 Task: Open the event Training Workshop: Leadership Development on '2024/03/24', change the date to 2024/04/24, change the font style of the description to Courier New, set the availability to Tentative, insert an emoji Purple herat, logged in from the account softage.10@softage.net and add another guest for the event, softage.2@softage.net. Change the alignment of the event description to Align center.Change the font color of the description to Dark Orange and select an event charm, 
Action: Mouse moved to (379, 161)
Screenshot: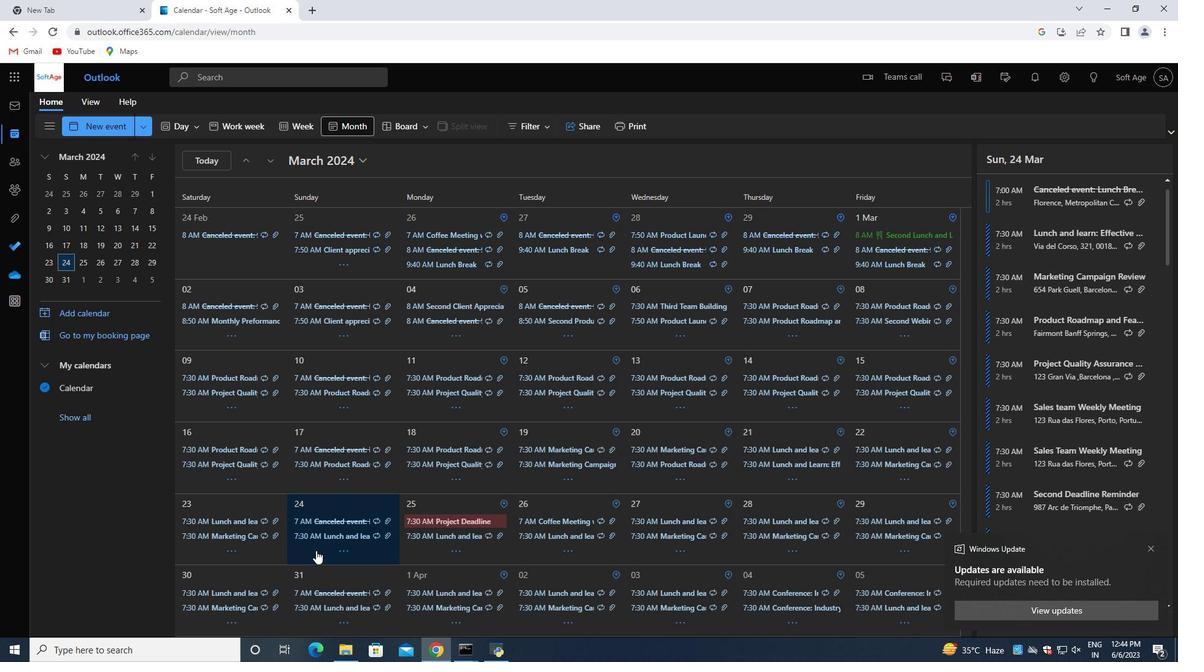 
Action: Mouse pressed left at (379, 161)
Screenshot: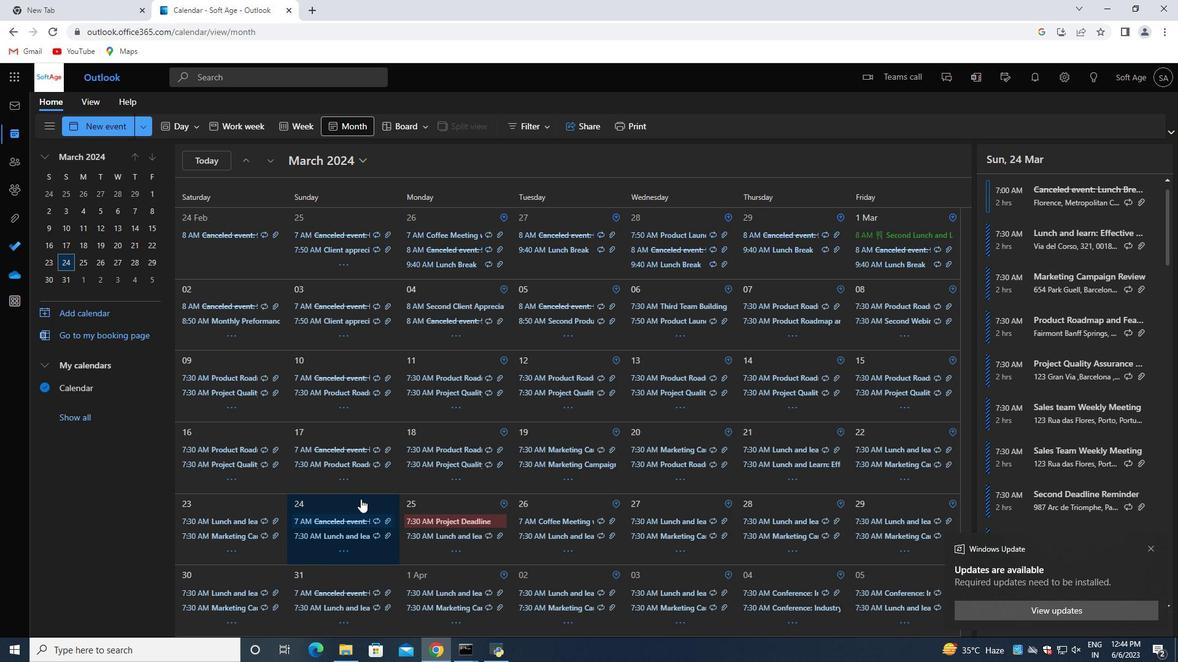 
Action: Mouse moved to (406, 191)
Screenshot: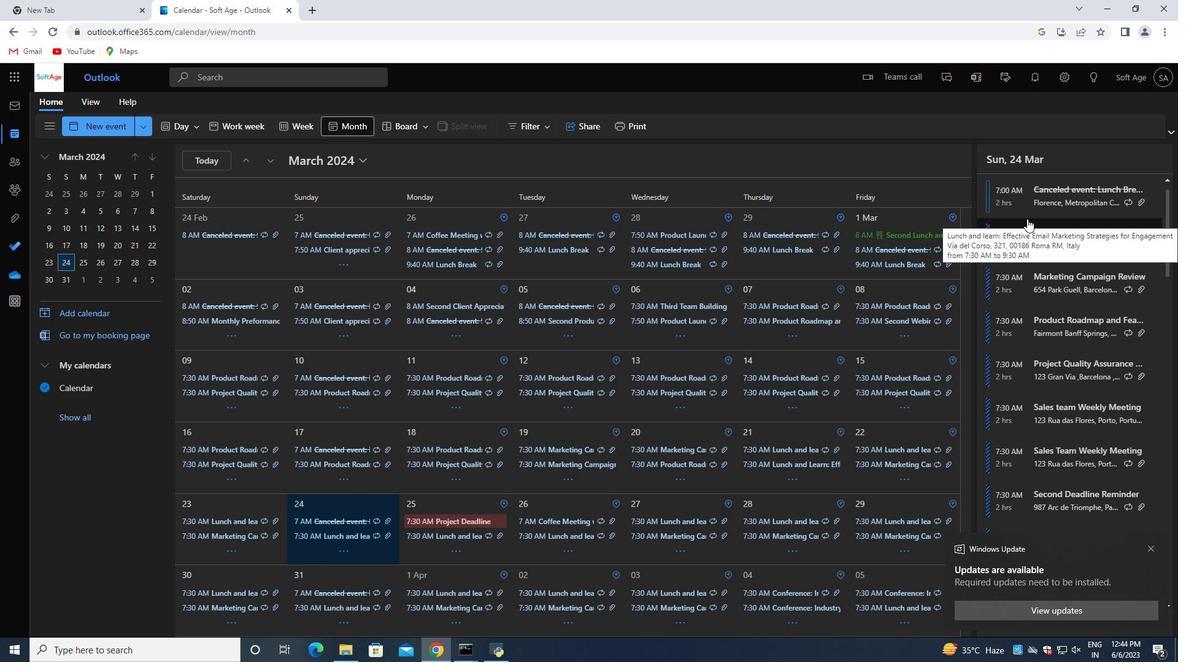 
Action: Mouse pressed left at (406, 191)
Screenshot: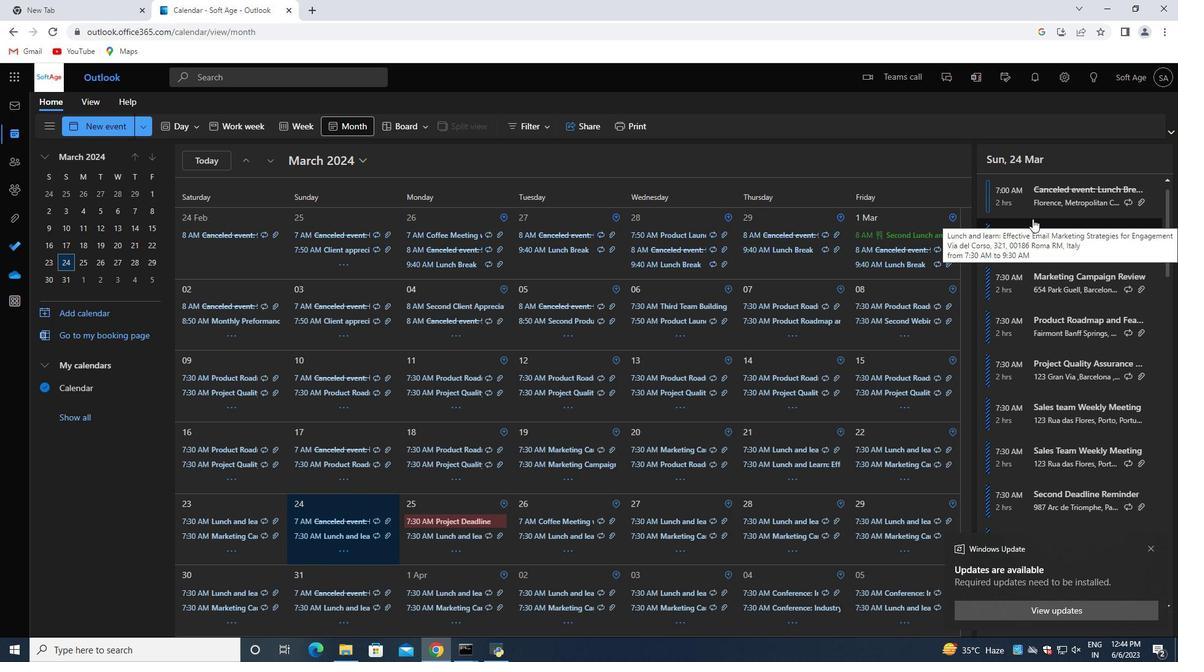 
Action: Mouse moved to (368, 221)
Screenshot: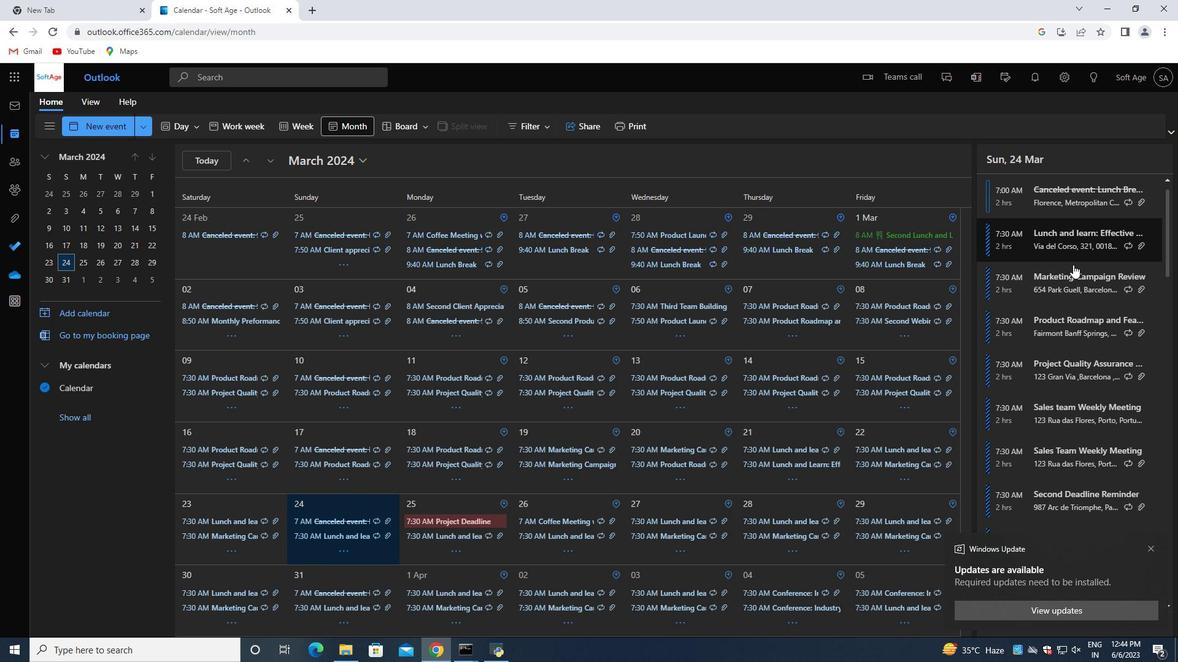 
Action: Mouse pressed left at (368, 221)
Screenshot: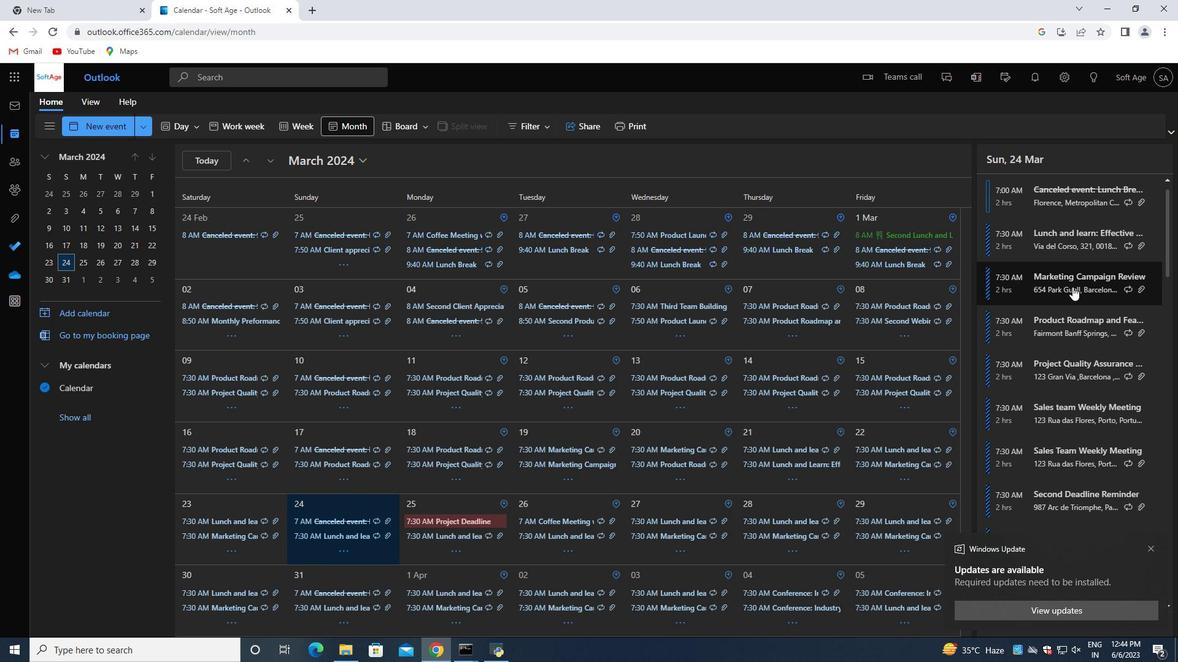 
Action: Mouse moved to (354, 462)
Screenshot: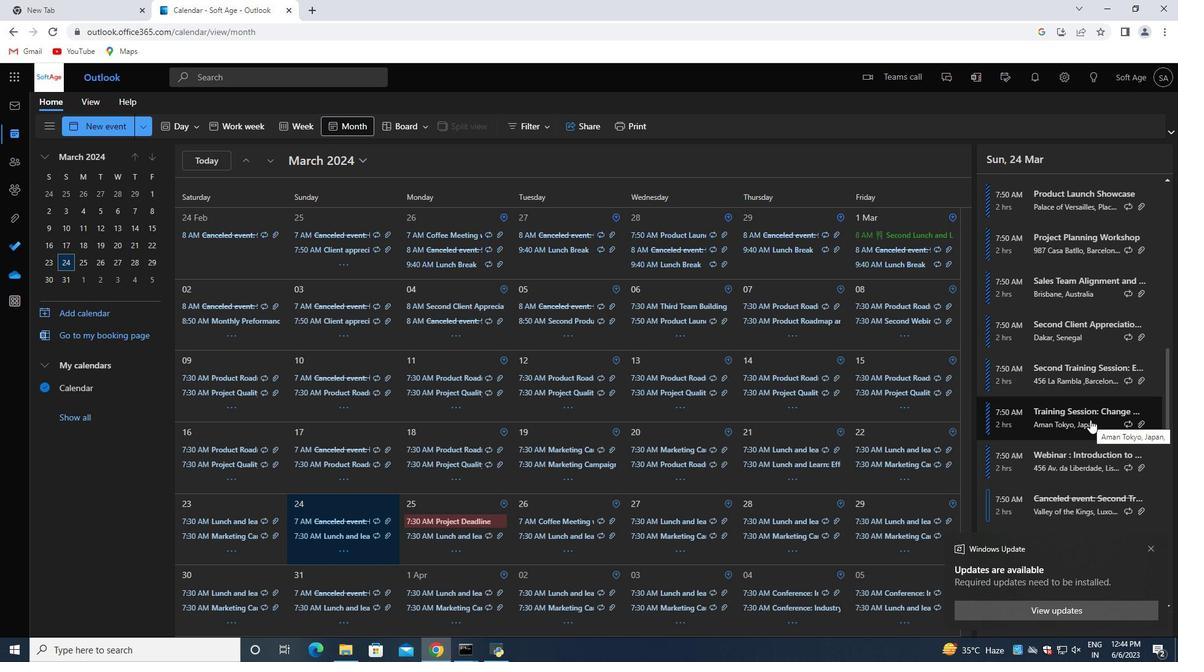 
Action: Mouse scrolled (354, 461) with delta (0, 0)
Screenshot: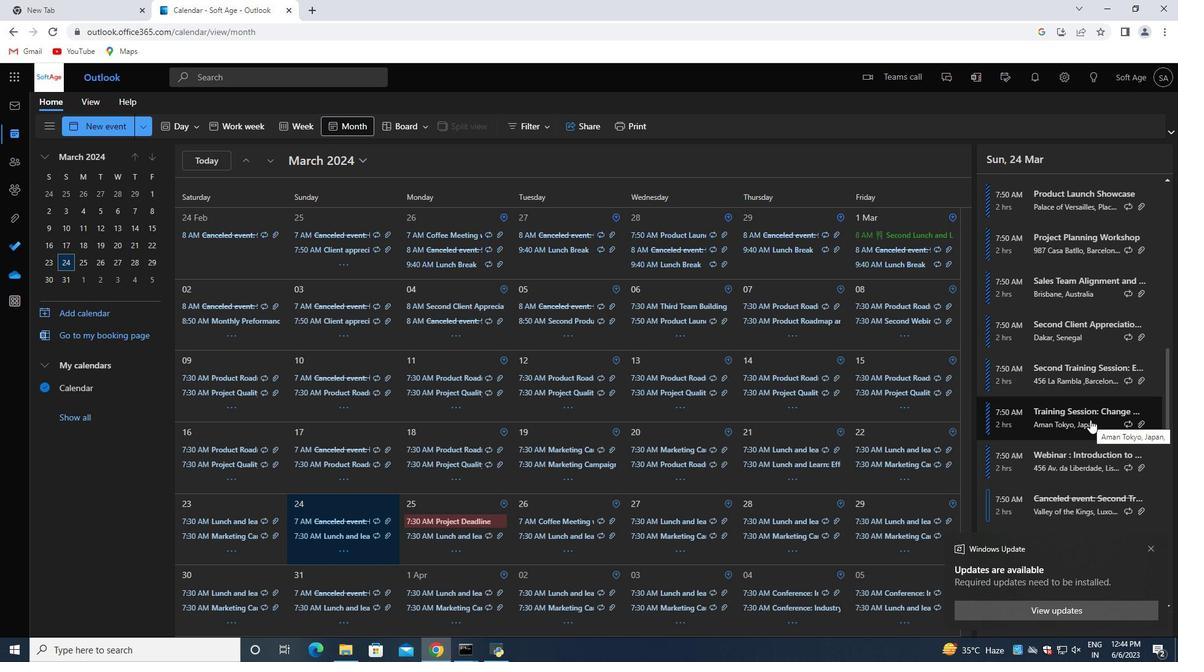 
Action: Mouse moved to (353, 462)
Screenshot: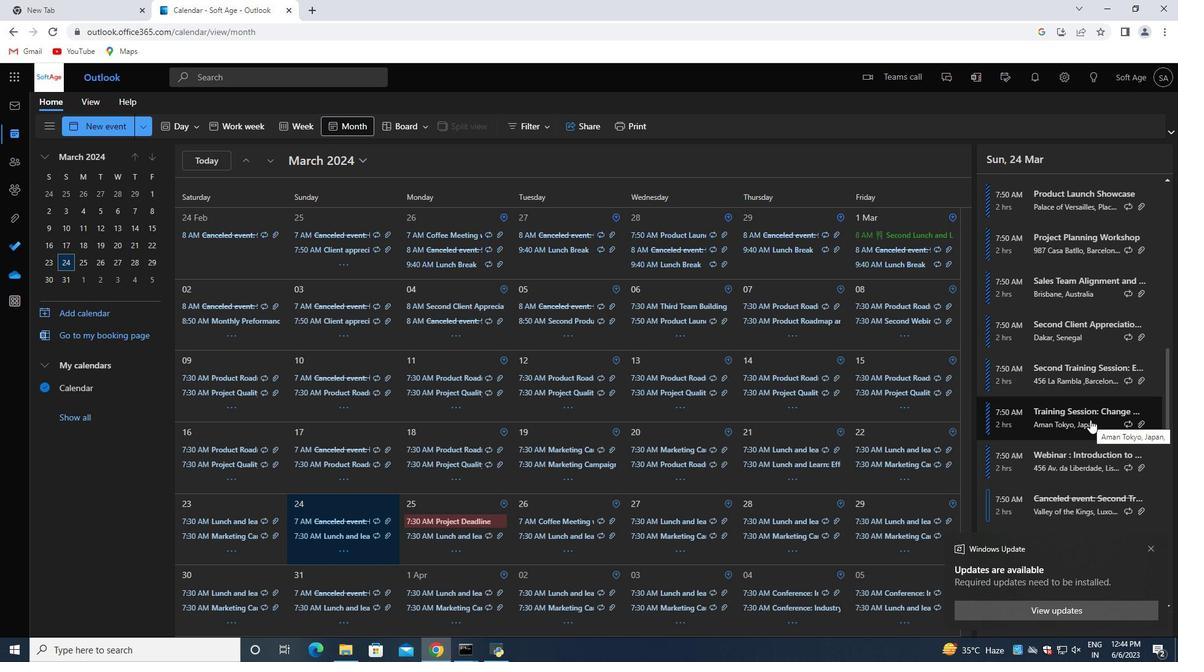 
Action: Mouse scrolled (353, 462) with delta (0, 0)
Screenshot: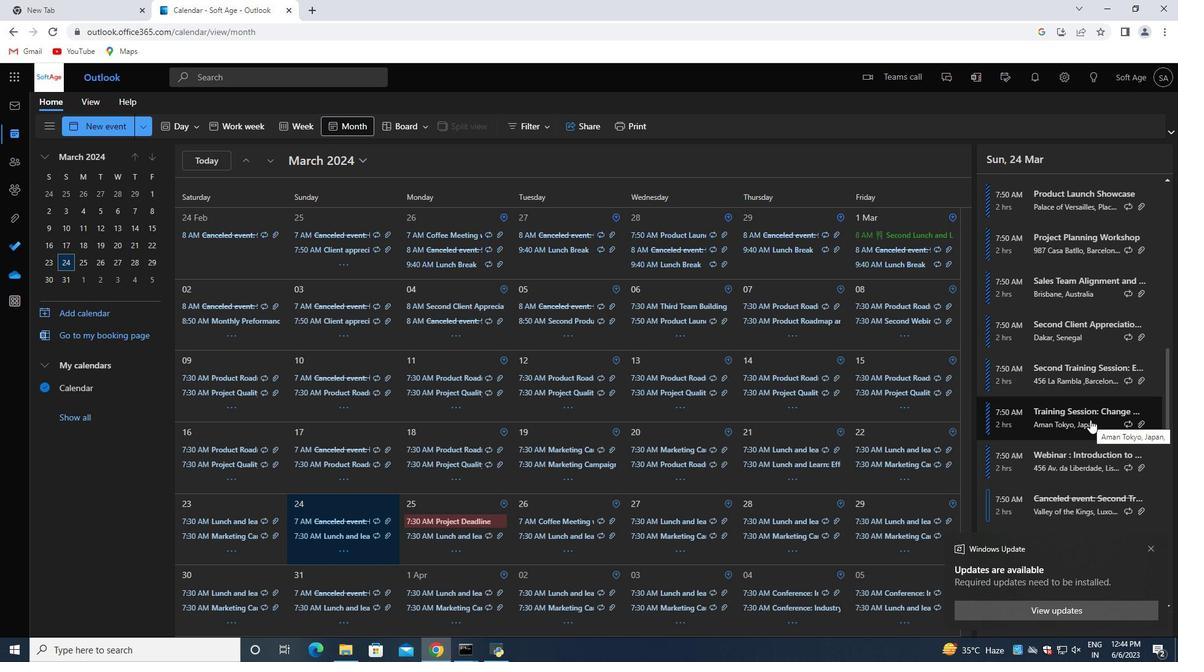
Action: Mouse moved to (637, 168)
Screenshot: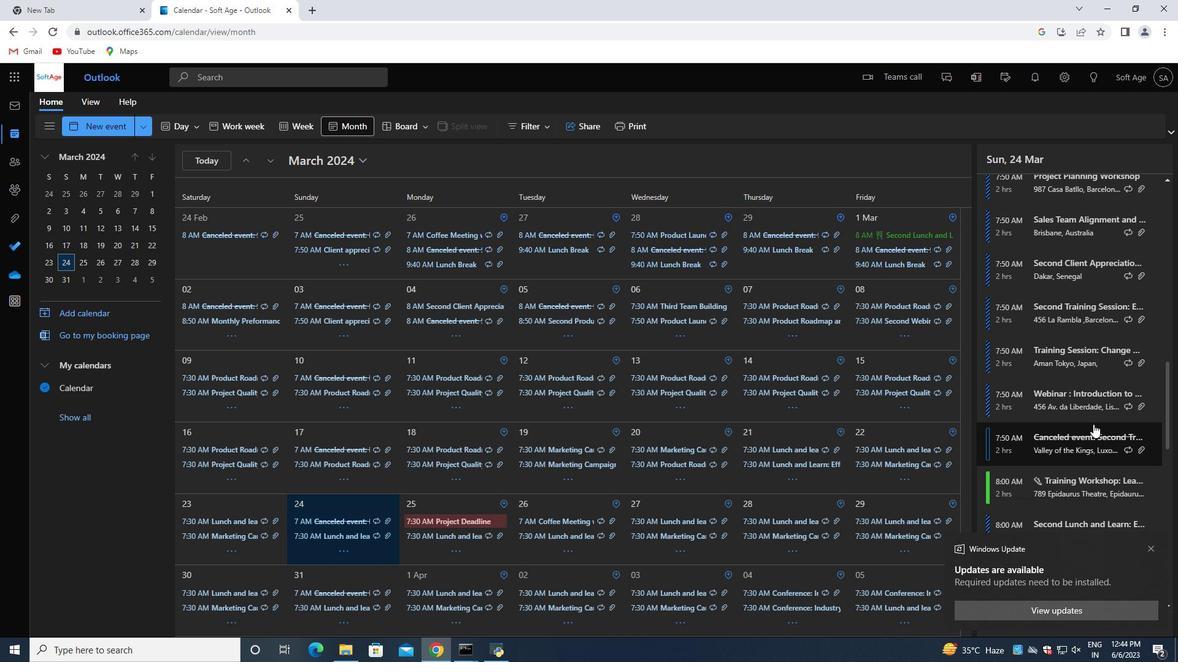
Action: Mouse pressed left at (637, 168)
Screenshot: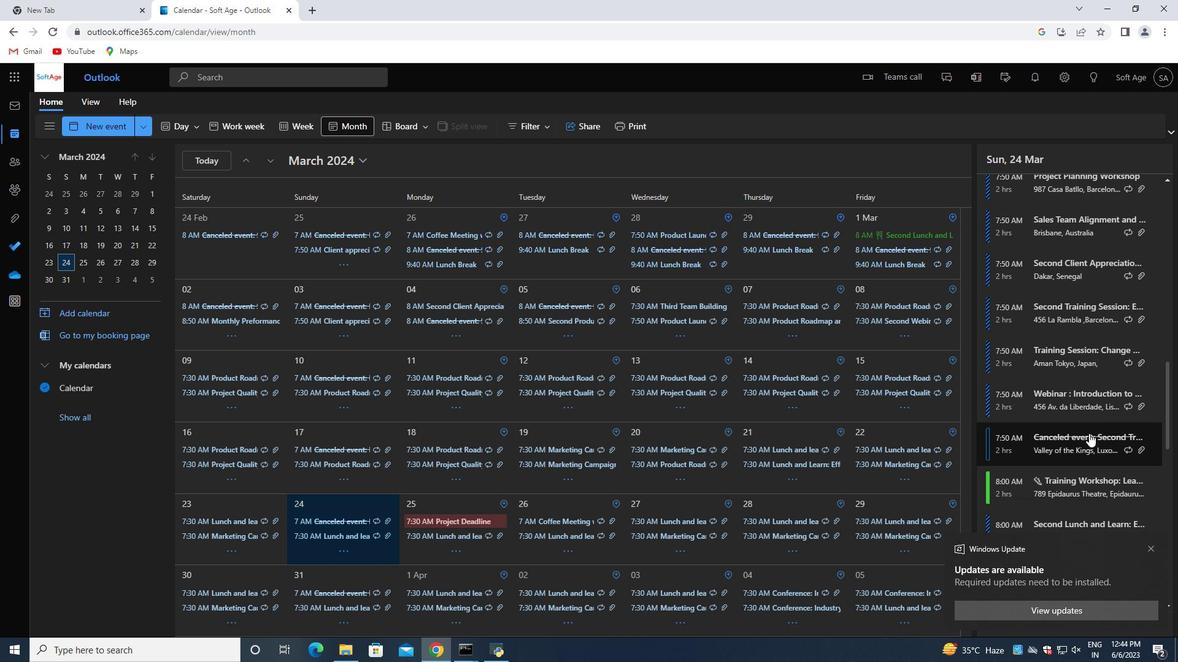 
Action: Mouse moved to (316, 551)
Screenshot: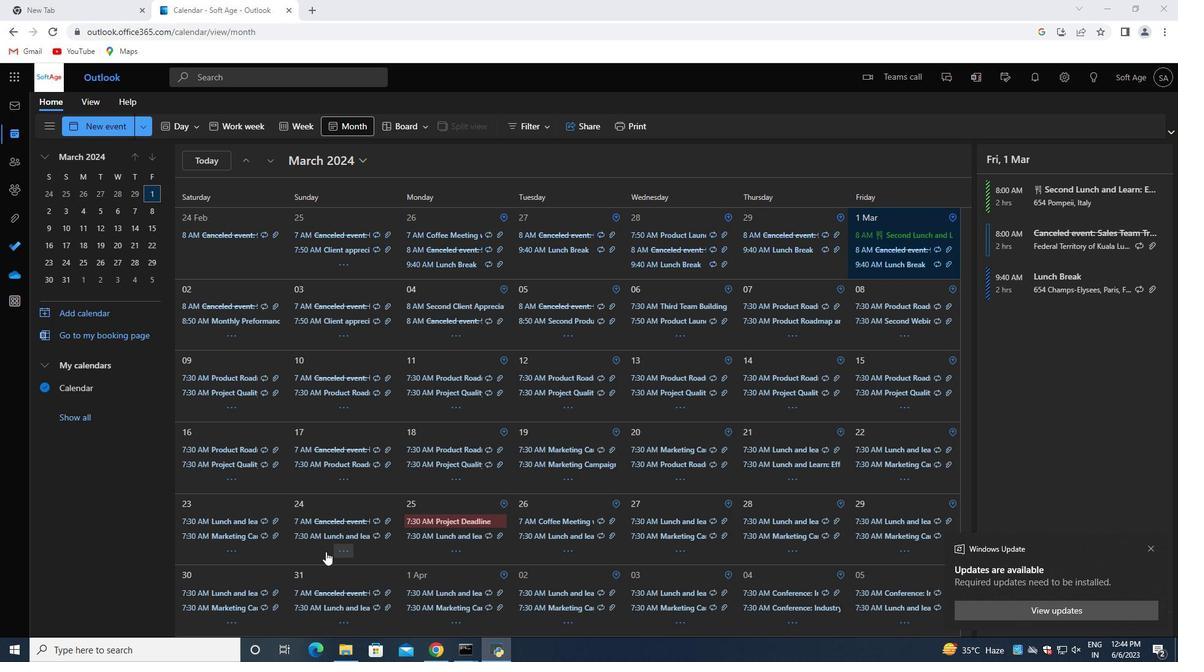 
Action: Mouse pressed left at (316, 551)
Screenshot: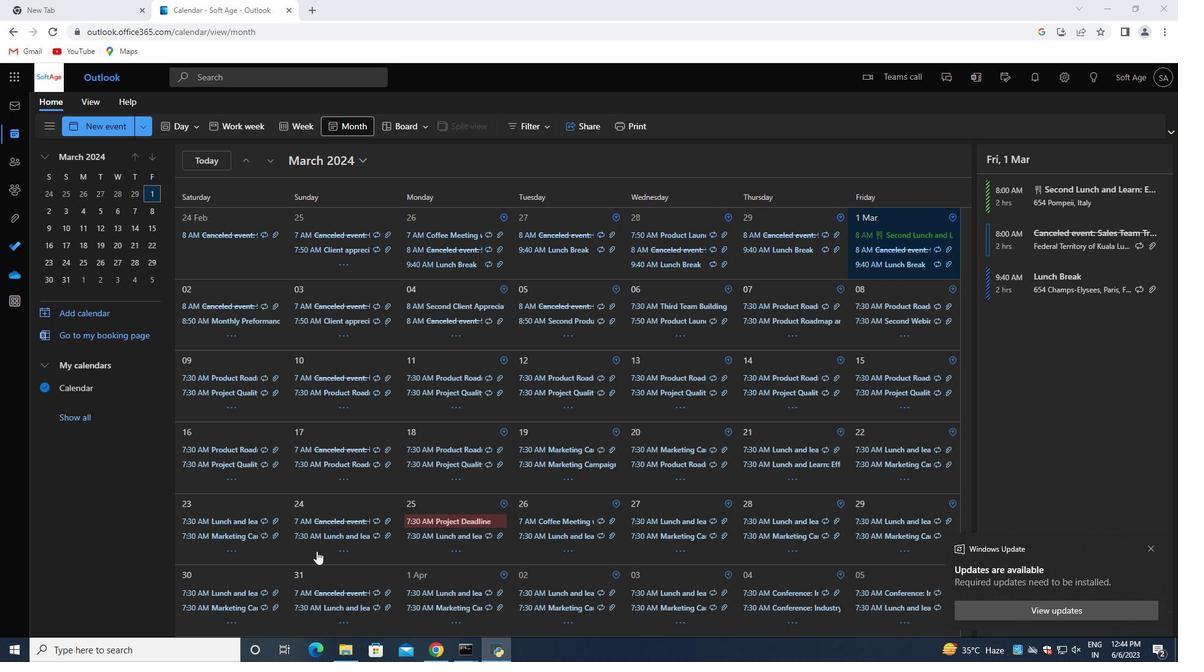 
Action: Mouse moved to (1082, 486)
Screenshot: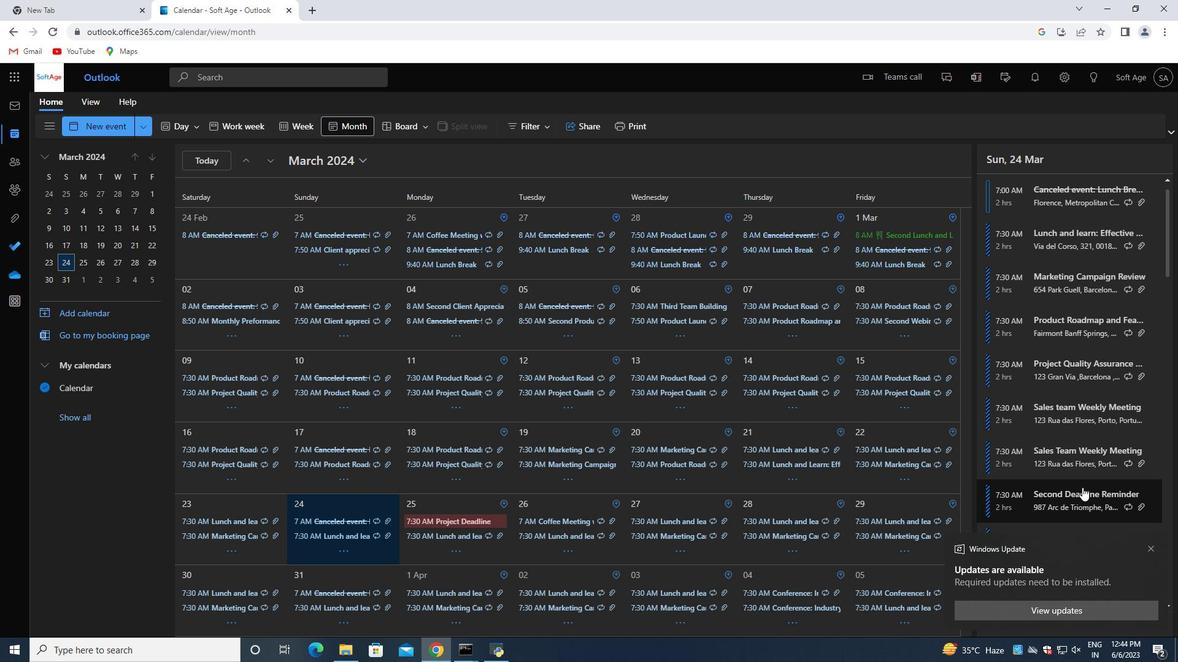 
Action: Mouse scrolled (1082, 486) with delta (0, 0)
Screenshot: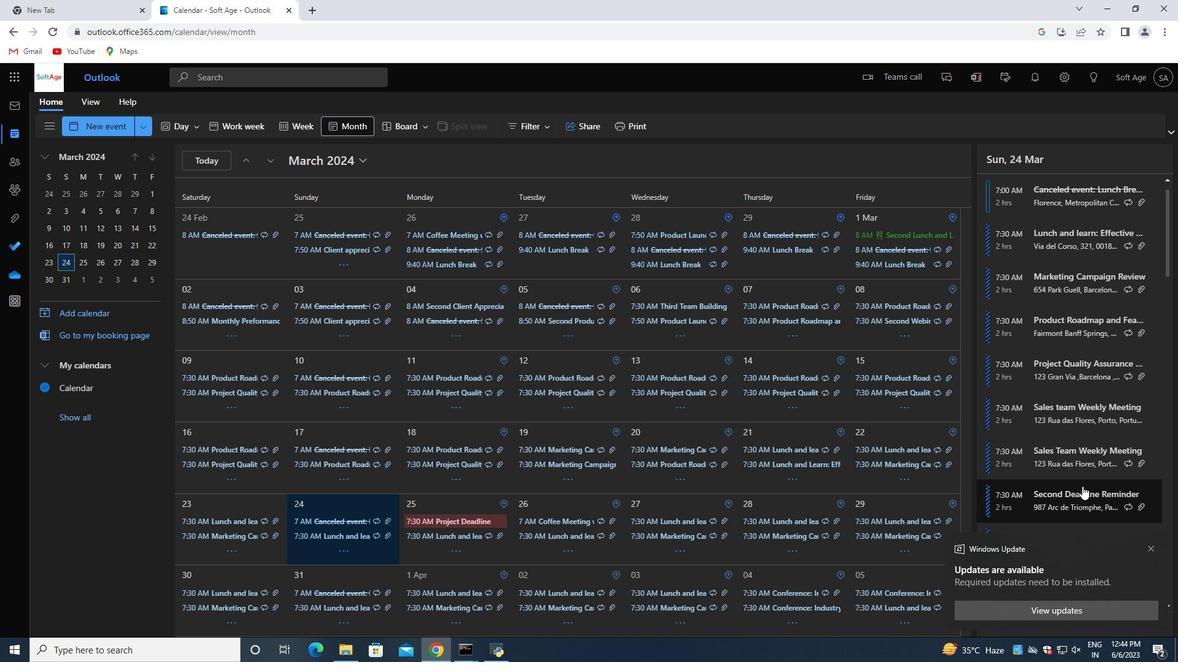 
Action: Mouse scrolled (1082, 486) with delta (0, 0)
Screenshot: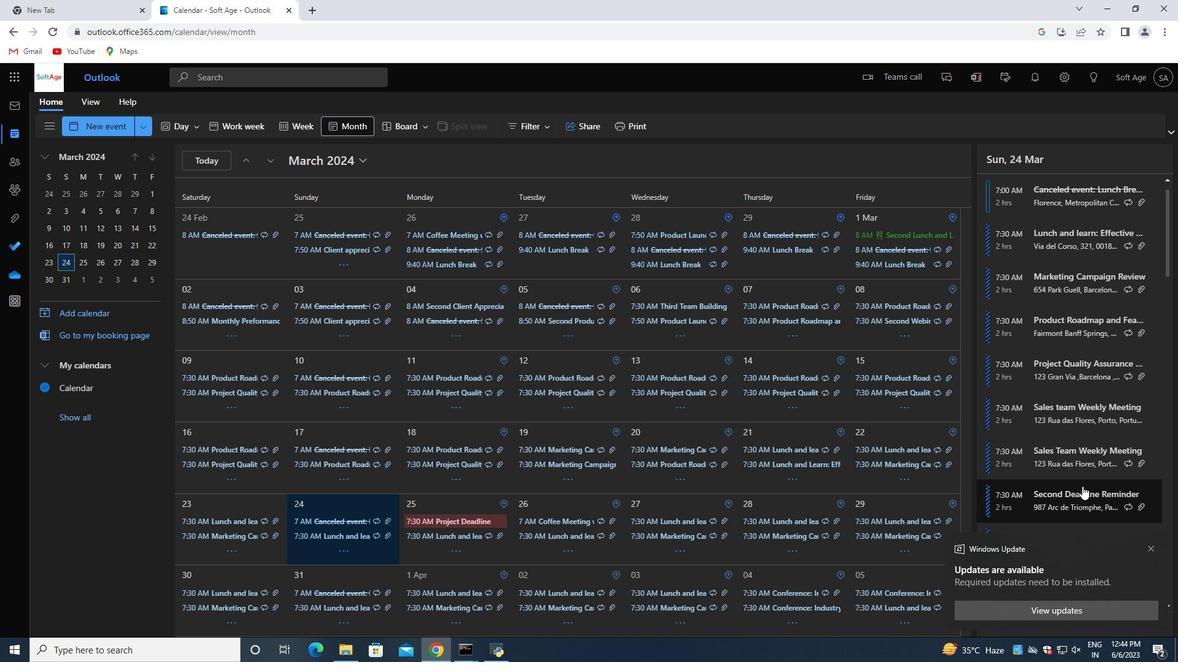 
Action: Mouse scrolled (1082, 486) with delta (0, 0)
Screenshot: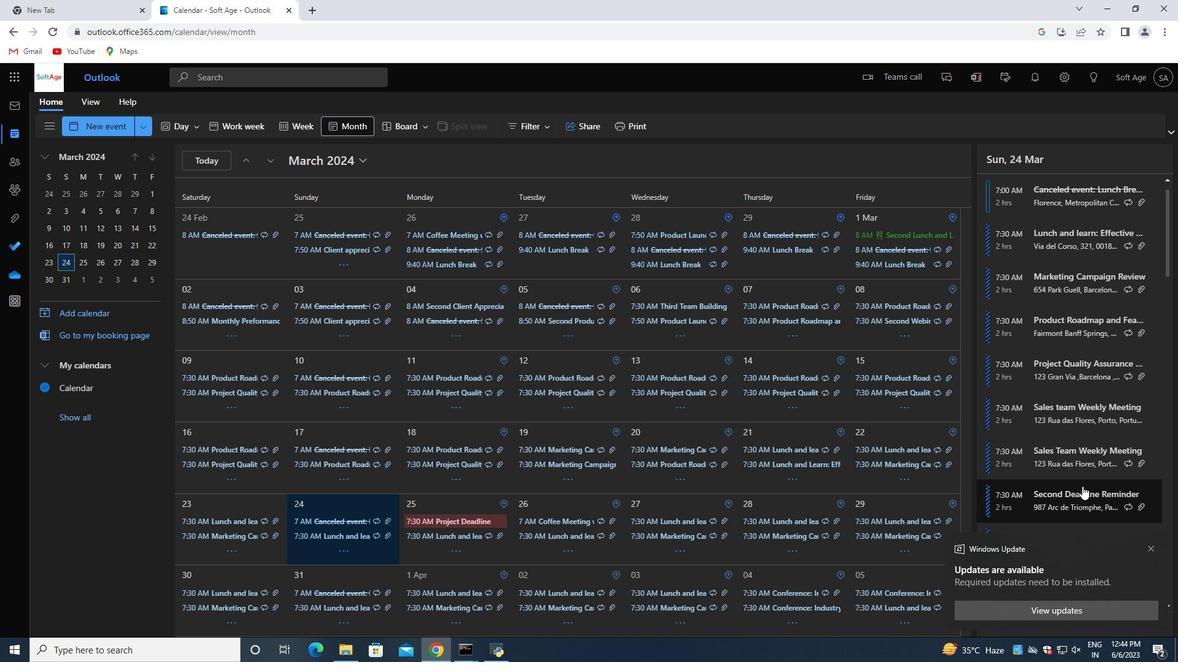 
Action: Mouse moved to (1085, 343)
Screenshot: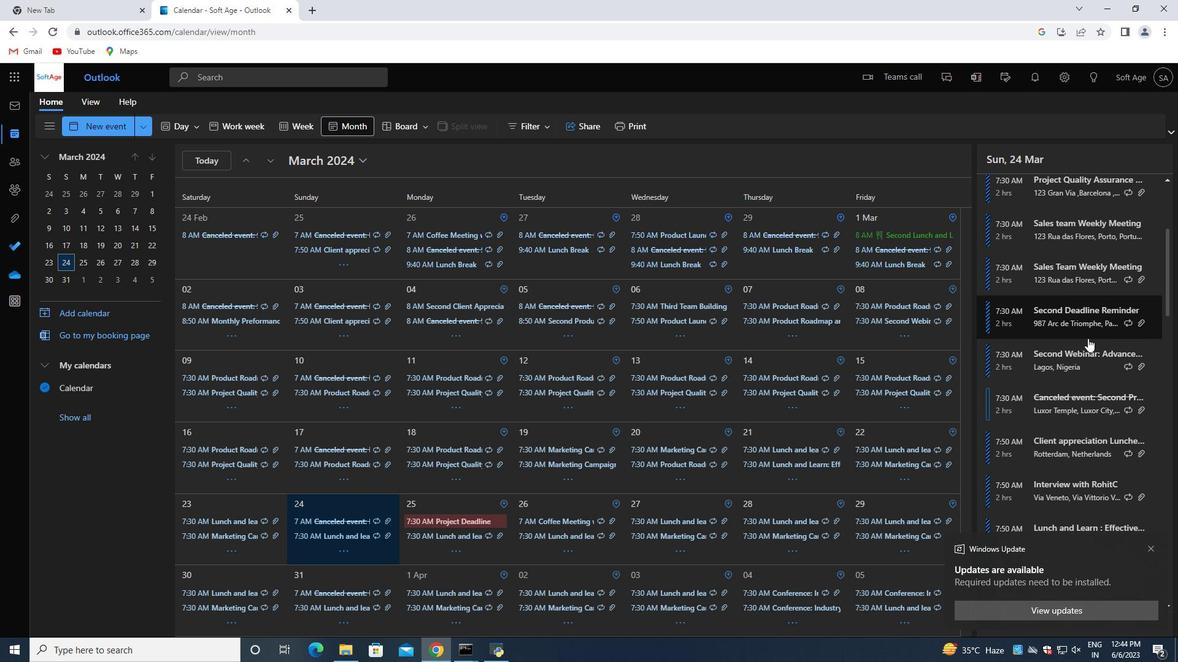 
Action: Mouse scrolled (1085, 343) with delta (0, 0)
Screenshot: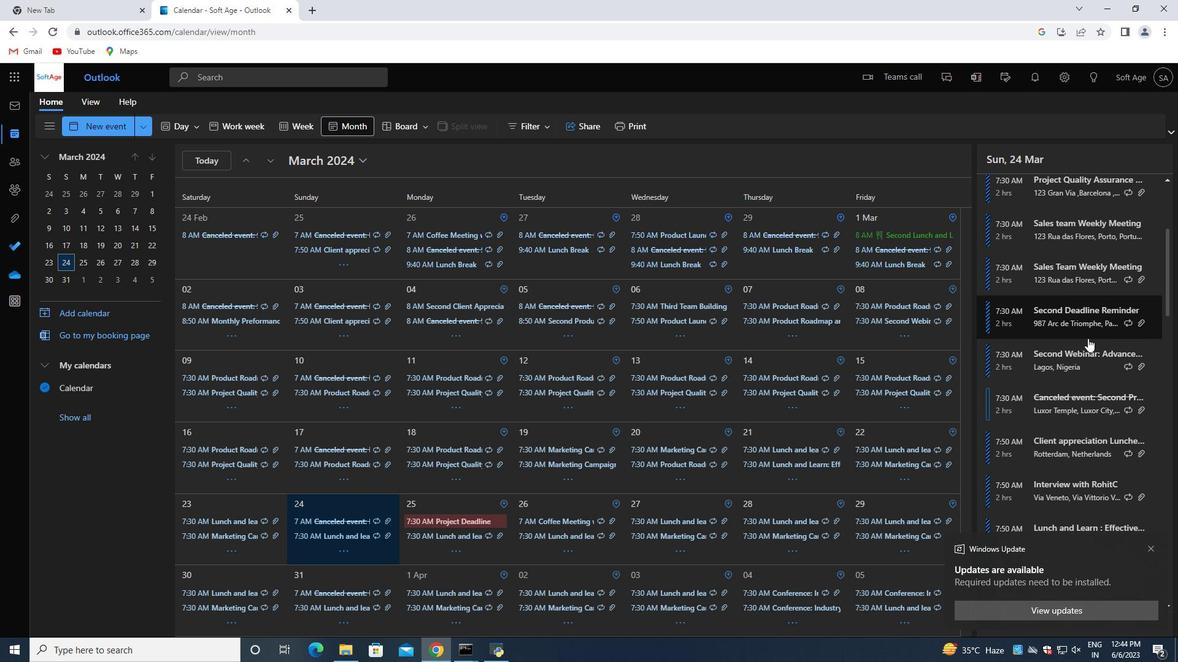 
Action: Mouse moved to (1081, 348)
Screenshot: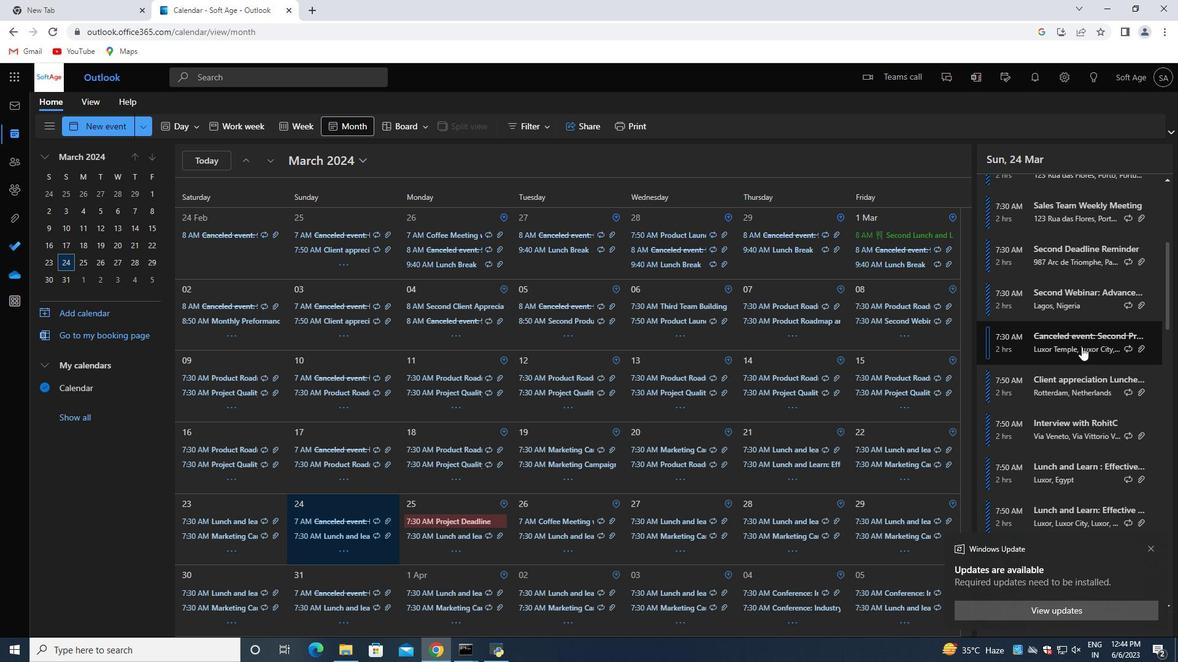 
Action: Mouse scrolled (1081, 347) with delta (0, 0)
Screenshot: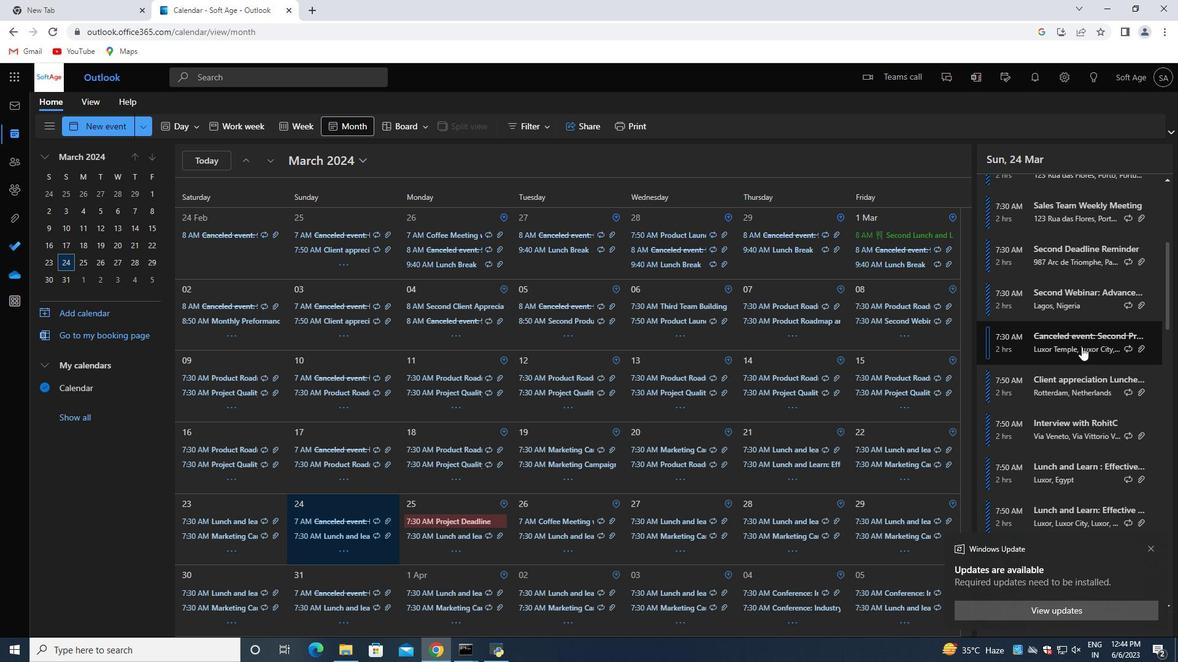 
Action: Mouse moved to (1081, 352)
Screenshot: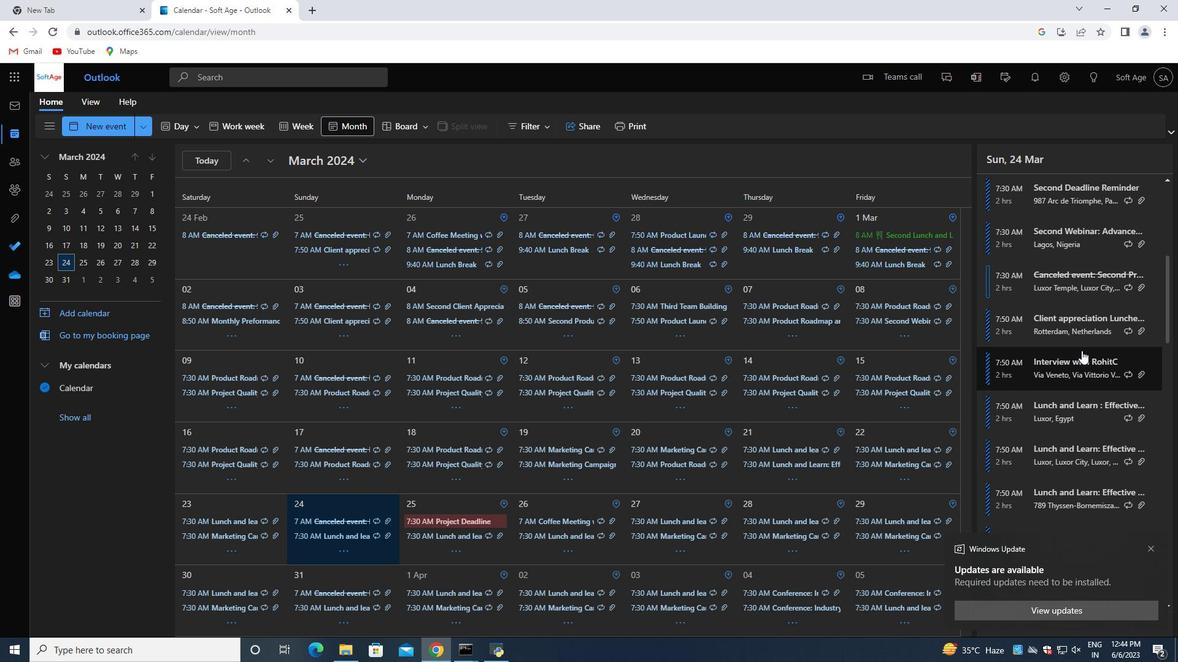
Action: Mouse scrolled (1081, 352) with delta (0, 0)
Screenshot: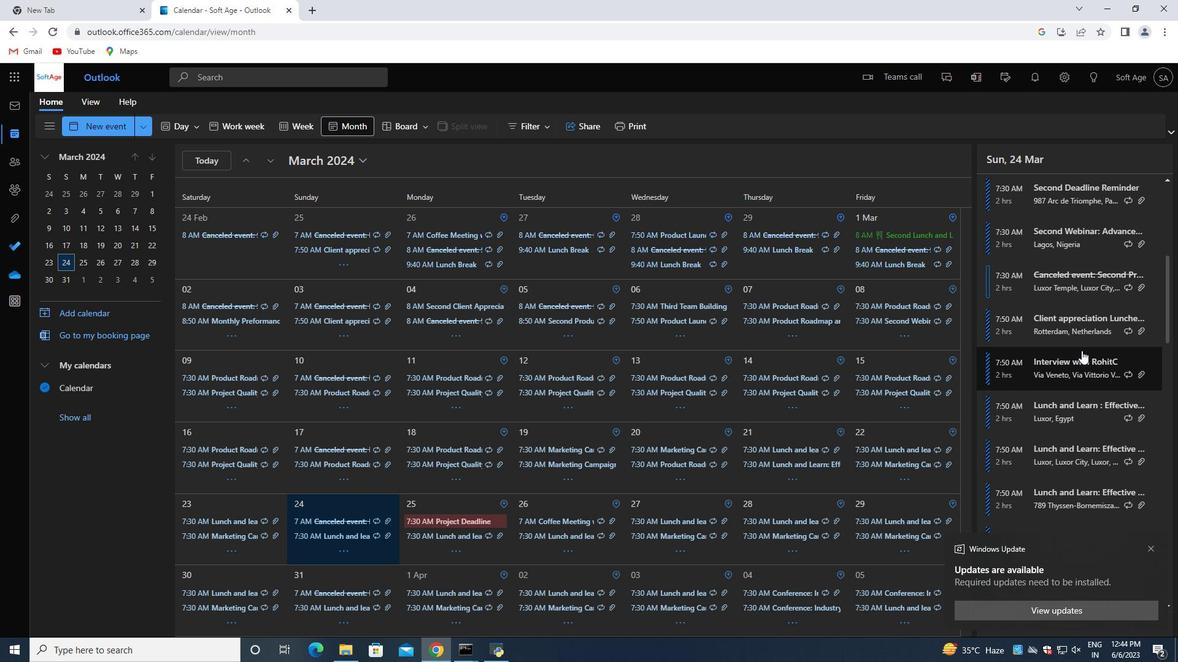 
Action: Mouse moved to (1080, 355)
Screenshot: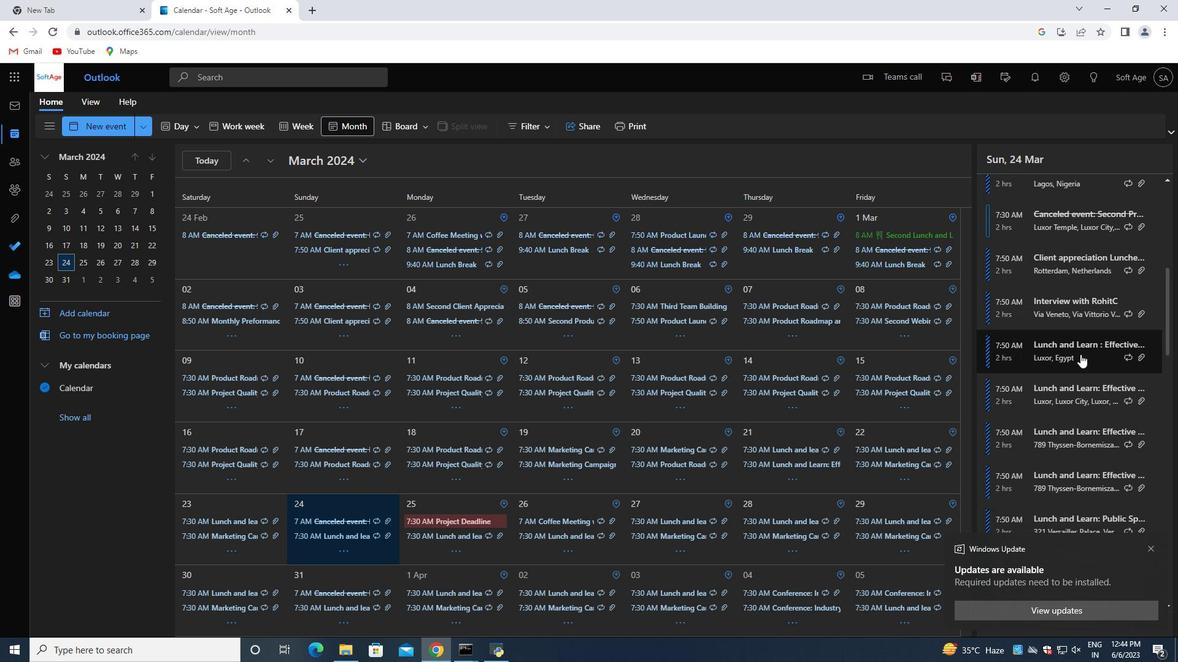 
Action: Mouse scrolled (1080, 354) with delta (0, 0)
Screenshot: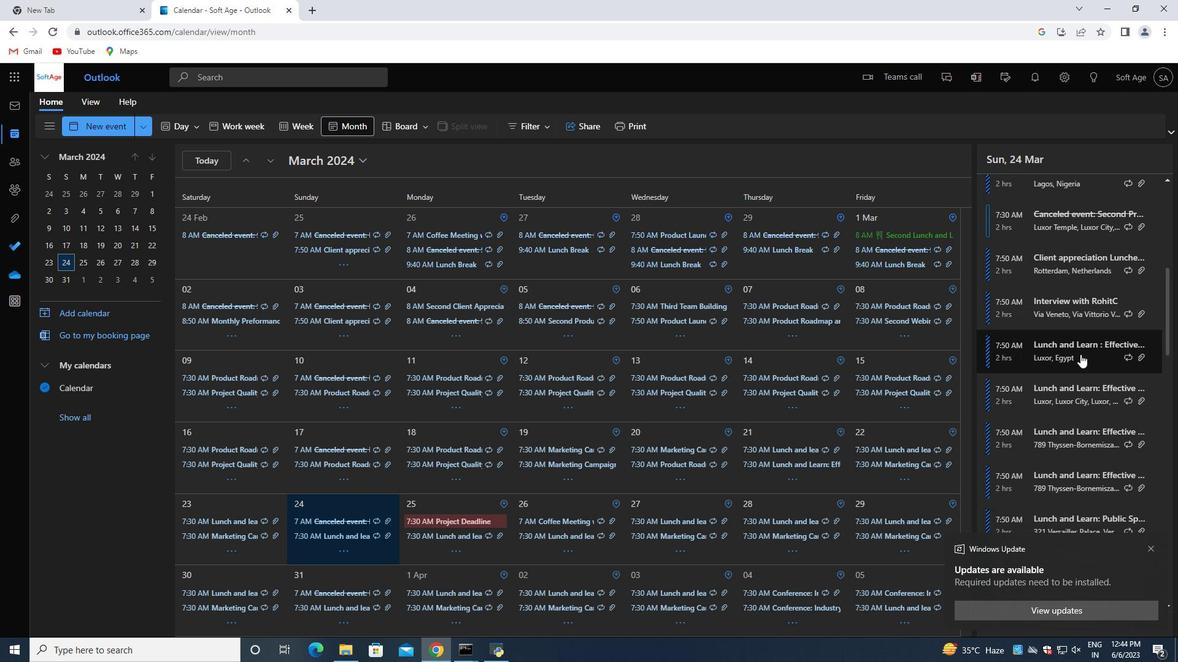 
Action: Mouse moved to (1080, 357)
Screenshot: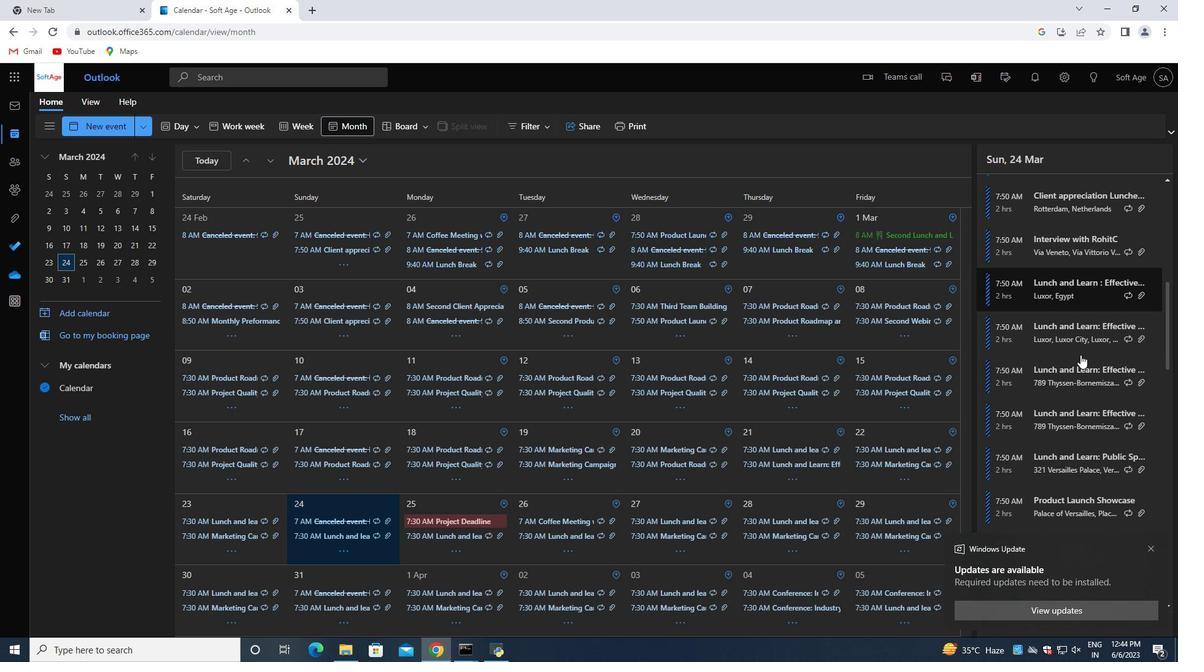
Action: Mouse scrolled (1080, 356) with delta (0, 0)
Screenshot: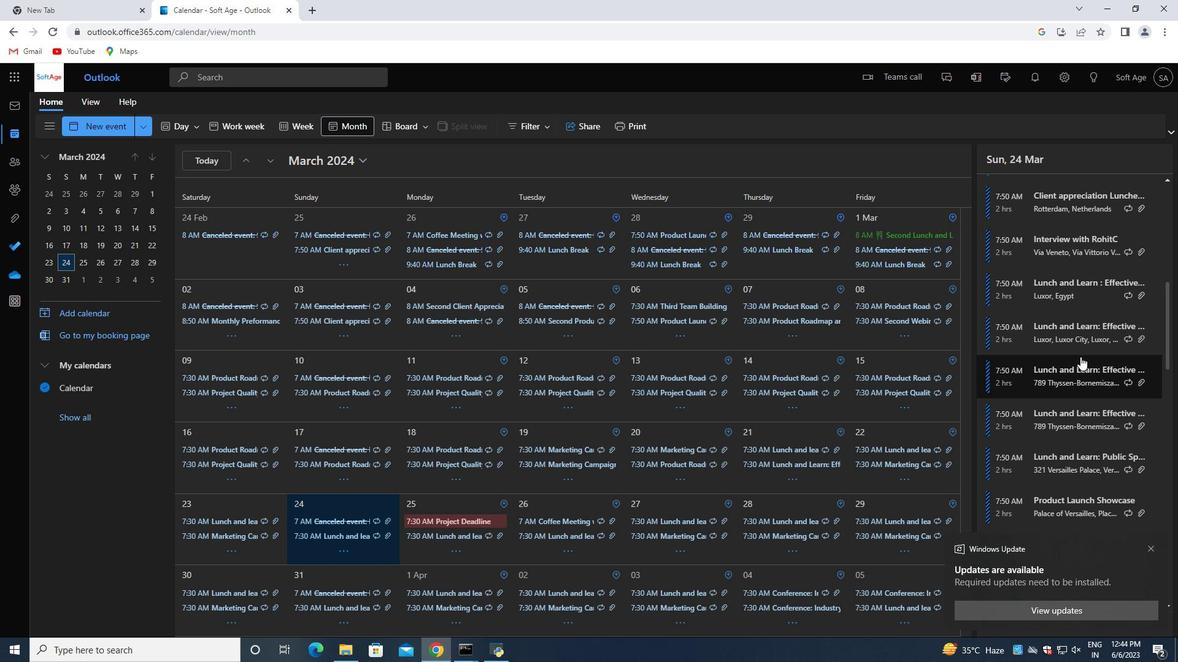 
Action: Mouse moved to (1080, 357)
Screenshot: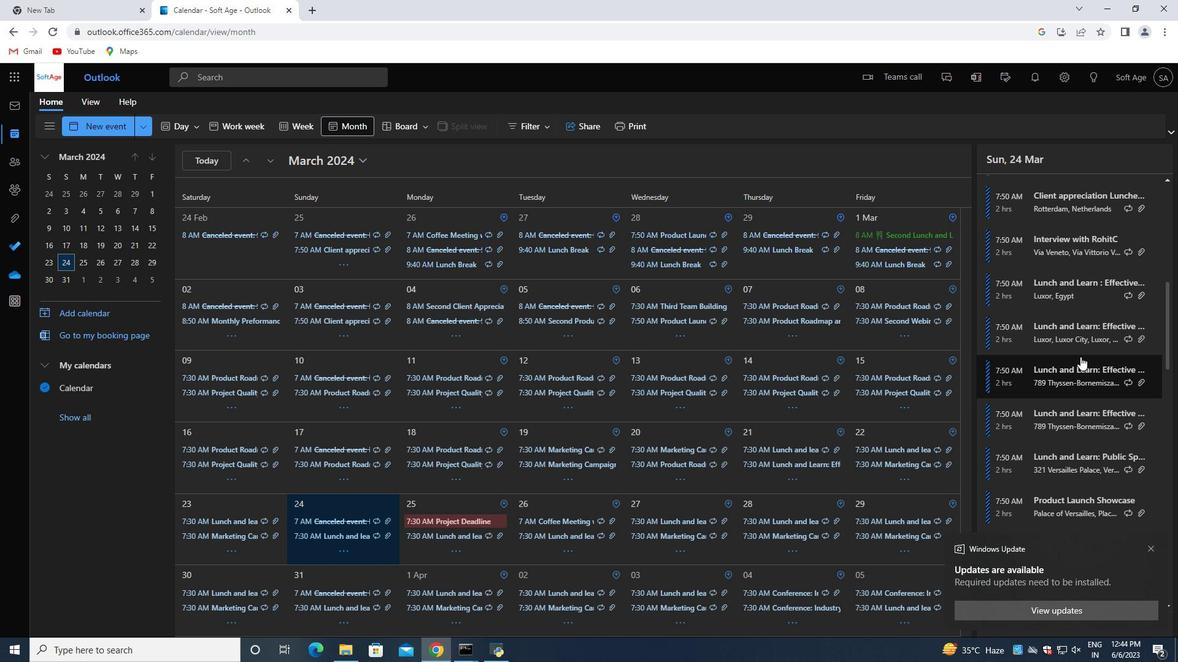 
Action: Mouse scrolled (1080, 357) with delta (0, 0)
Screenshot: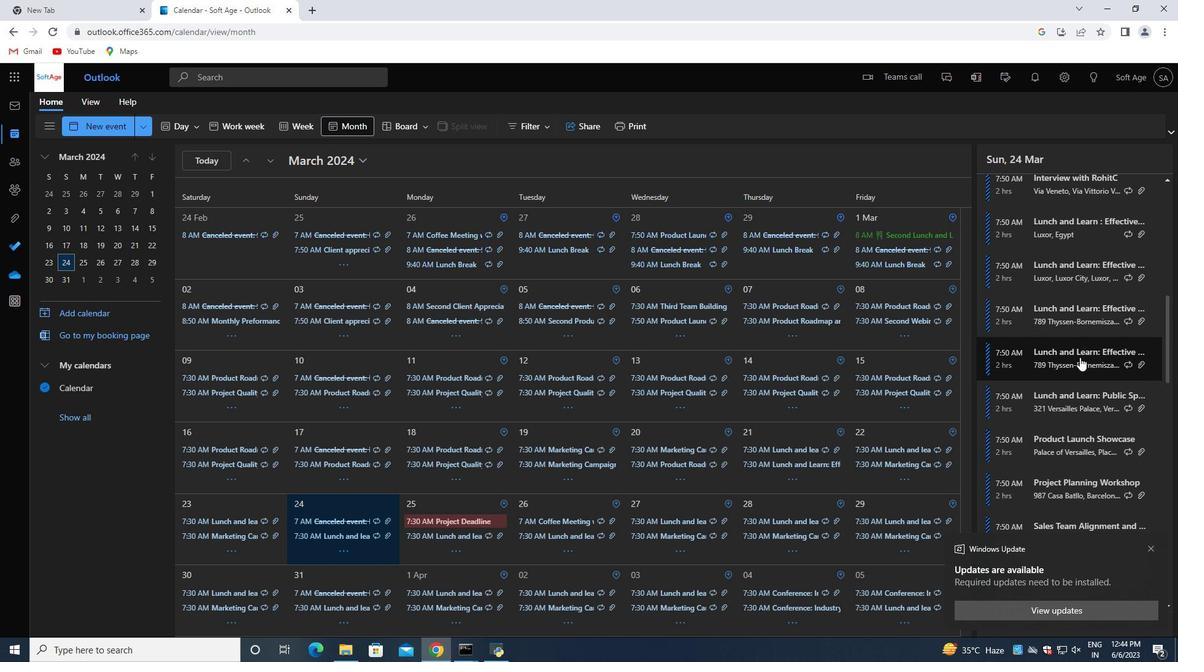 
Action: Mouse moved to (1078, 358)
Screenshot: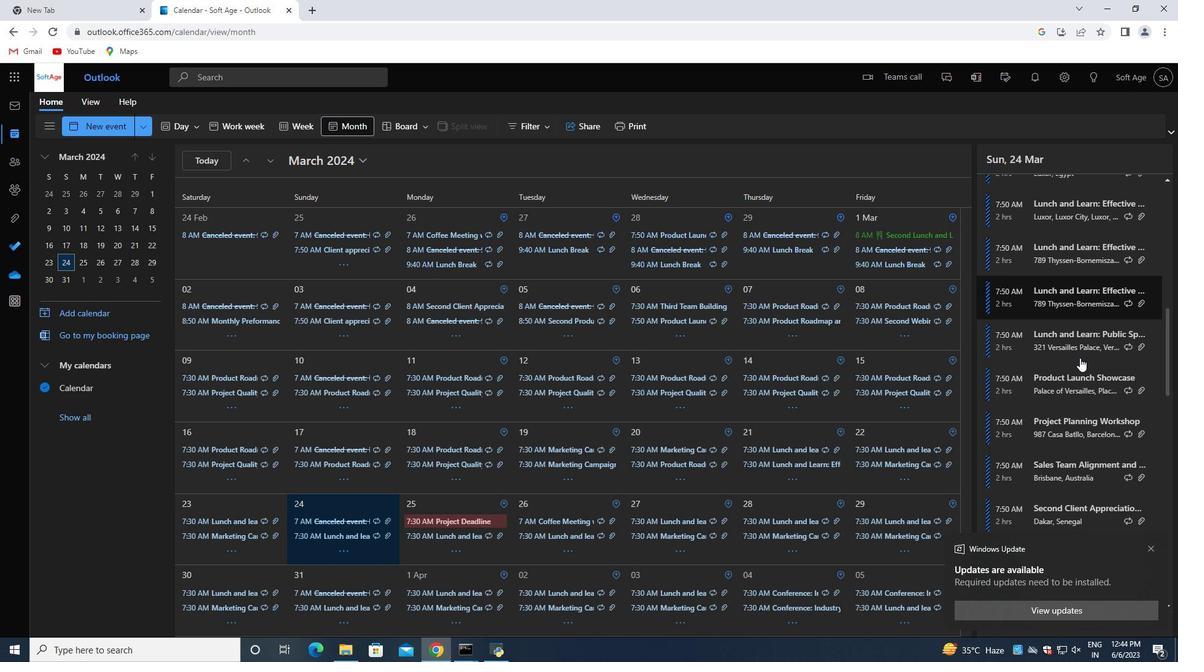 
Action: Mouse scrolled (1078, 357) with delta (0, 0)
Screenshot: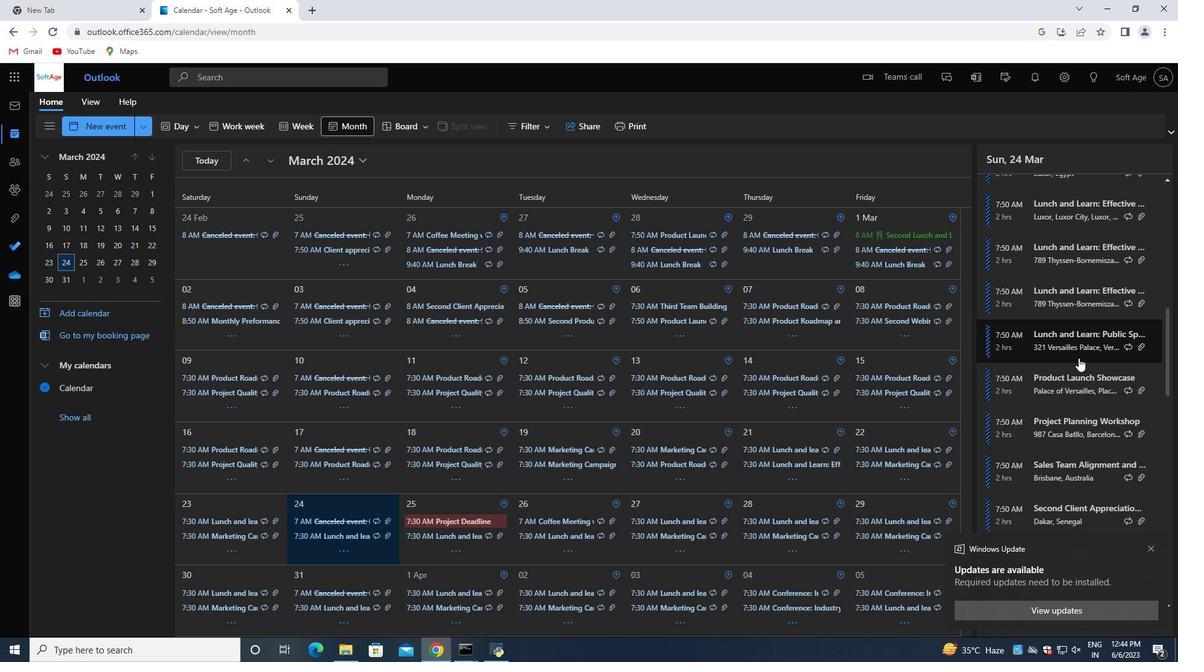
Action: Mouse scrolled (1078, 357) with delta (0, 0)
Screenshot: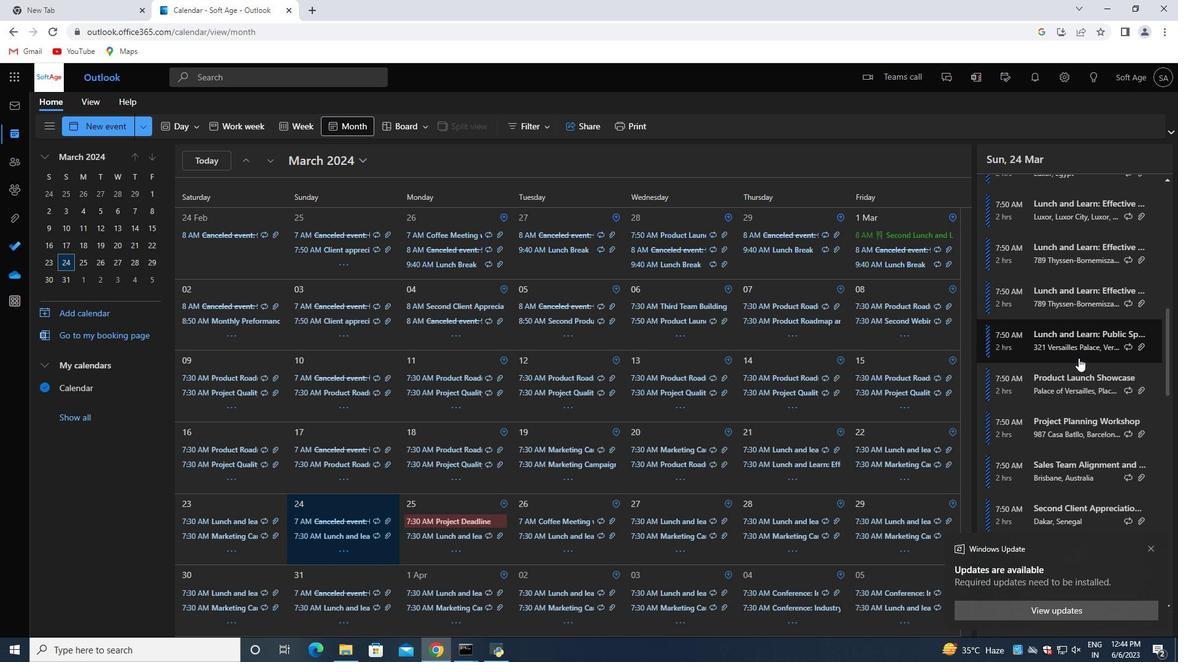 
Action: Mouse scrolled (1078, 357) with delta (0, 0)
Screenshot: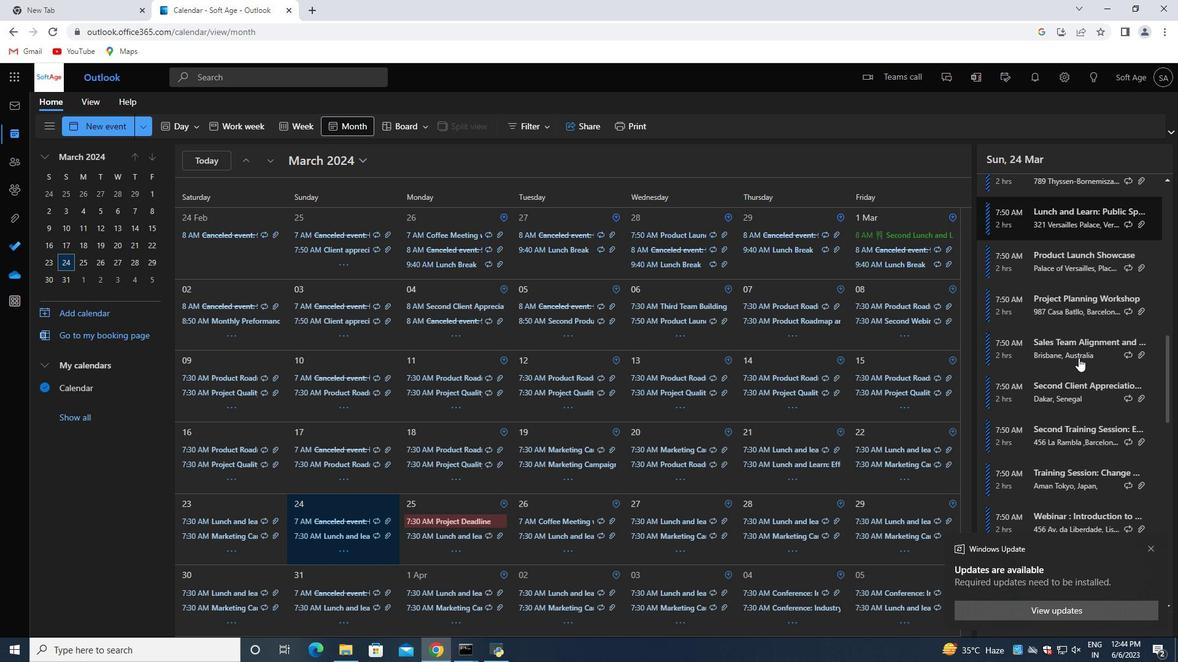 
Action: Mouse moved to (1095, 425)
Screenshot: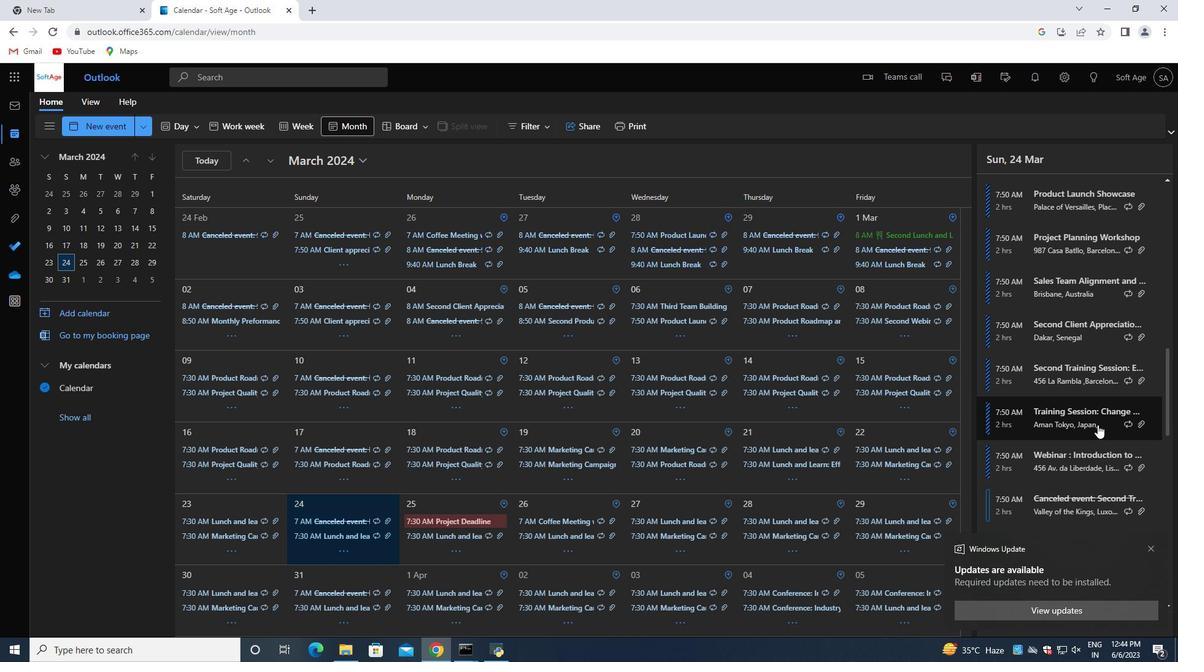 
Action: Mouse scrolled (1095, 425) with delta (0, 0)
Screenshot: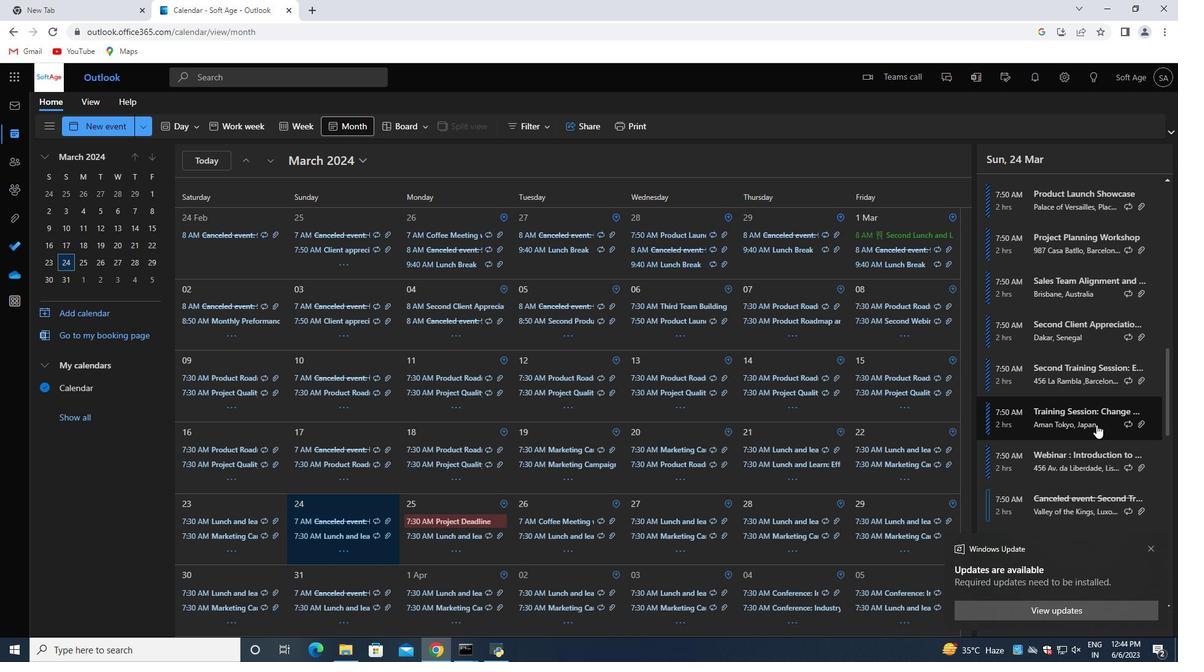 
Action: Mouse moved to (1019, 498)
Screenshot: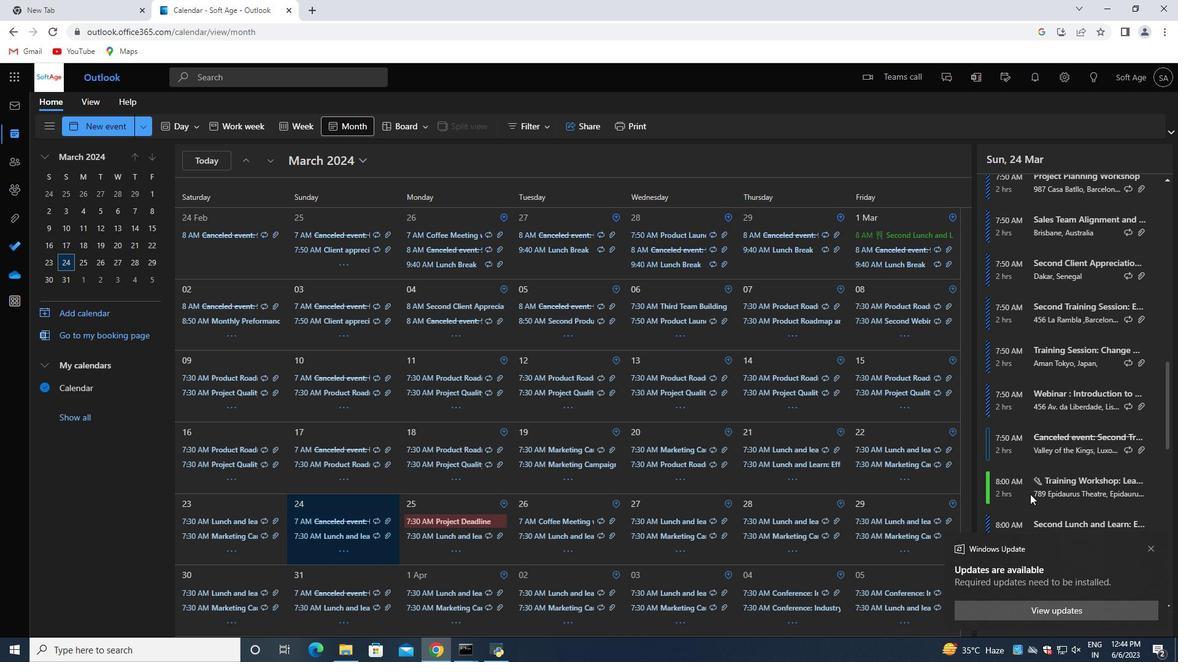 
Action: Mouse pressed left at (1019, 498)
Screenshot: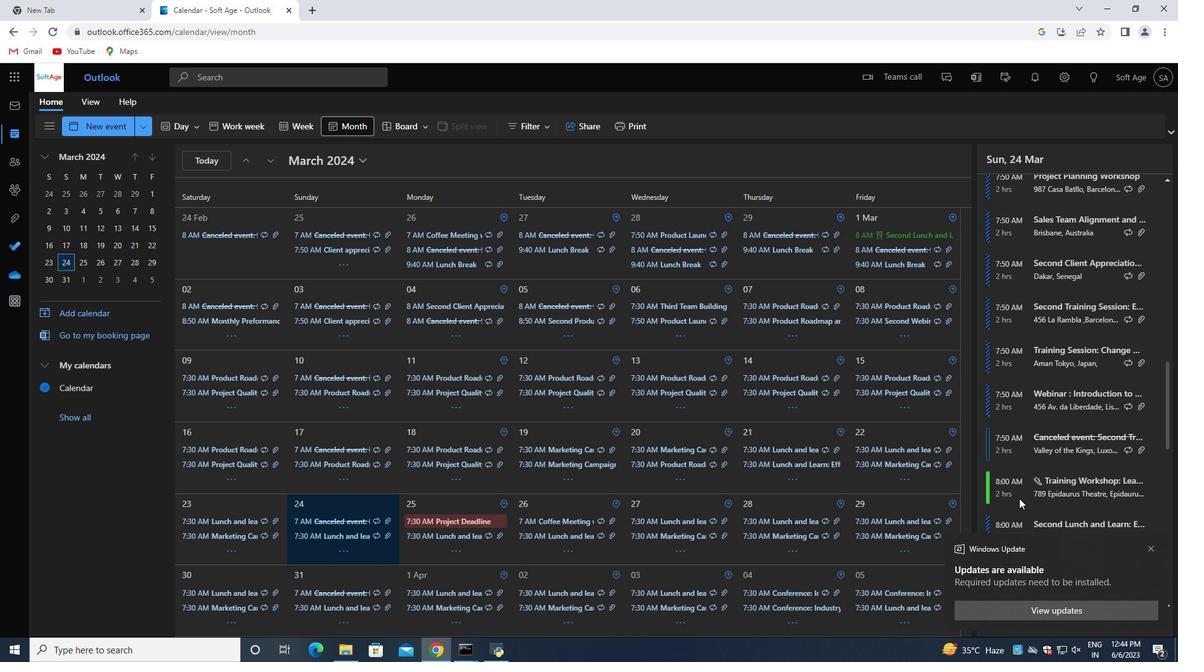 
Action: Mouse moved to (1020, 493)
Screenshot: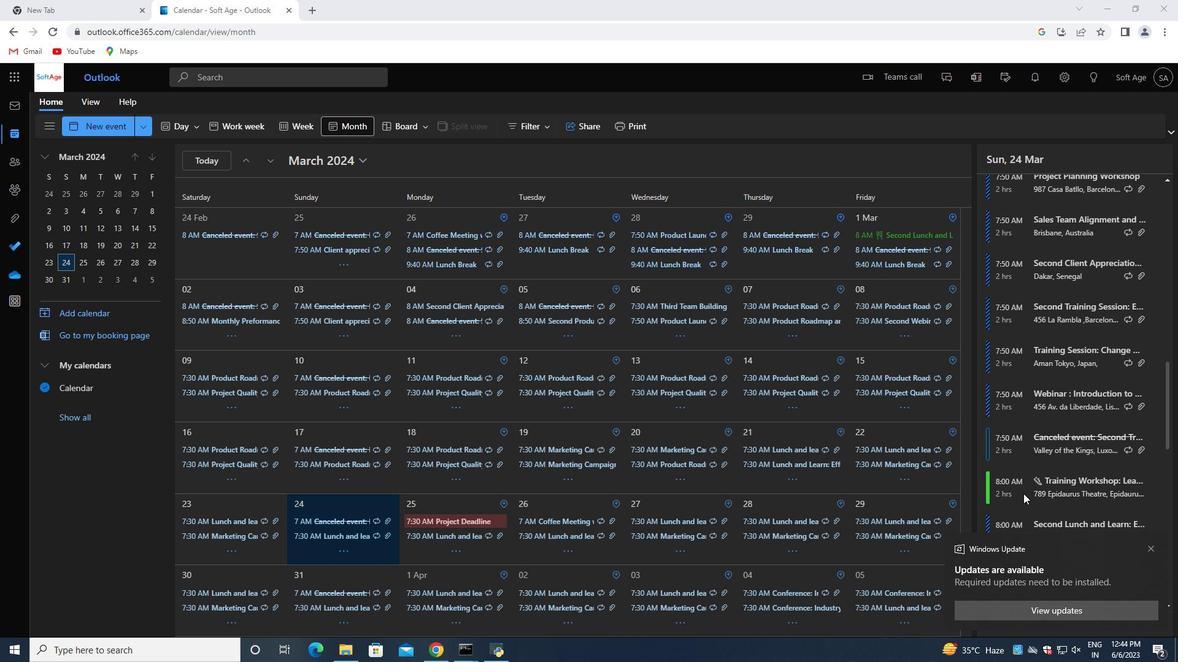 
Action: Mouse pressed left at (1020, 493)
Screenshot: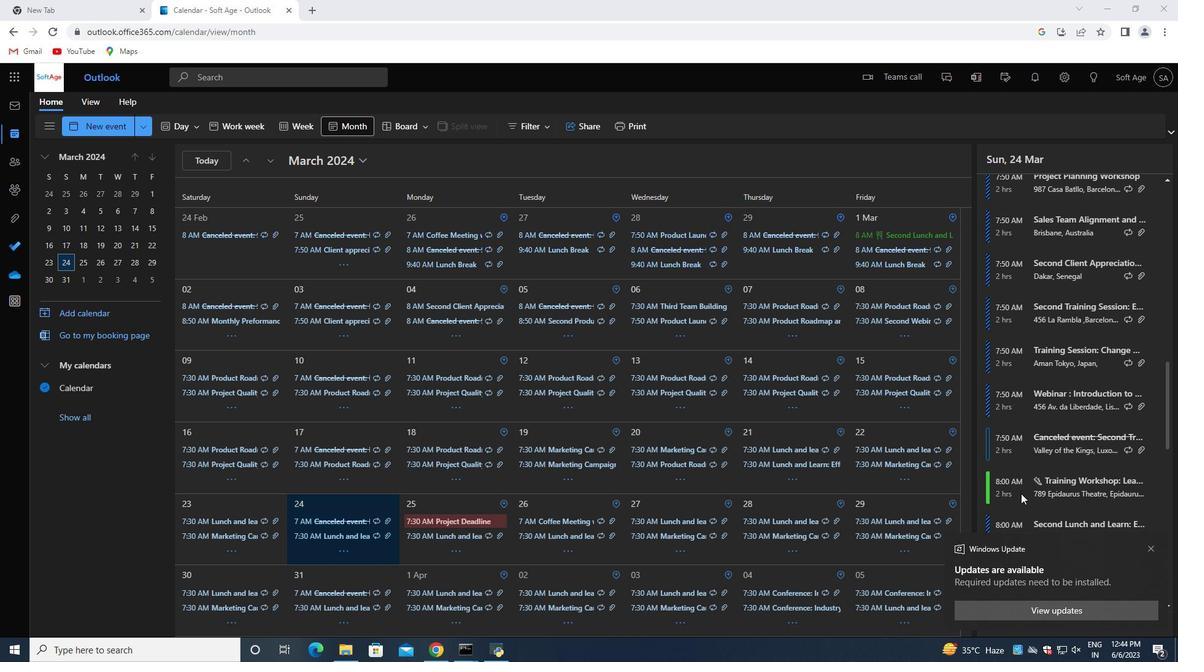 
Action: Mouse moved to (1023, 489)
Screenshot: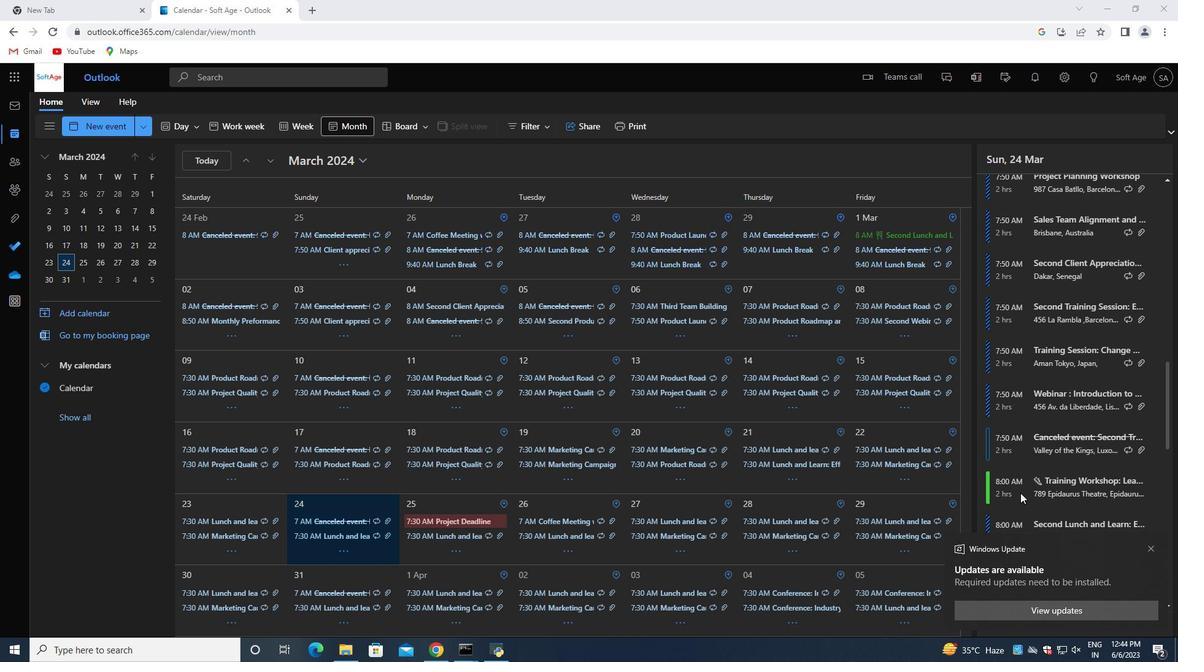 
Action: Mouse pressed left at (1023, 489)
Screenshot: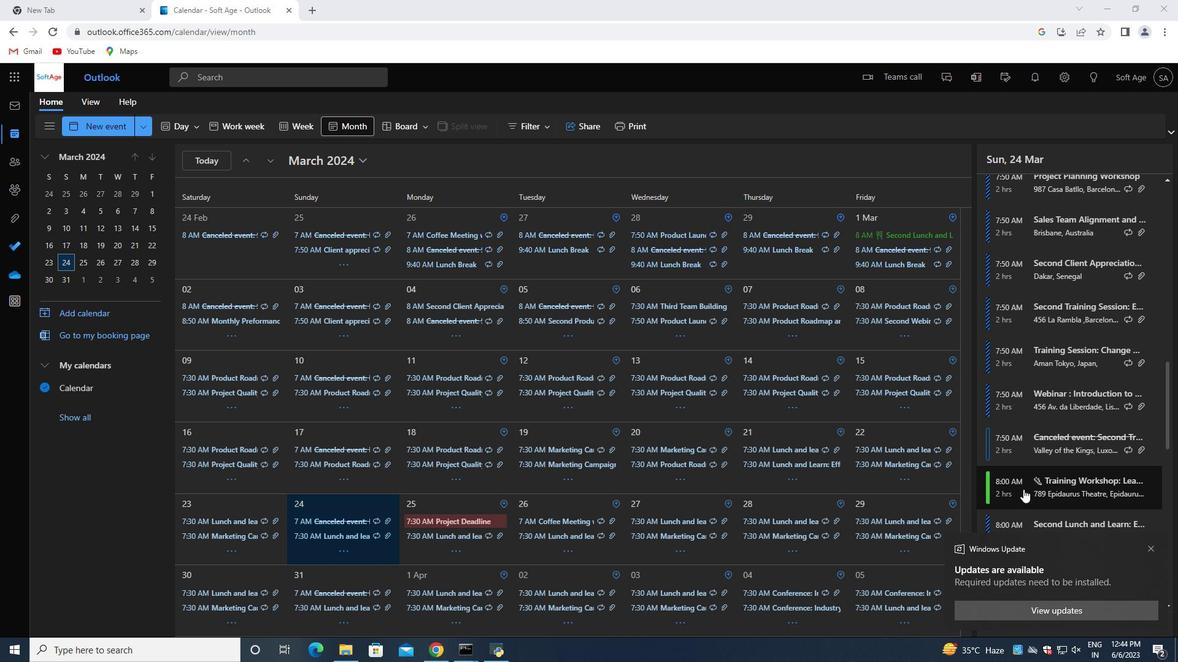 
Action: Mouse moved to (783, 596)
Screenshot: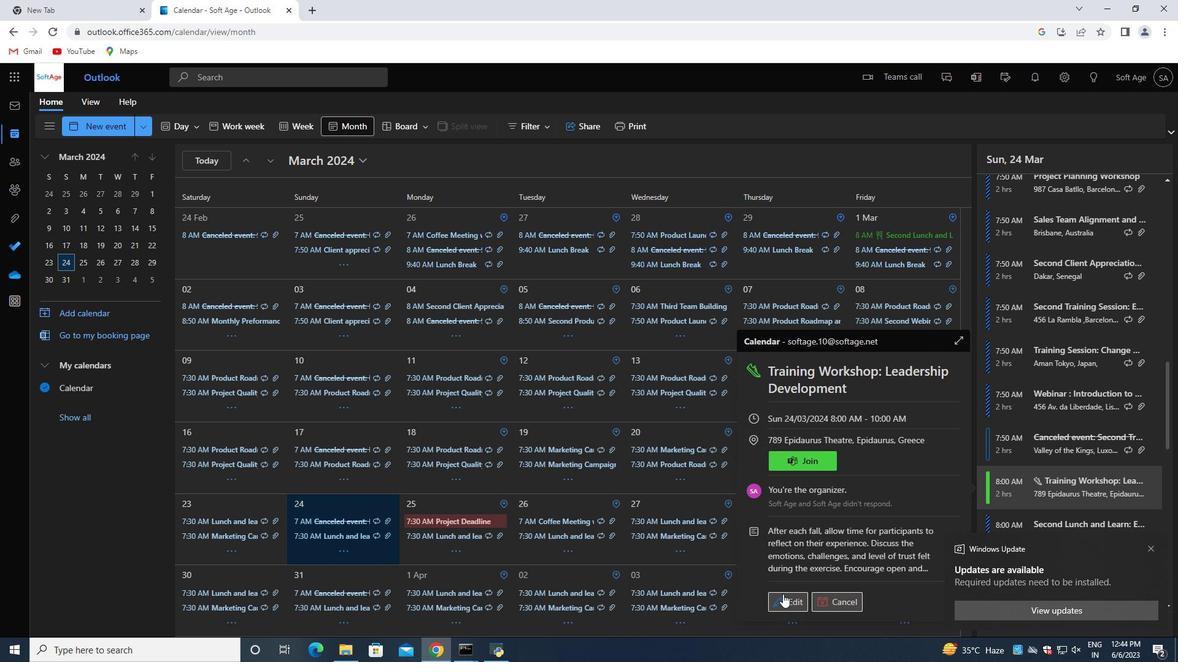 
Action: Mouse pressed left at (783, 596)
Screenshot: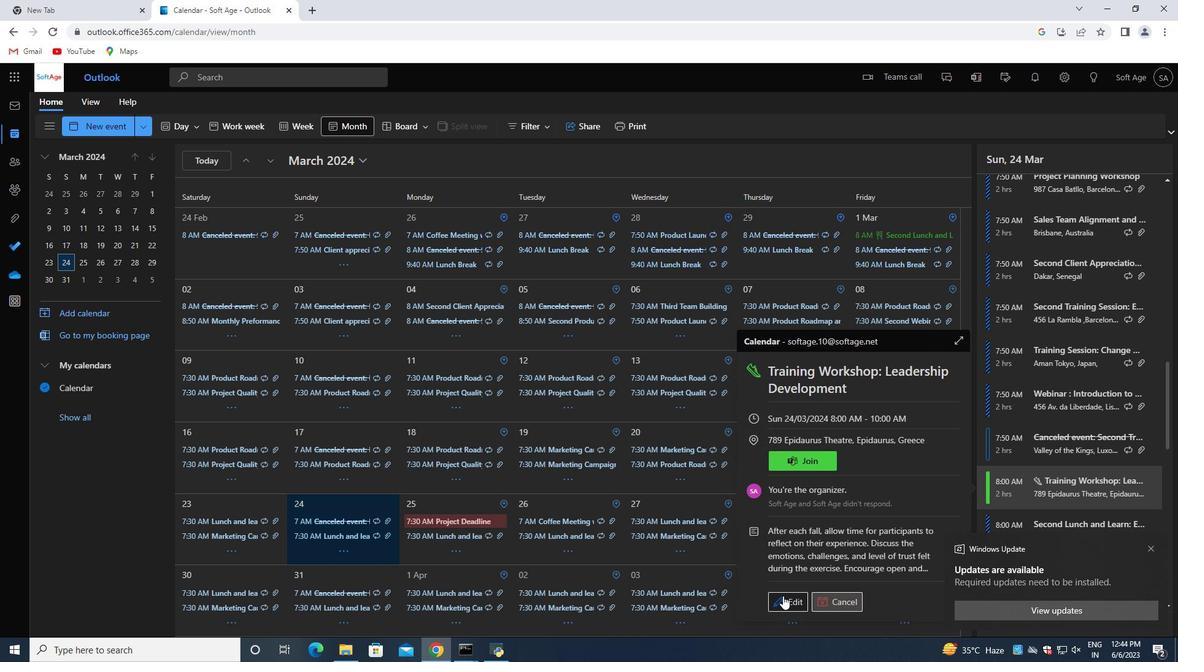 
Action: Mouse moved to (359, 342)
Screenshot: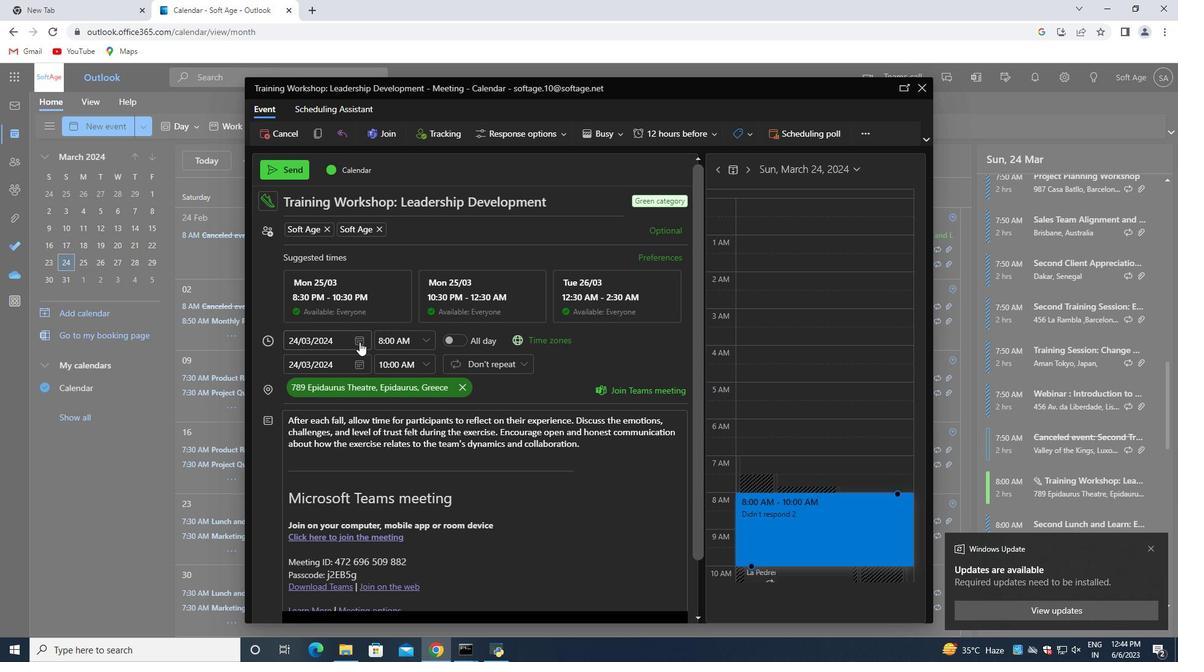 
Action: Mouse pressed left at (359, 342)
Screenshot: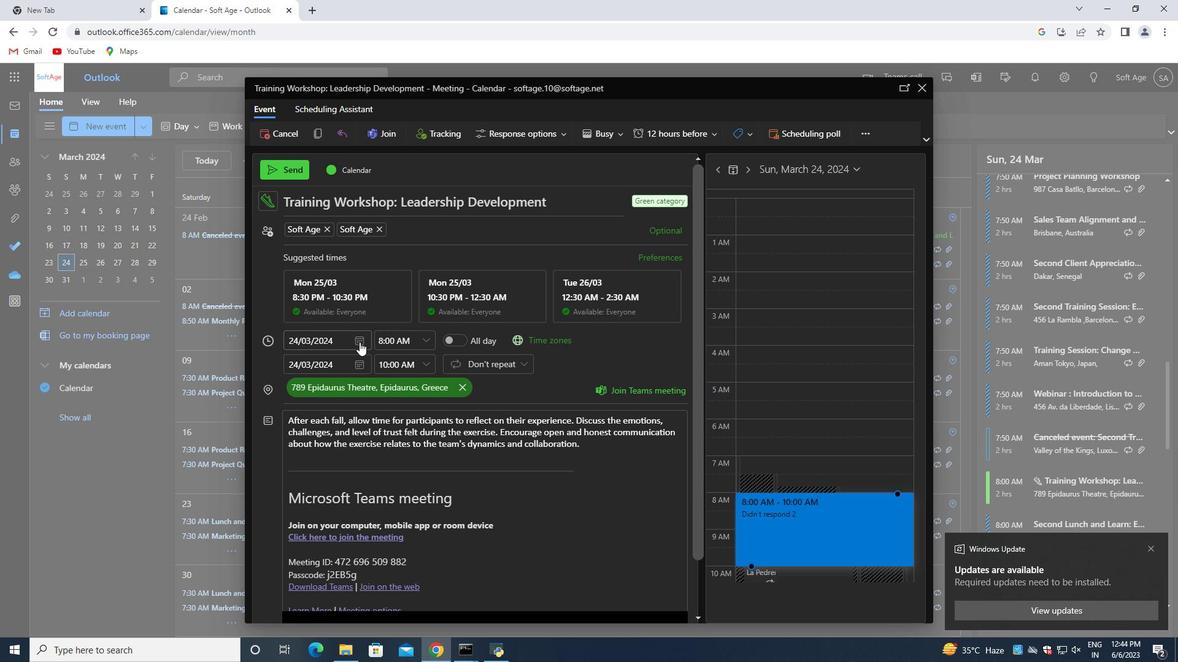 
Action: Mouse moved to (401, 364)
Screenshot: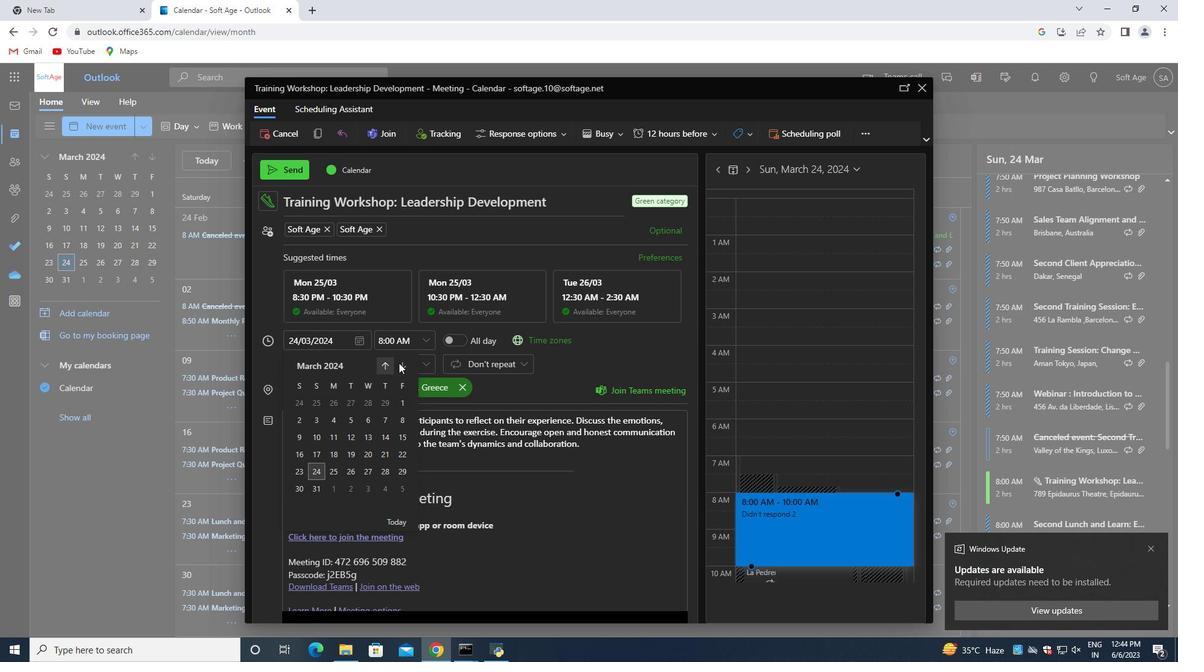 
Action: Mouse pressed left at (401, 364)
Screenshot: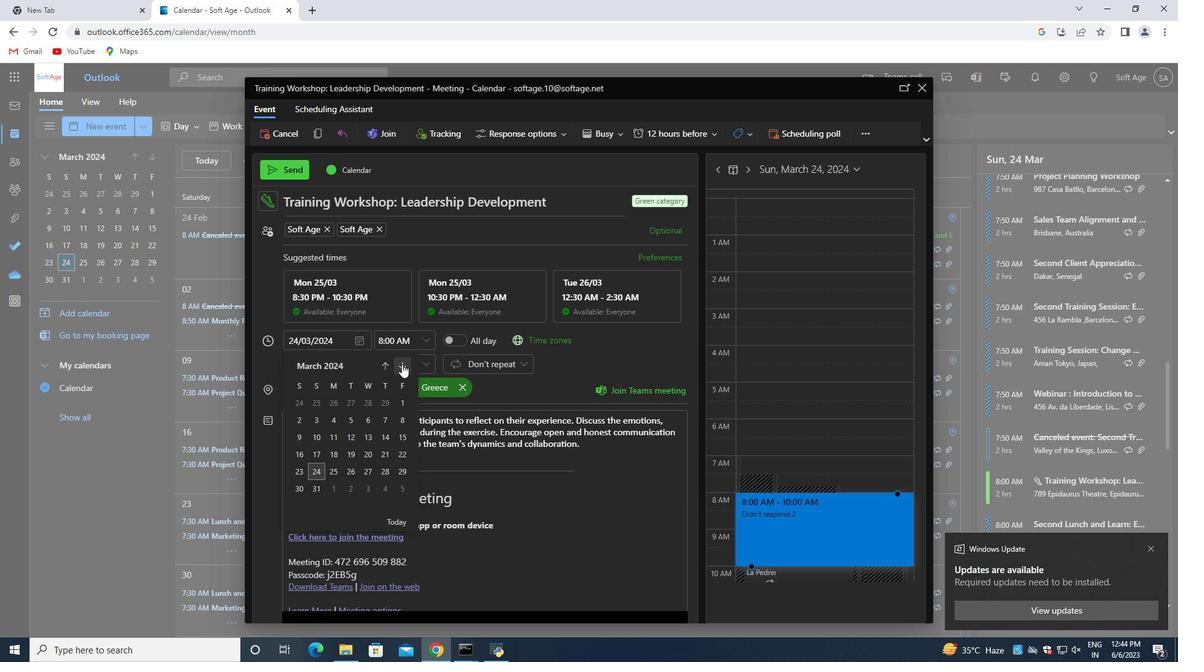
Action: Mouse moved to (370, 453)
Screenshot: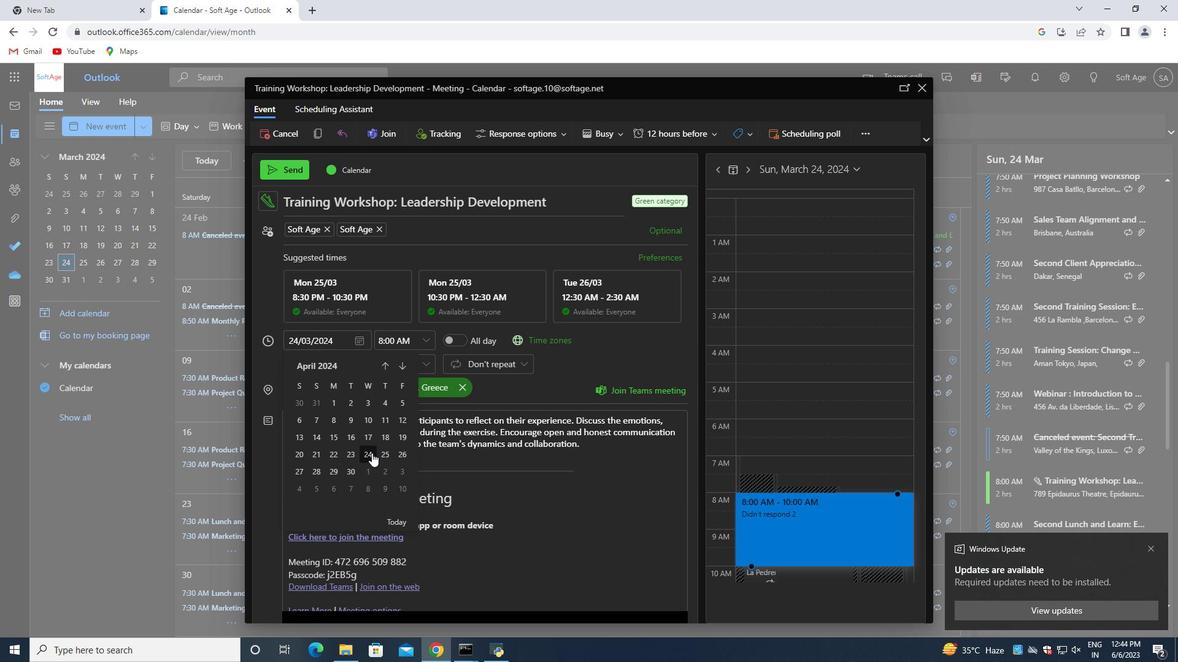 
Action: Mouse pressed left at (370, 453)
Screenshot: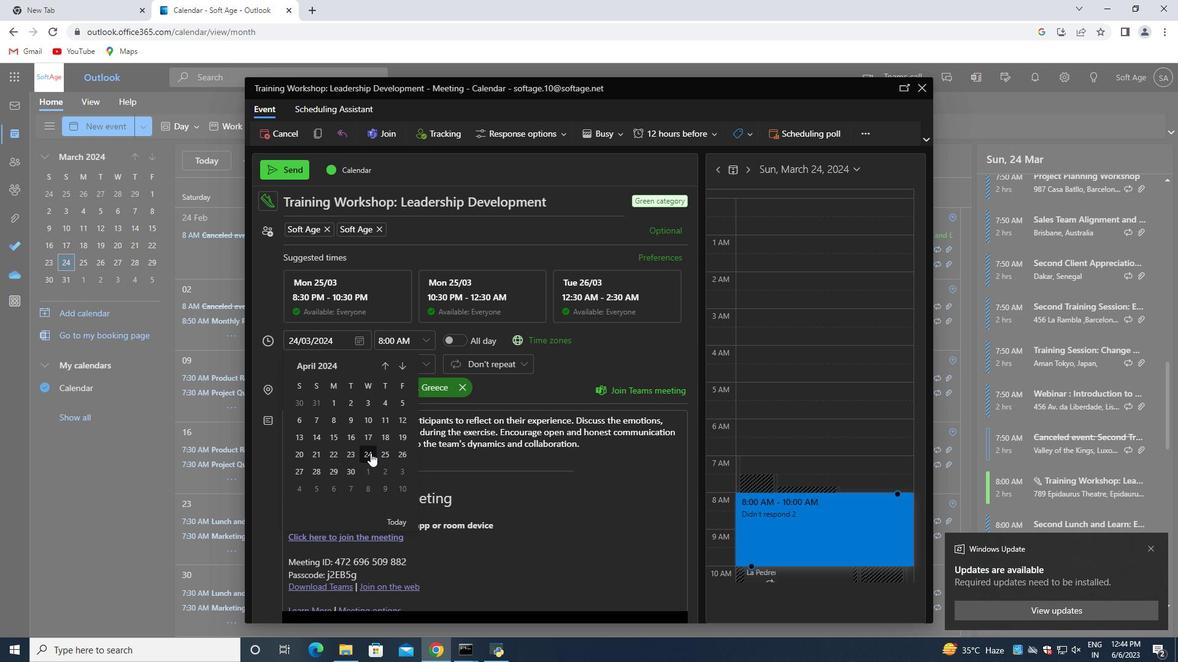 
Action: Mouse moved to (385, 441)
Screenshot: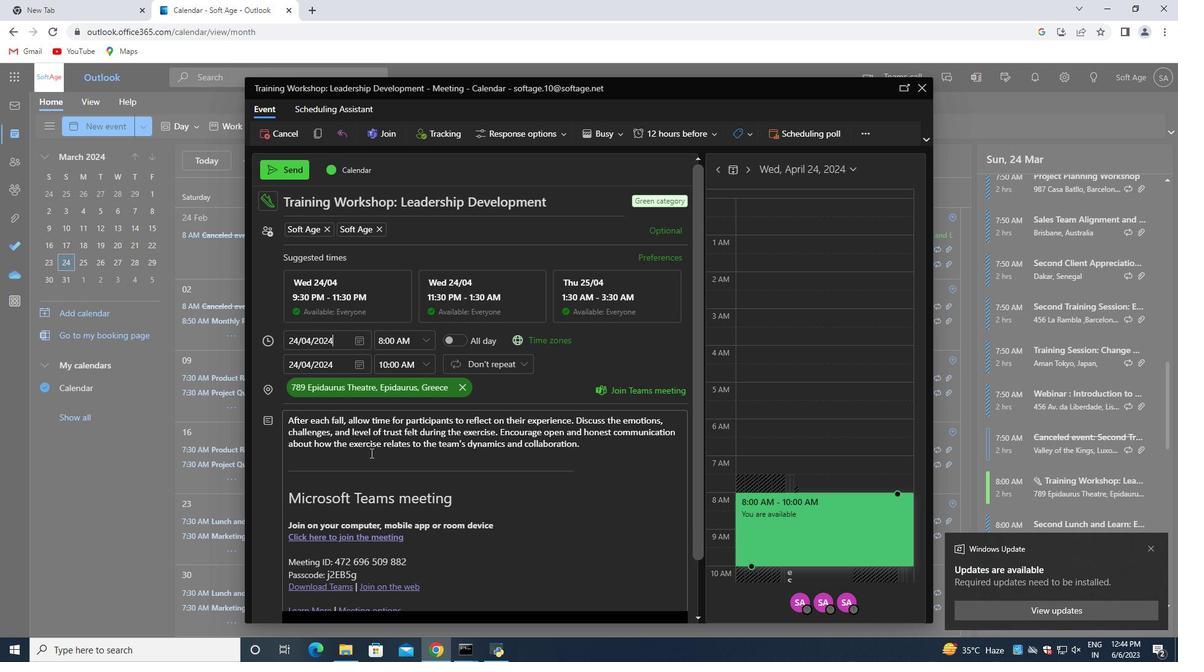 
Action: Mouse scrolled (385, 441) with delta (0, 0)
Screenshot: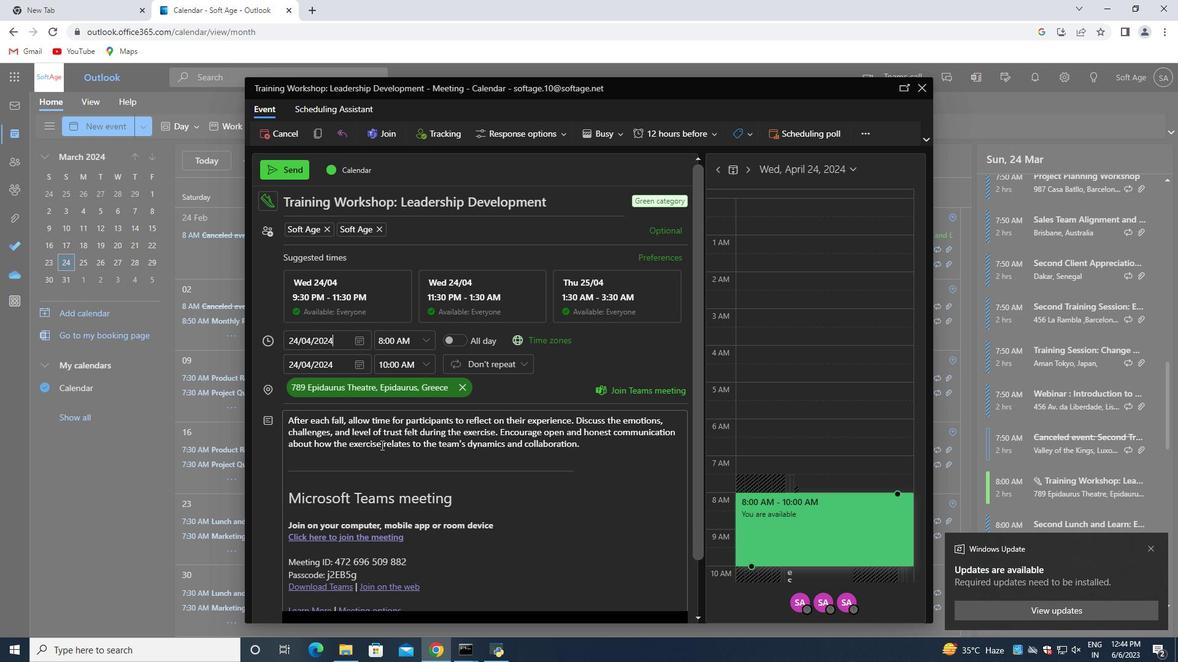 
Action: Mouse moved to (385, 440)
Screenshot: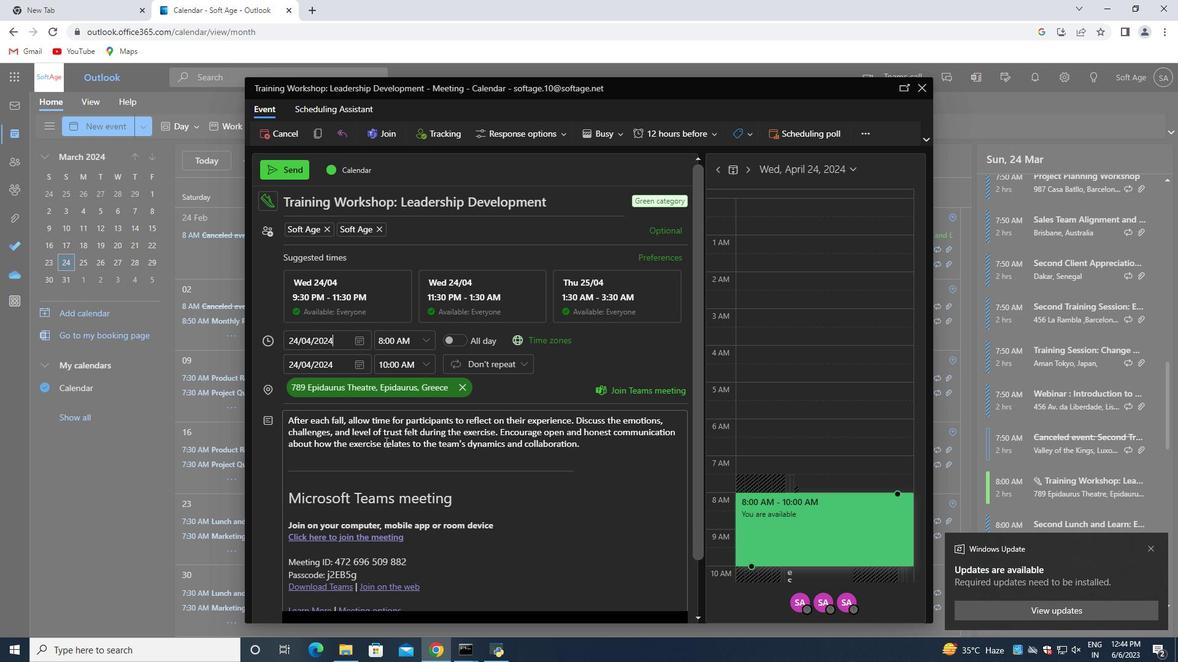 
Action: Mouse scrolled (385, 439) with delta (0, 0)
Screenshot: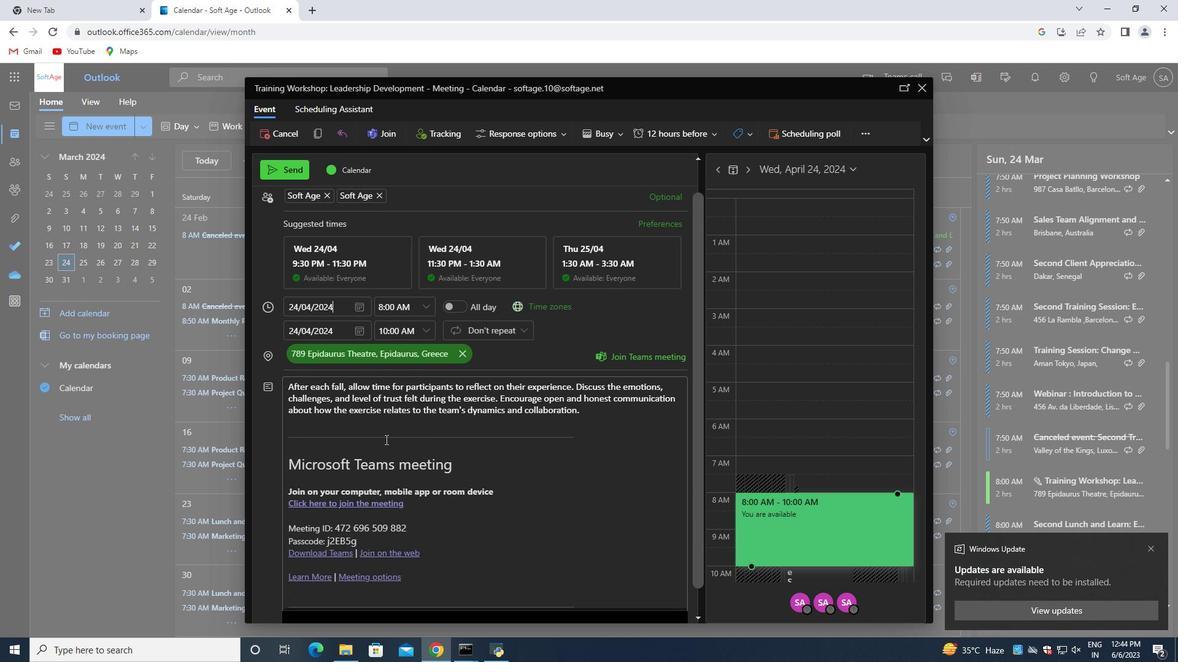 
Action: Mouse moved to (582, 382)
Screenshot: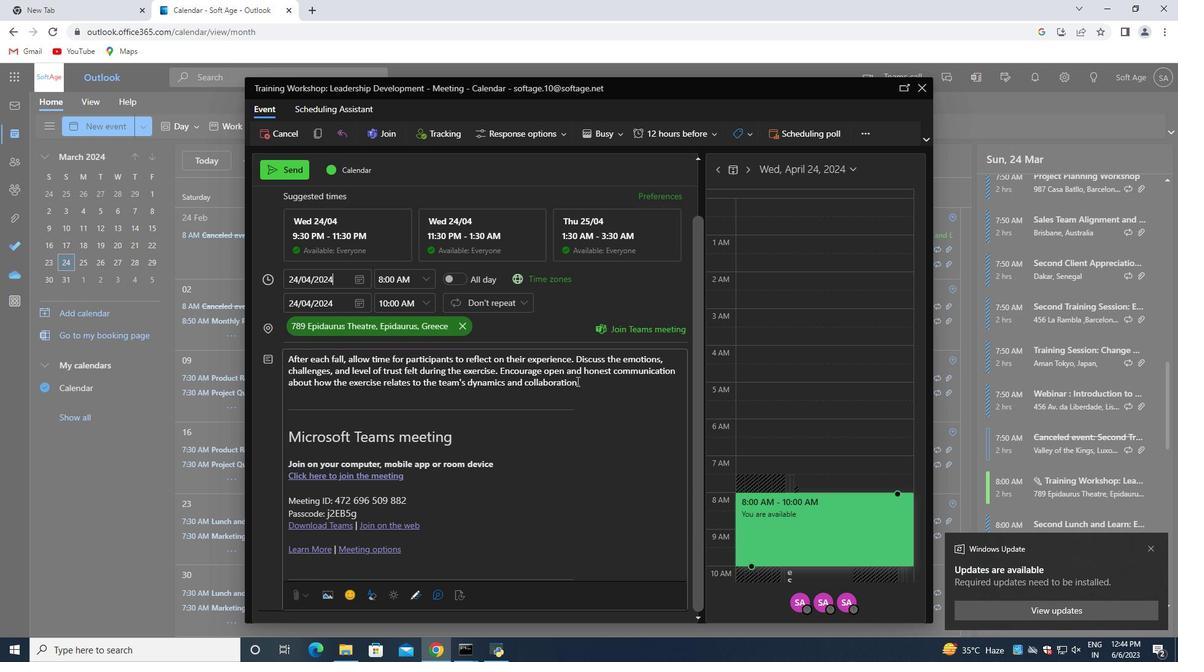 
Action: Mouse pressed left at (582, 382)
Screenshot: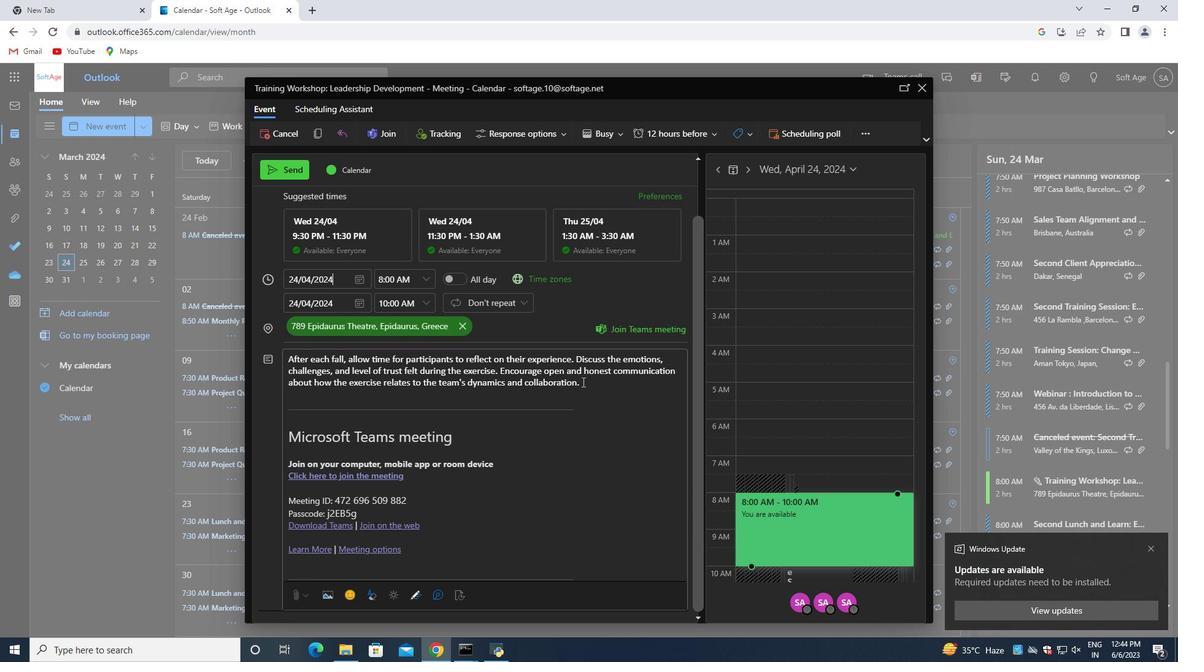
Action: Mouse moved to (442, 463)
Screenshot: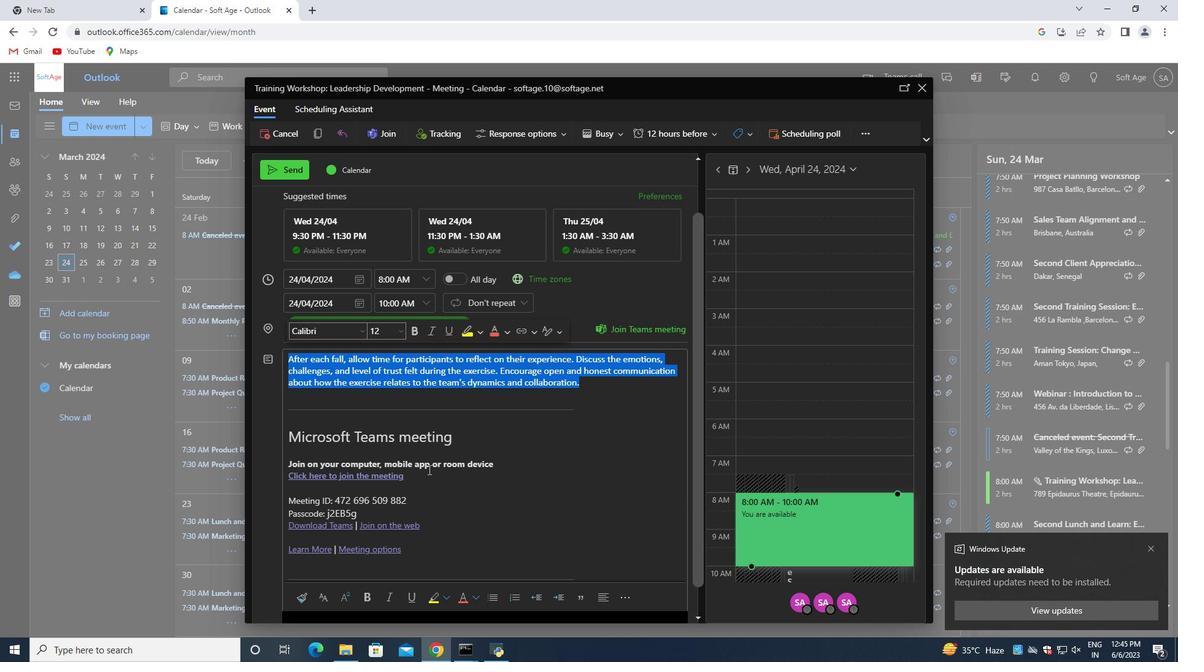 
Action: Mouse scrolled (442, 462) with delta (0, 0)
Screenshot: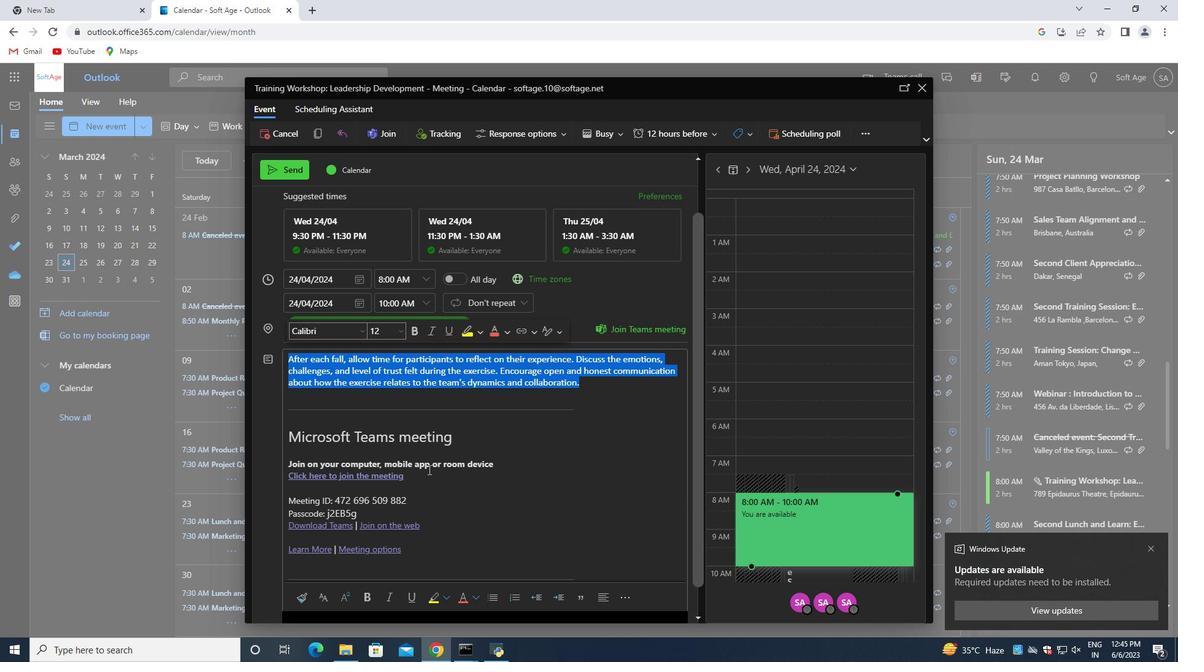 
Action: Mouse moved to (442, 465)
Screenshot: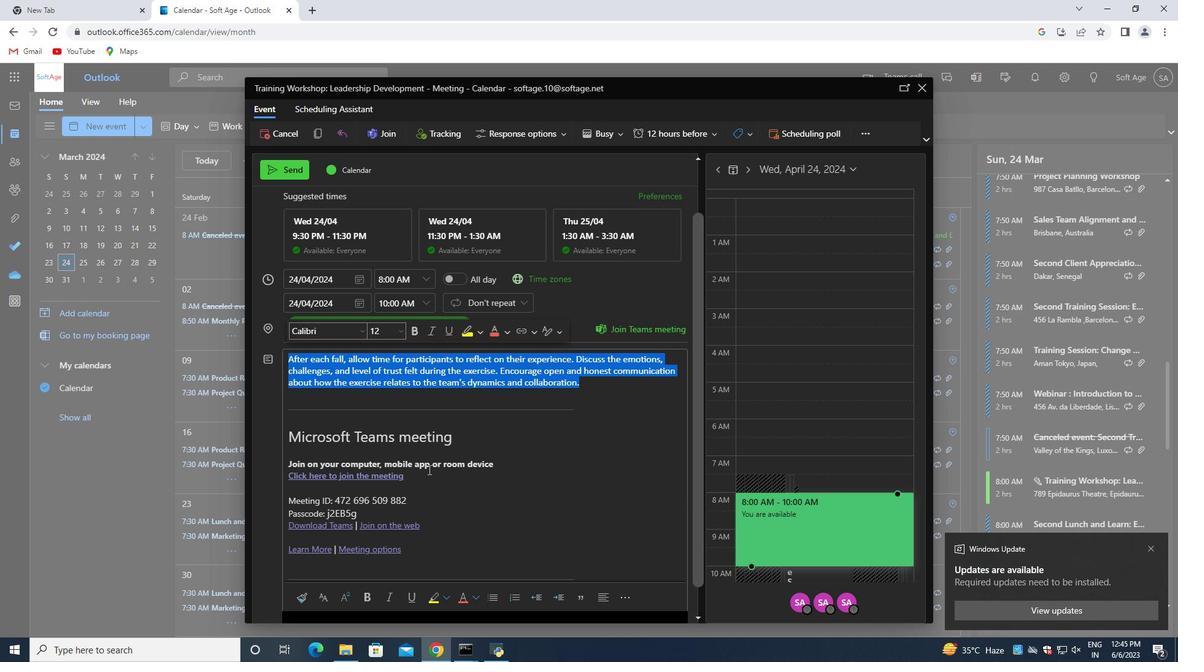 
Action: Mouse scrolled (442, 465) with delta (0, 0)
Screenshot: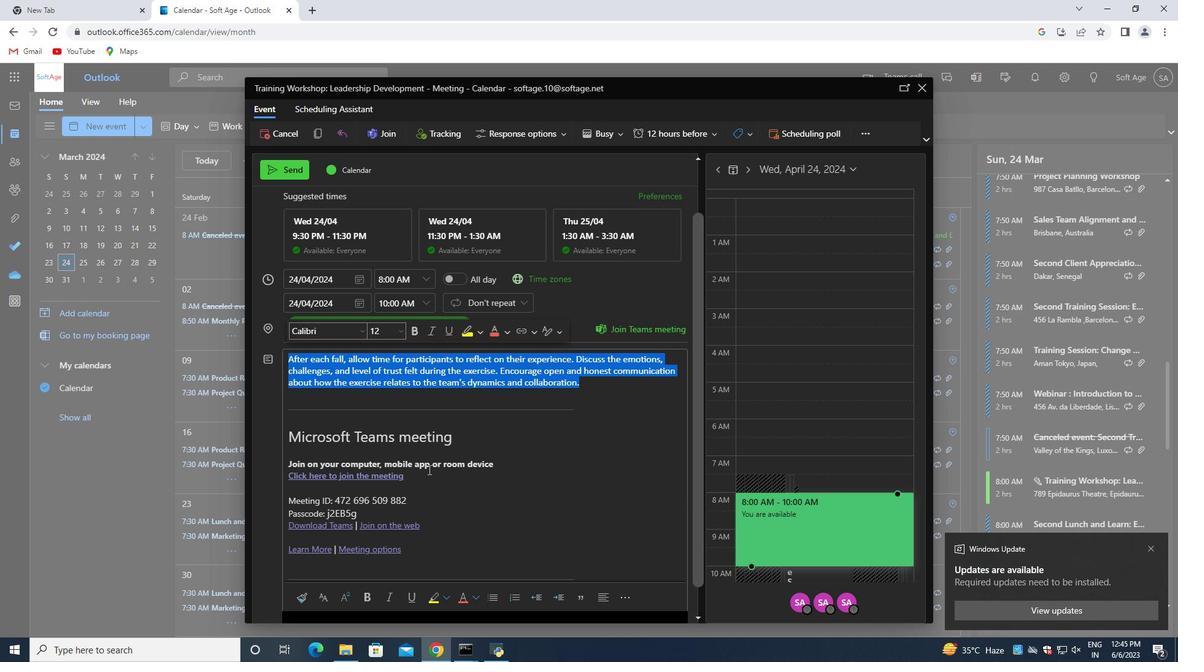 
Action: Mouse moved to (442, 467)
Screenshot: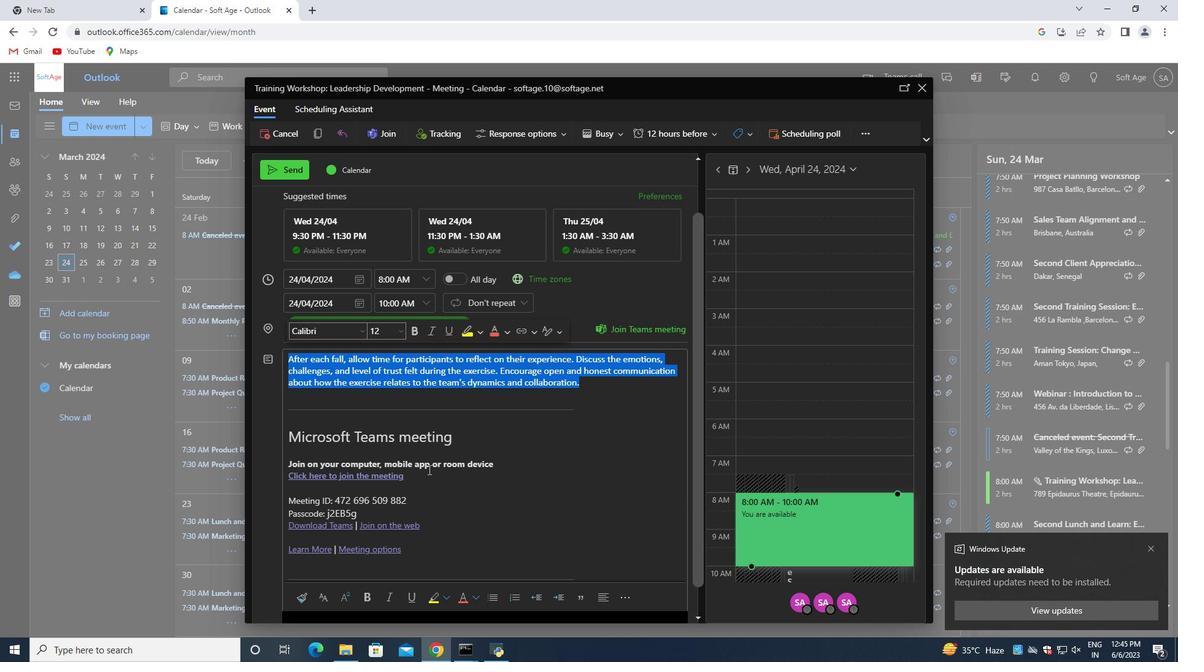 
Action: Mouse scrolled (442, 467) with delta (0, 0)
Screenshot: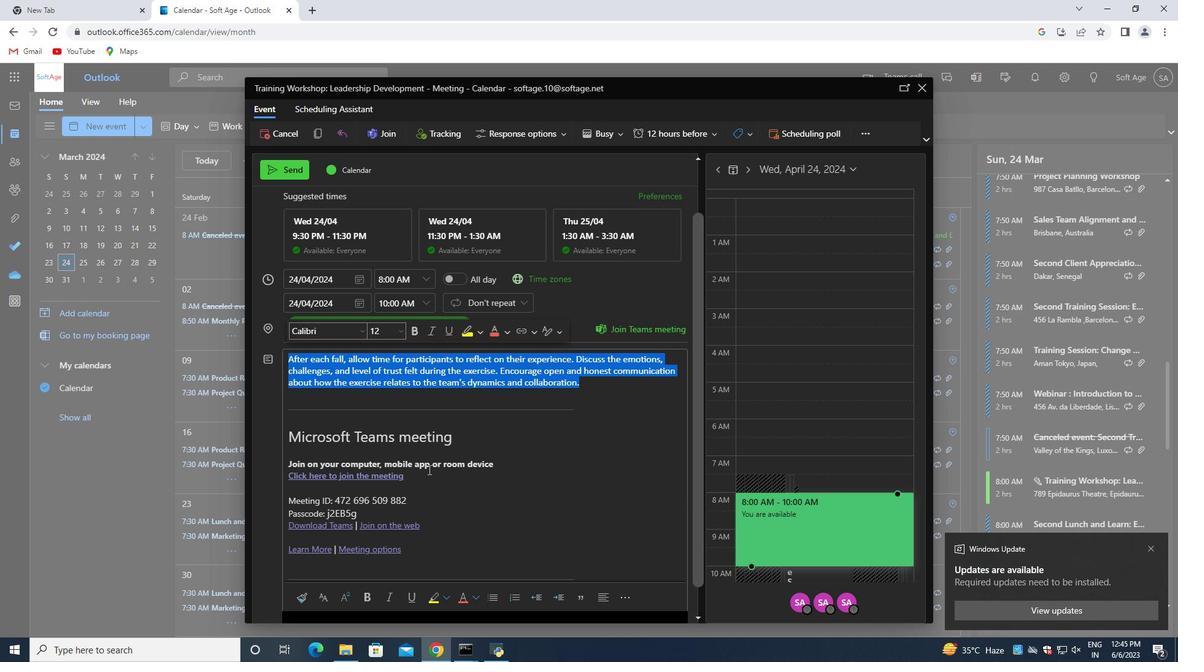 
Action: Mouse moved to (442, 471)
Screenshot: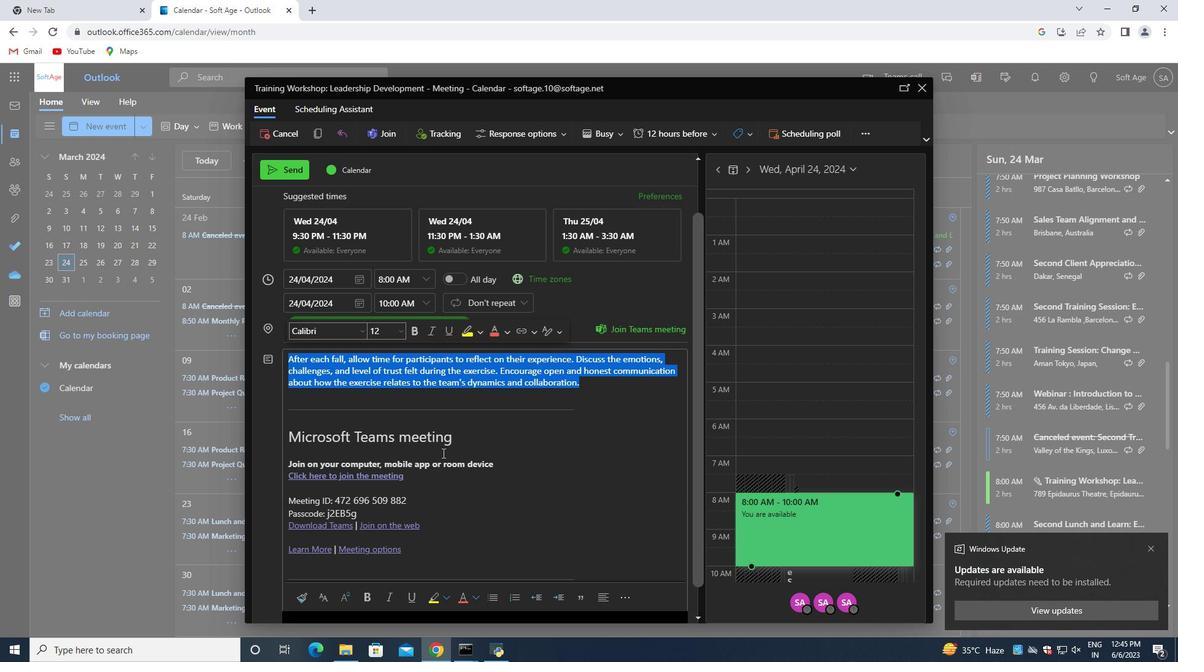 
Action: Mouse scrolled (442, 470) with delta (0, 0)
Screenshot: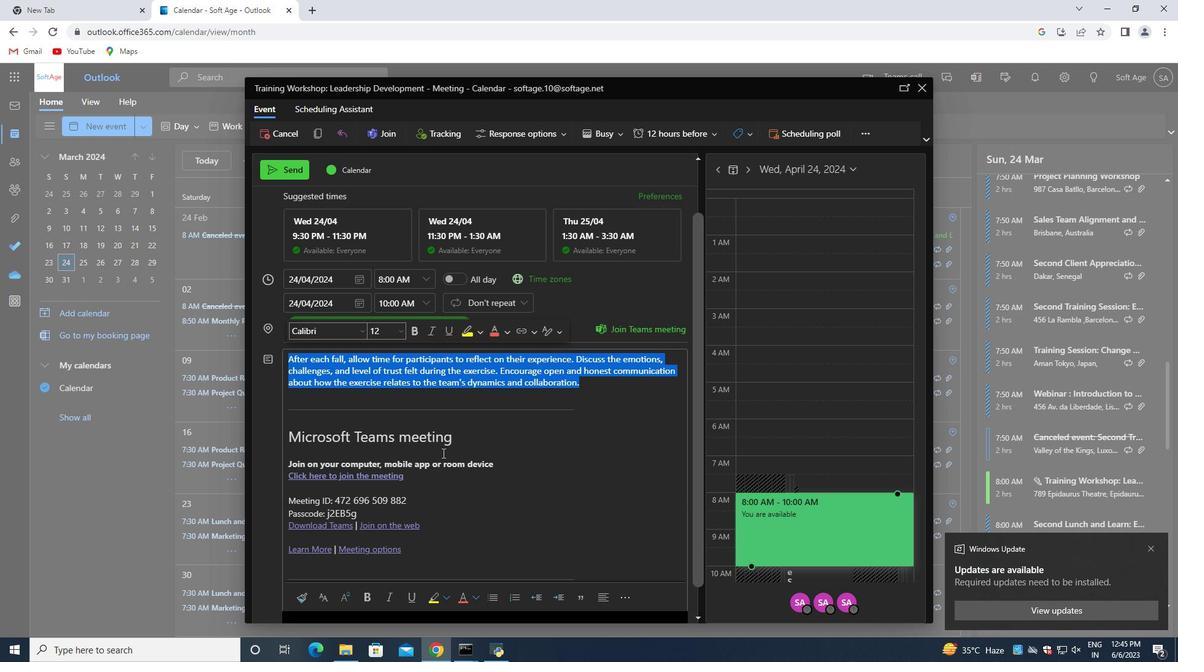 
Action: Mouse moved to (317, 571)
Screenshot: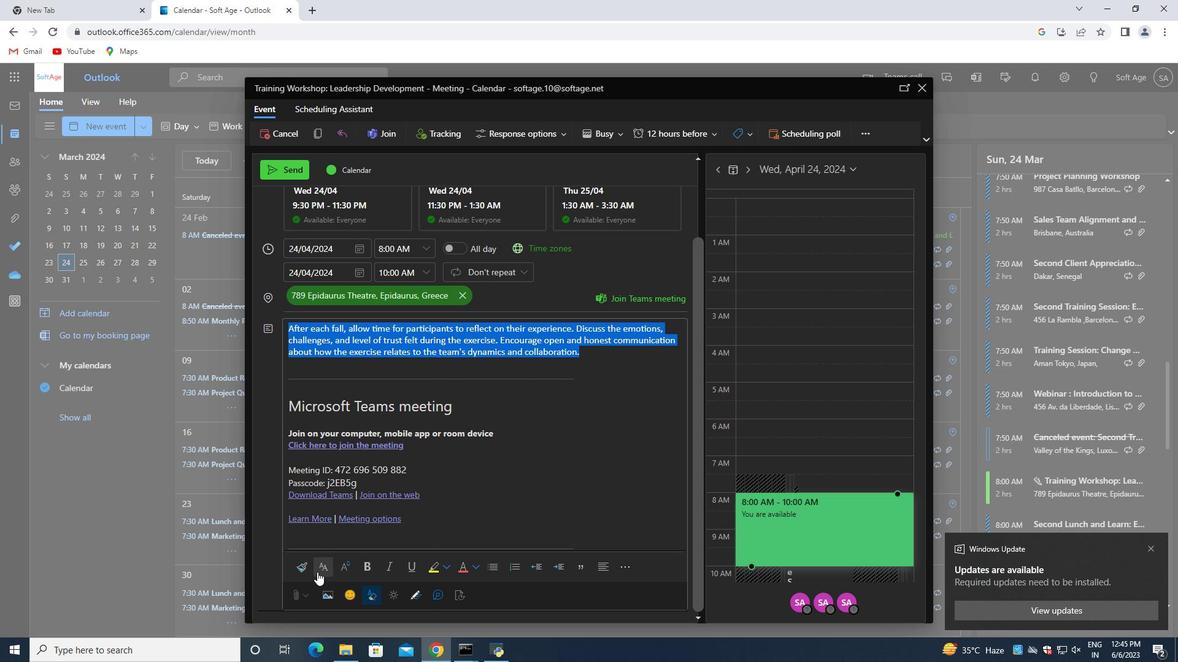 
Action: Mouse pressed left at (317, 571)
Screenshot: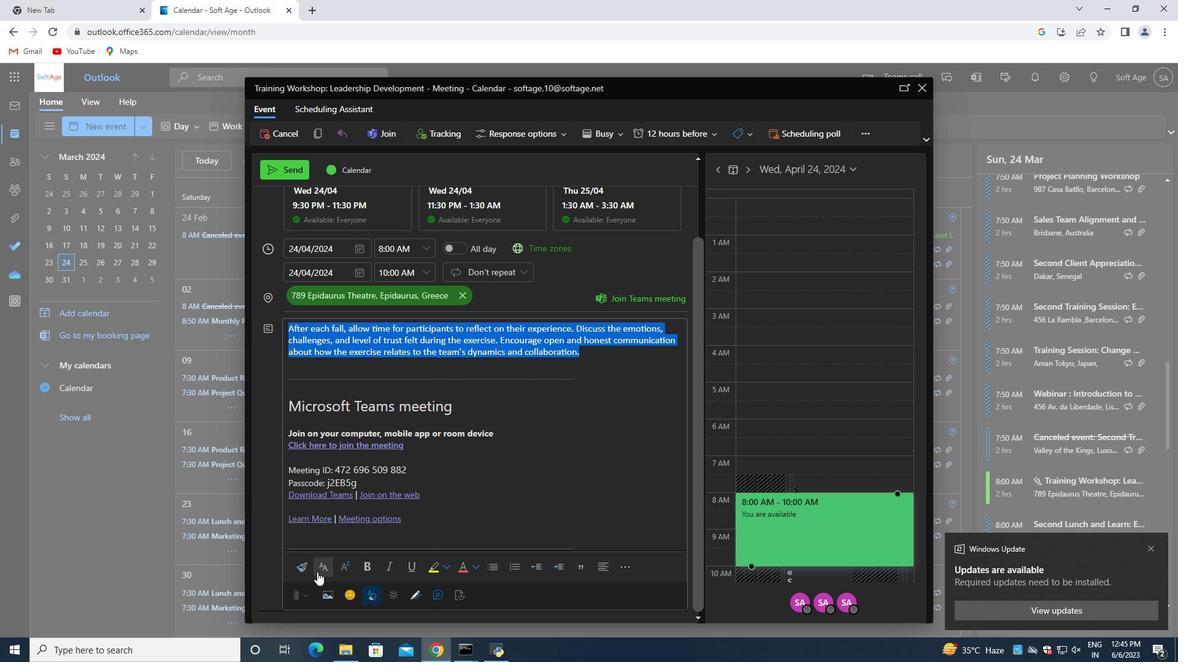 
Action: Mouse moved to (370, 506)
Screenshot: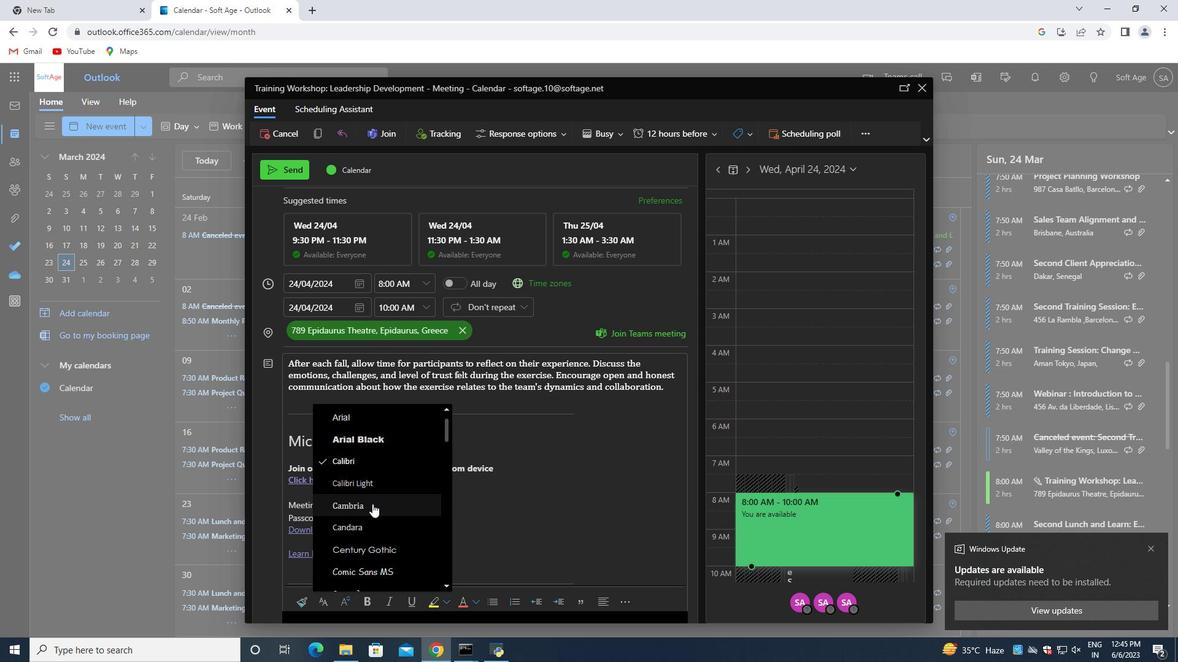 
Action: Mouse scrolled (370, 506) with delta (0, 0)
Screenshot: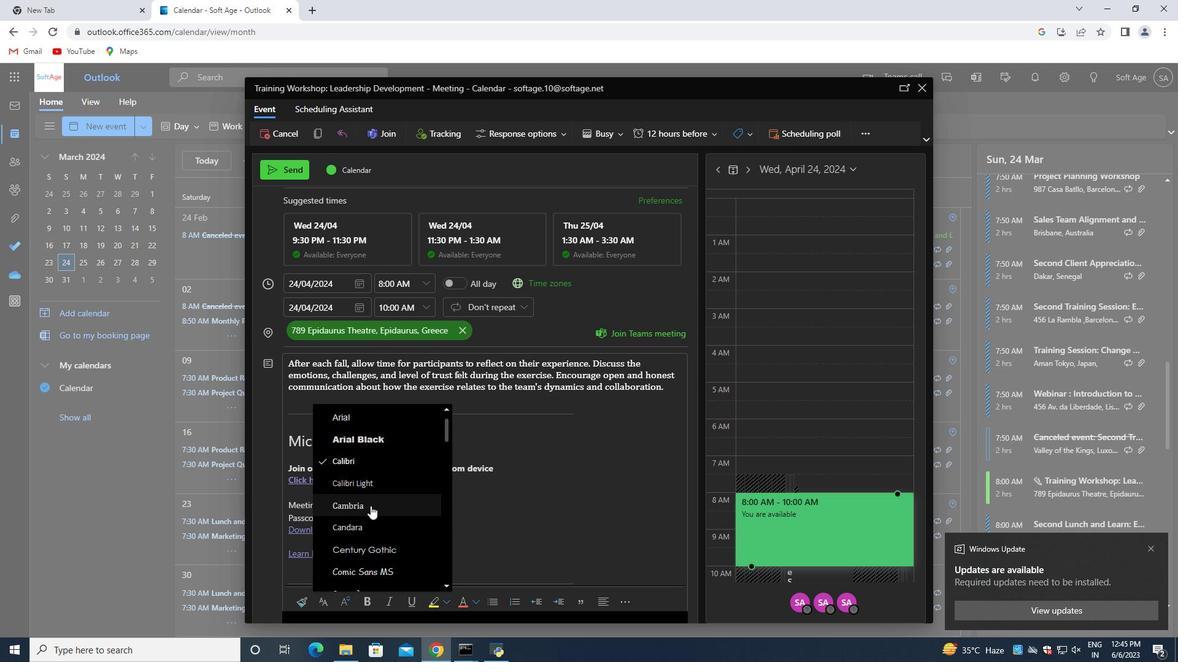 
Action: Mouse moved to (378, 538)
Screenshot: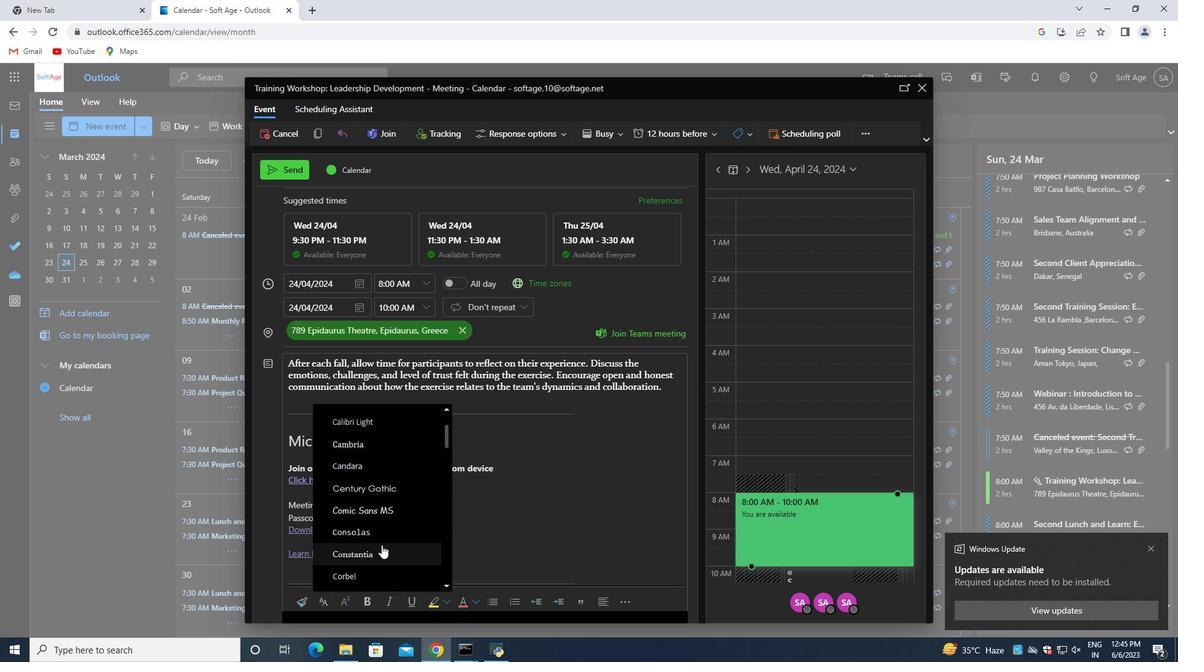 
Action: Mouse scrolled (378, 538) with delta (0, 0)
Screenshot: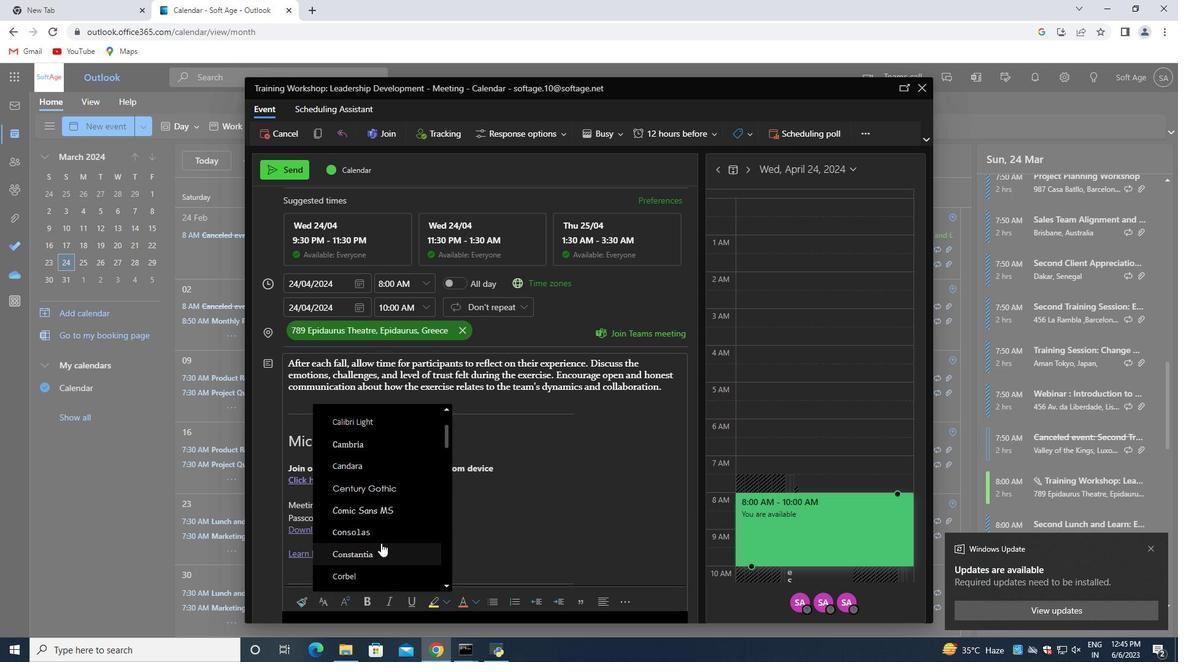 
Action: Mouse moved to (373, 532)
Screenshot: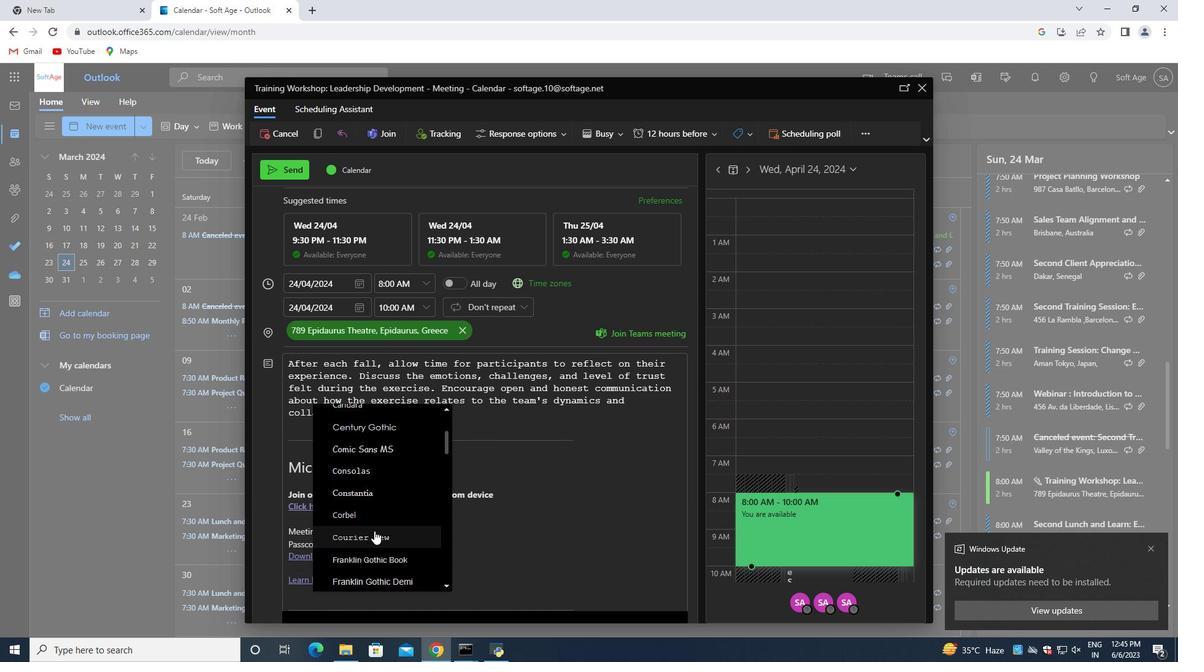 
Action: Mouse pressed left at (373, 532)
Screenshot: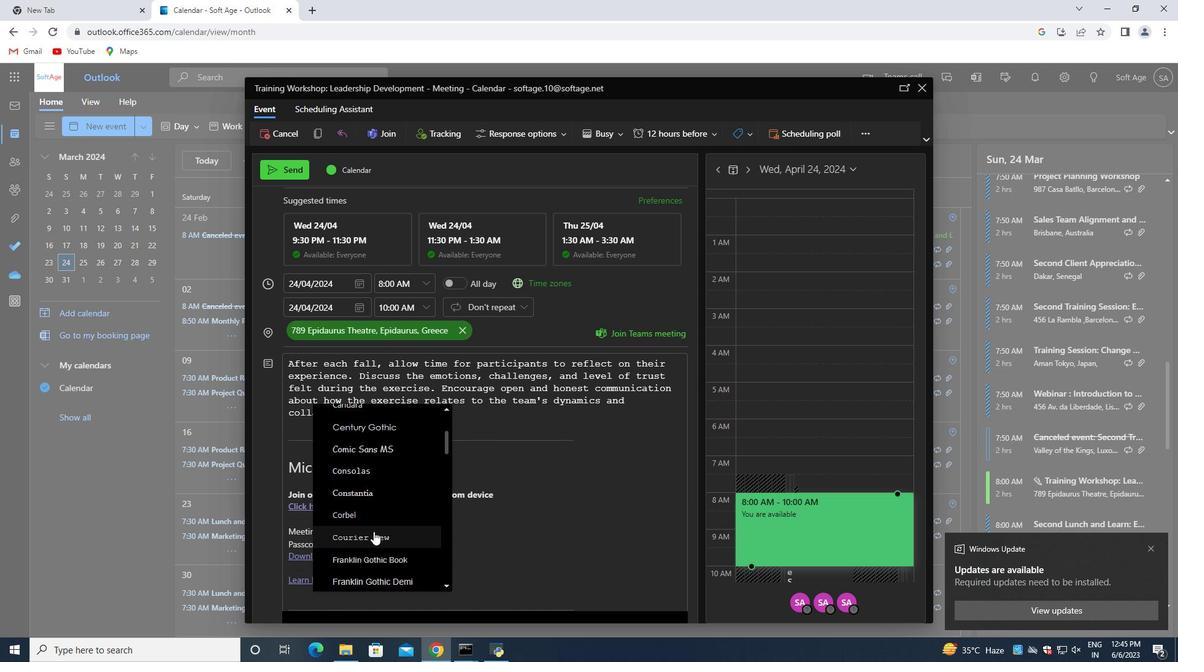 
Action: Mouse moved to (394, 414)
Screenshot: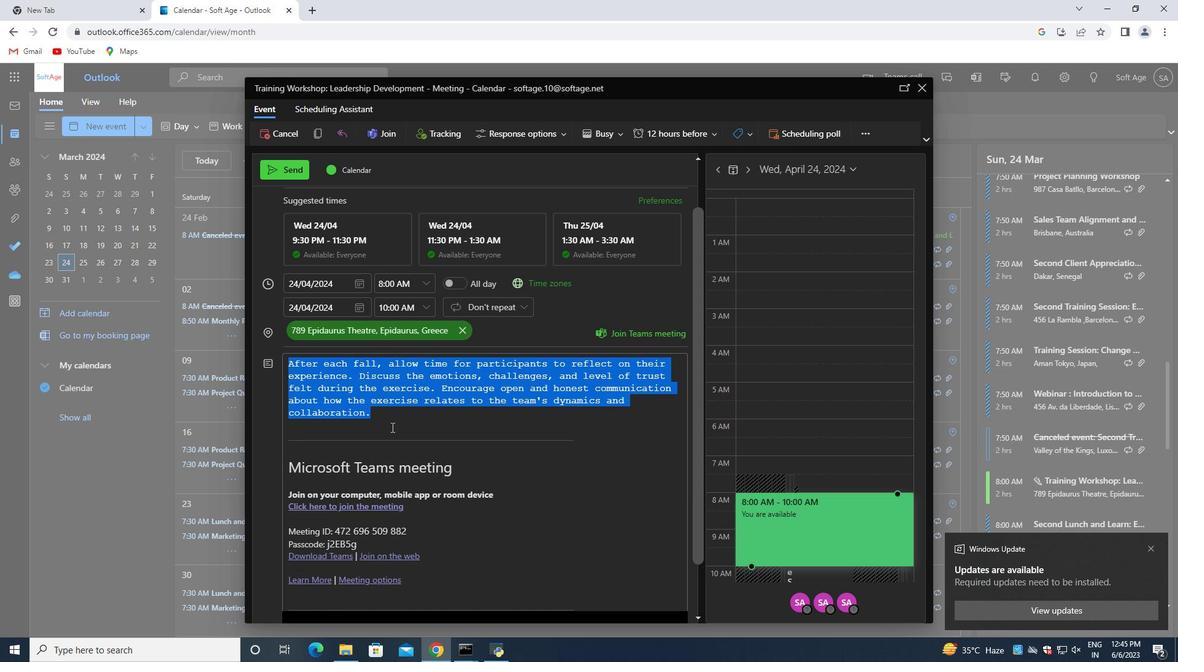 
Action: Mouse pressed left at (394, 414)
Screenshot: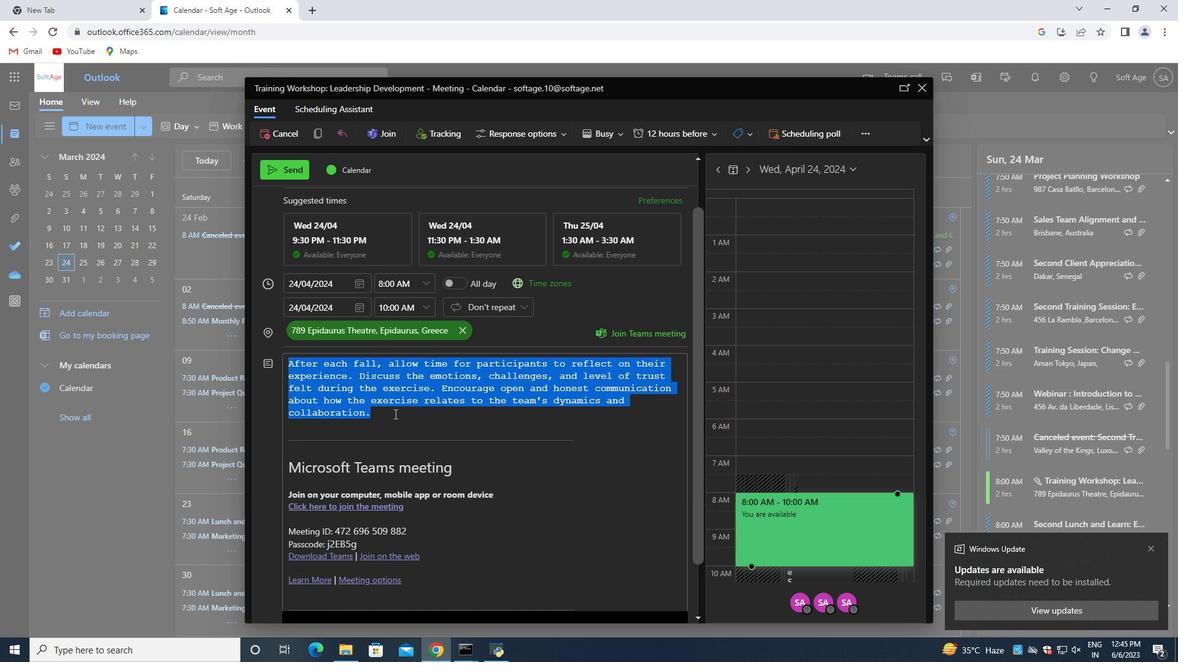 
Action: Mouse moved to (608, 131)
Screenshot: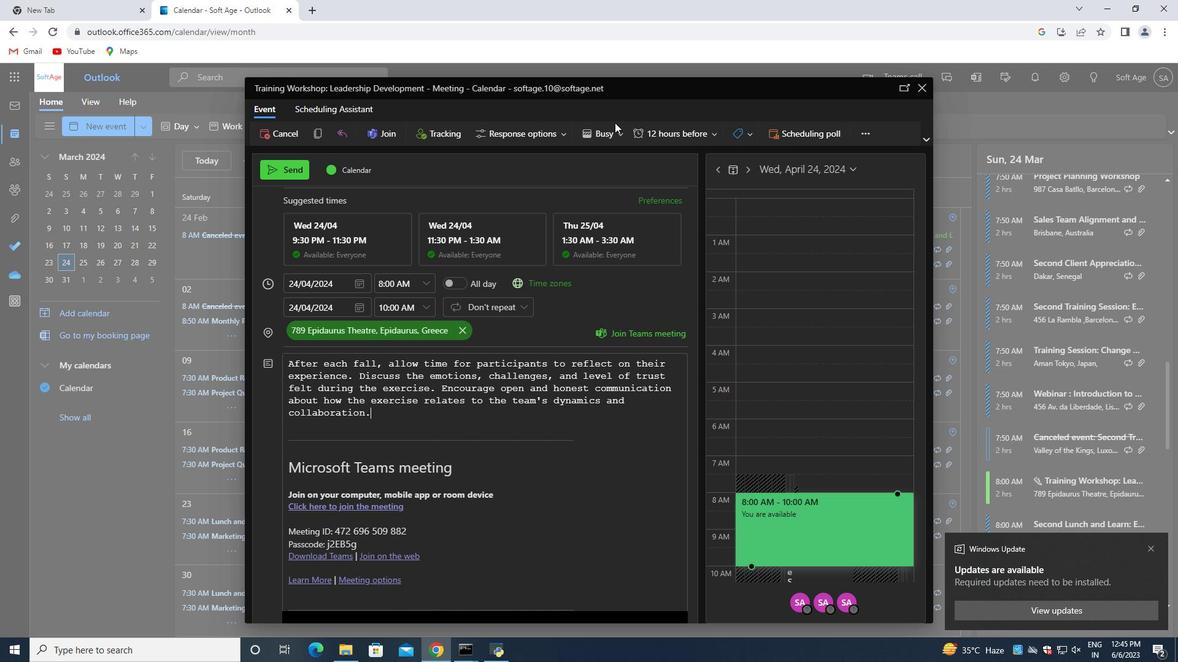 
Action: Mouse pressed left at (608, 131)
Screenshot: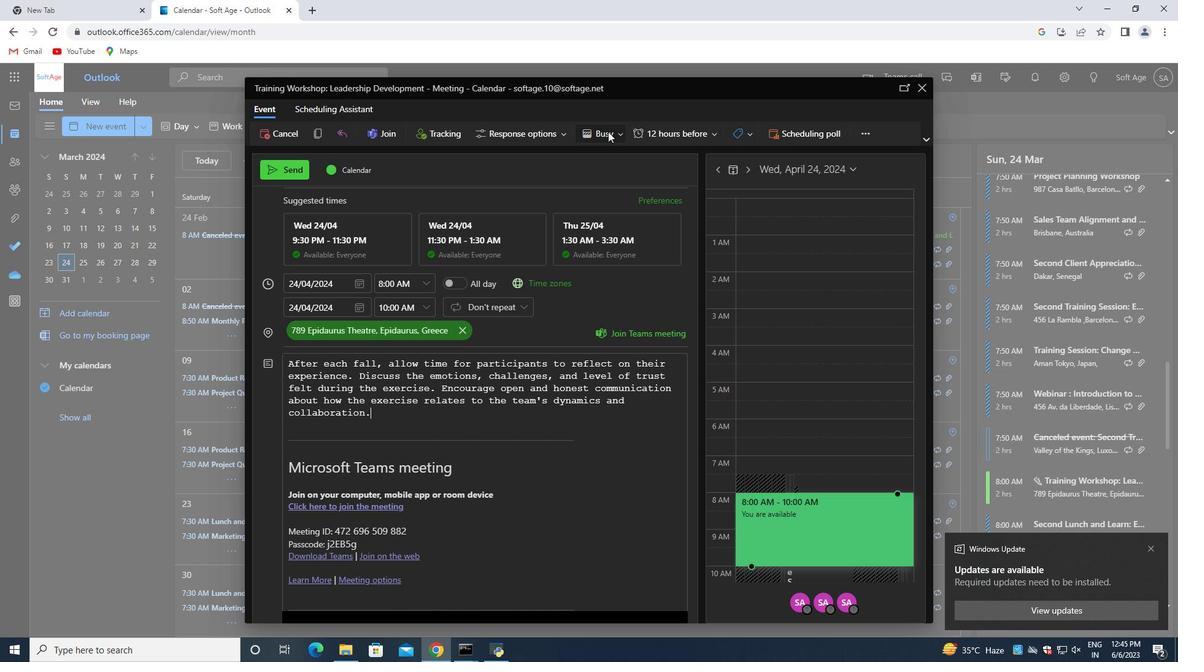 
Action: Mouse moved to (573, 199)
Screenshot: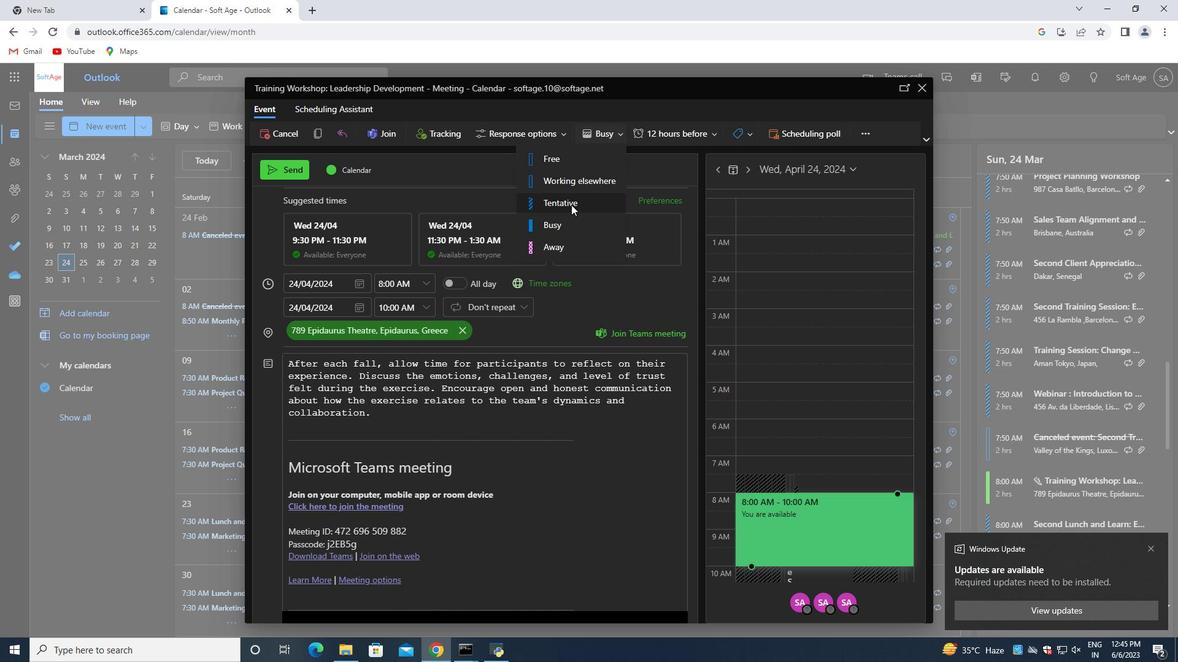 
Action: Mouse pressed left at (573, 199)
Screenshot: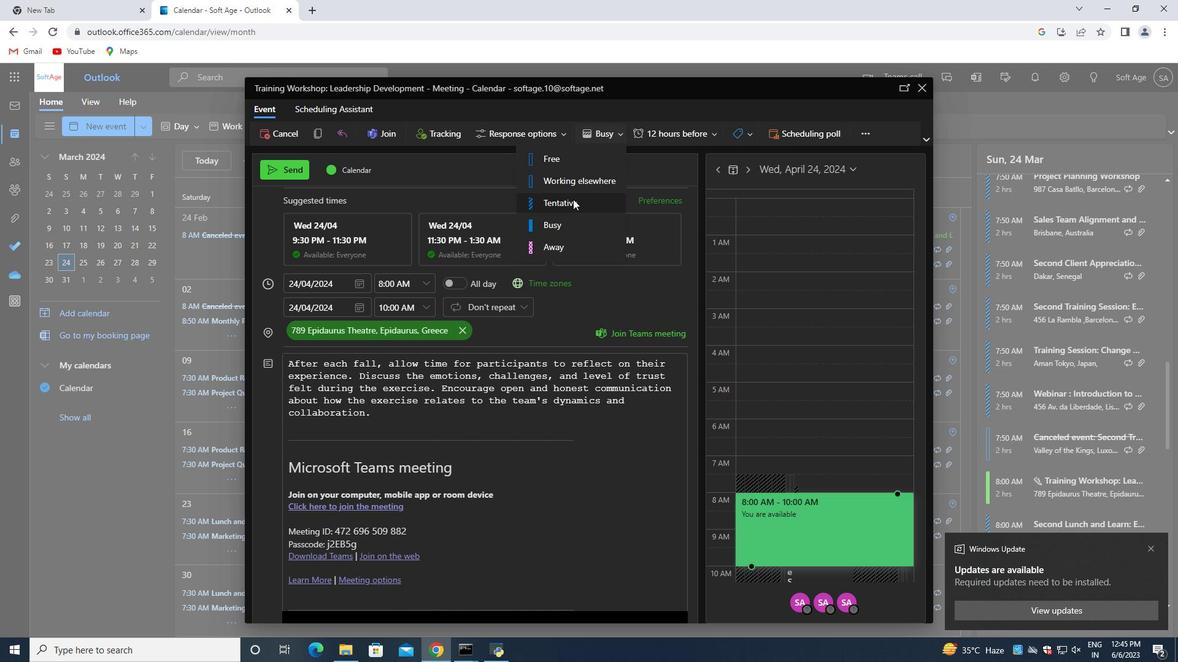 
Action: Mouse moved to (380, 417)
Screenshot: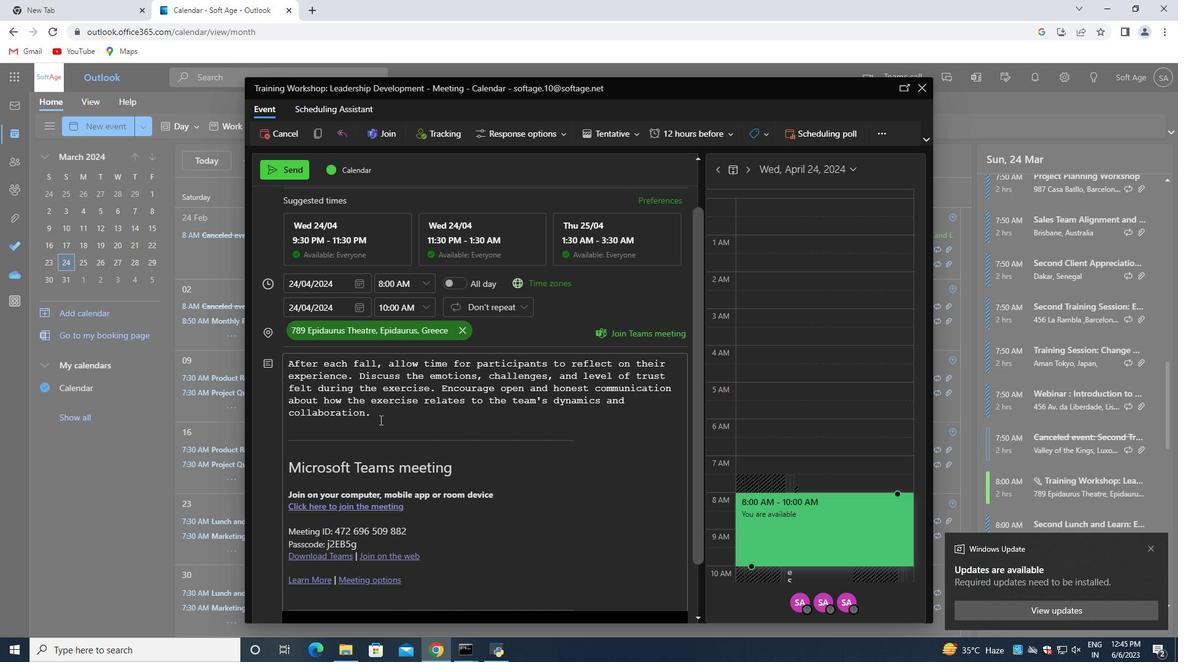 
Action: Mouse pressed left at (380, 417)
Screenshot: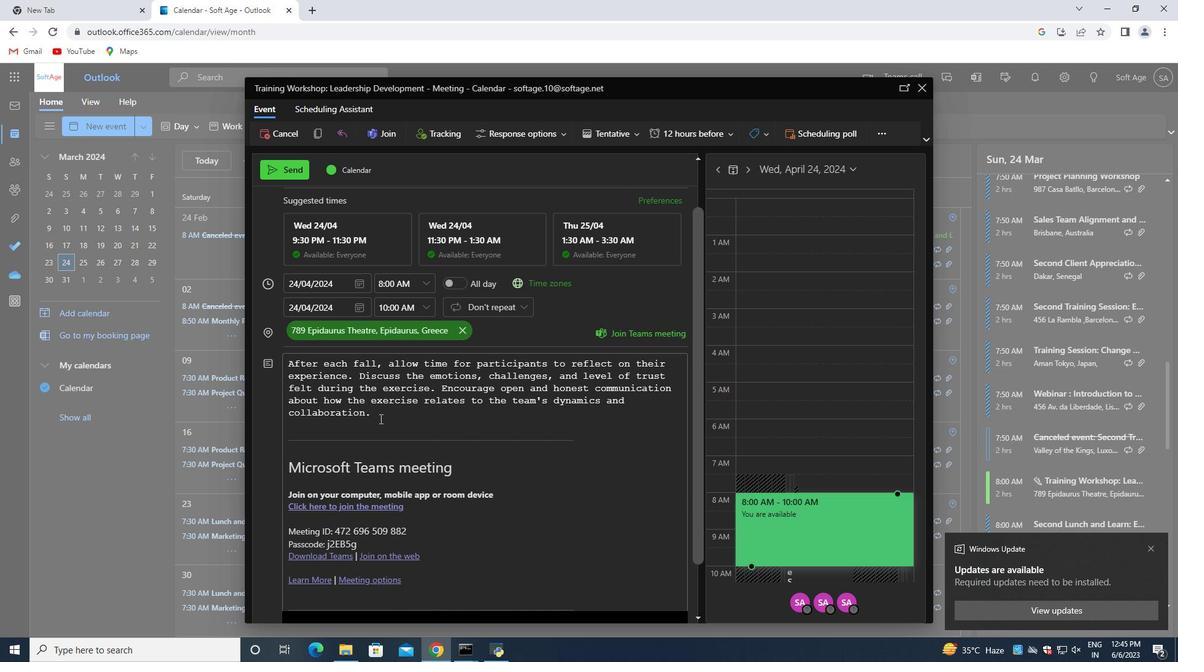 
Action: Mouse moved to (382, 421)
Screenshot: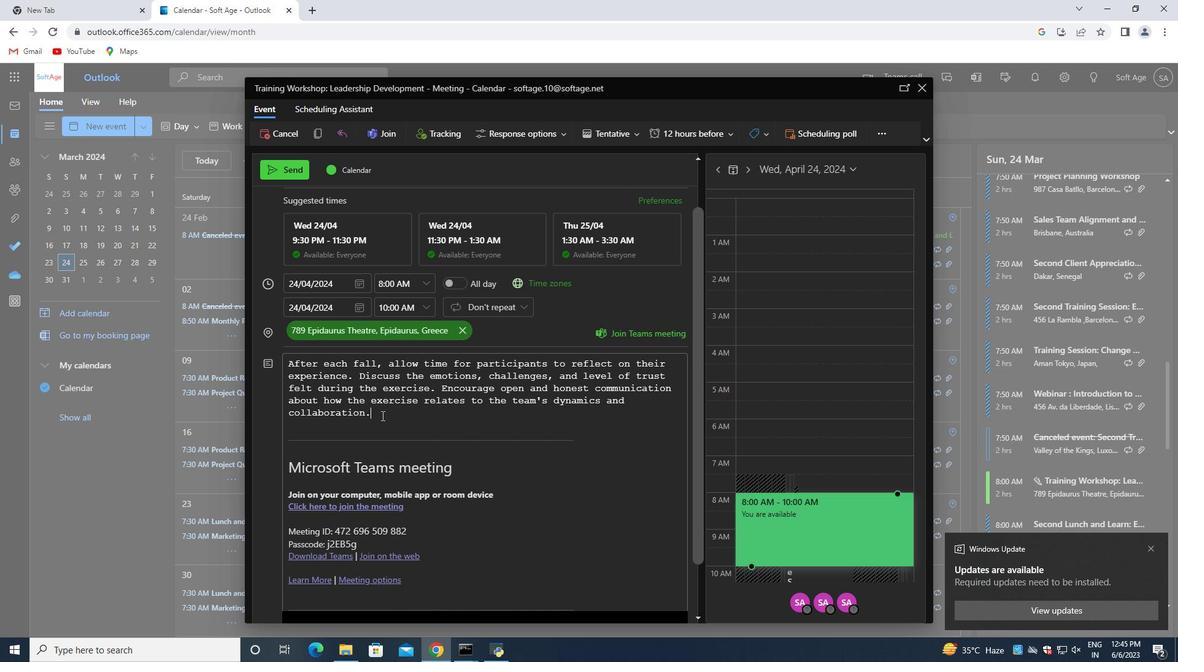 
Action: Mouse scrolled (382, 420) with delta (0, 0)
Screenshot: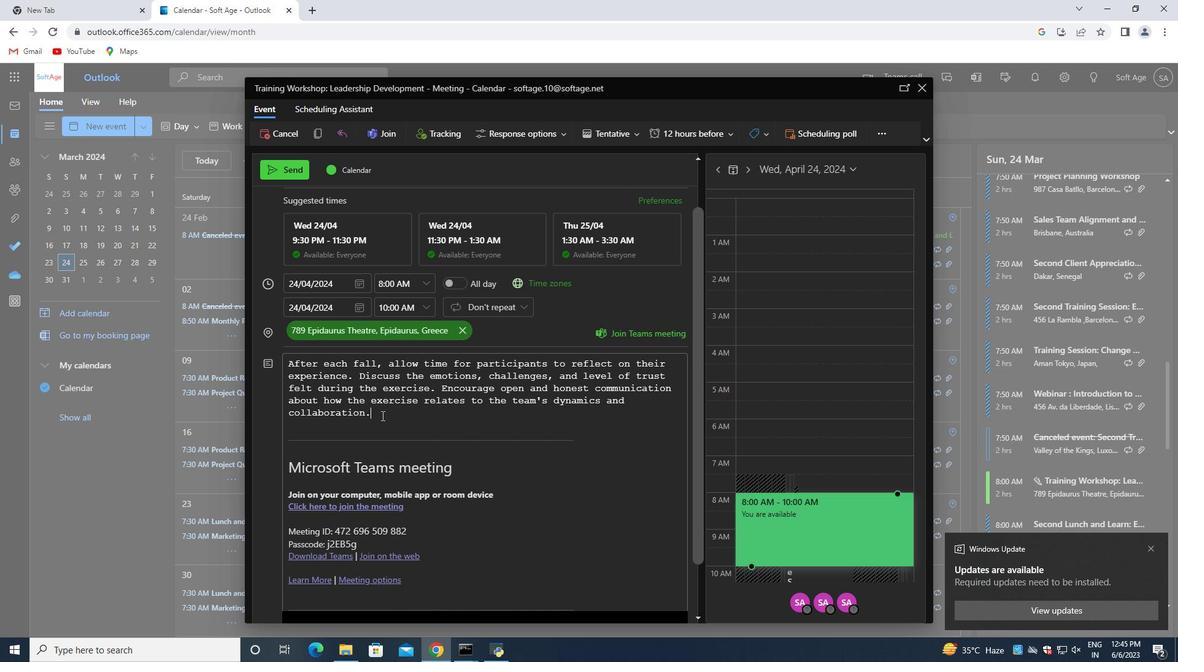 
Action: Mouse moved to (382, 422)
Screenshot: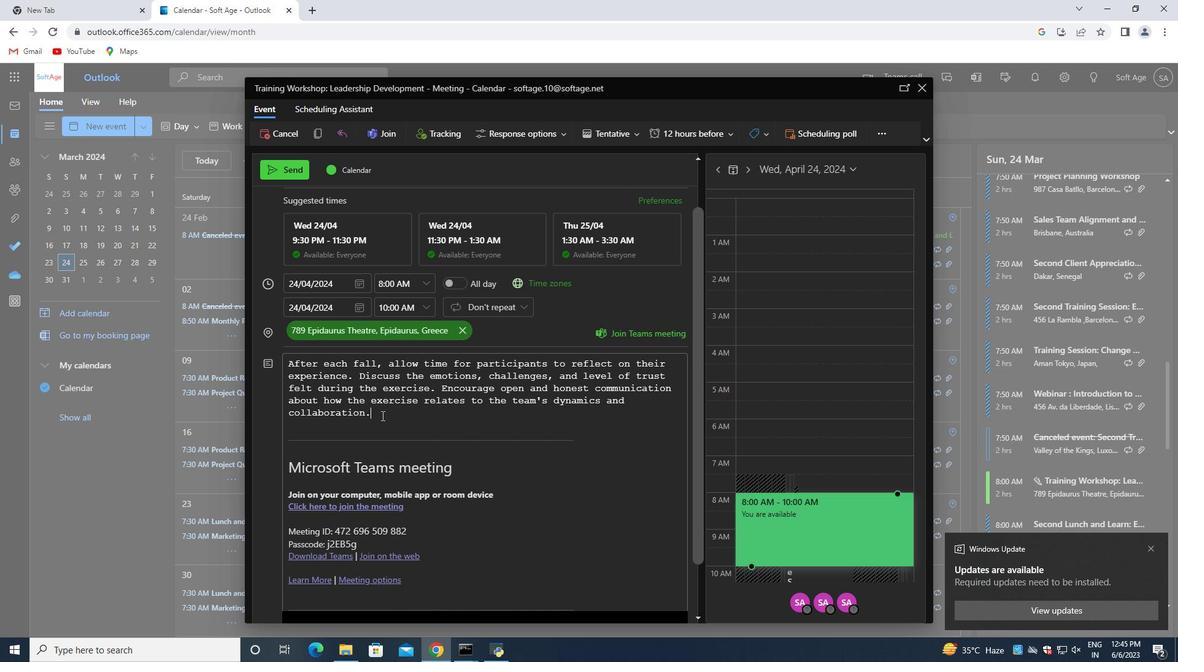 
Action: Mouse scrolled (382, 422) with delta (0, 0)
Screenshot: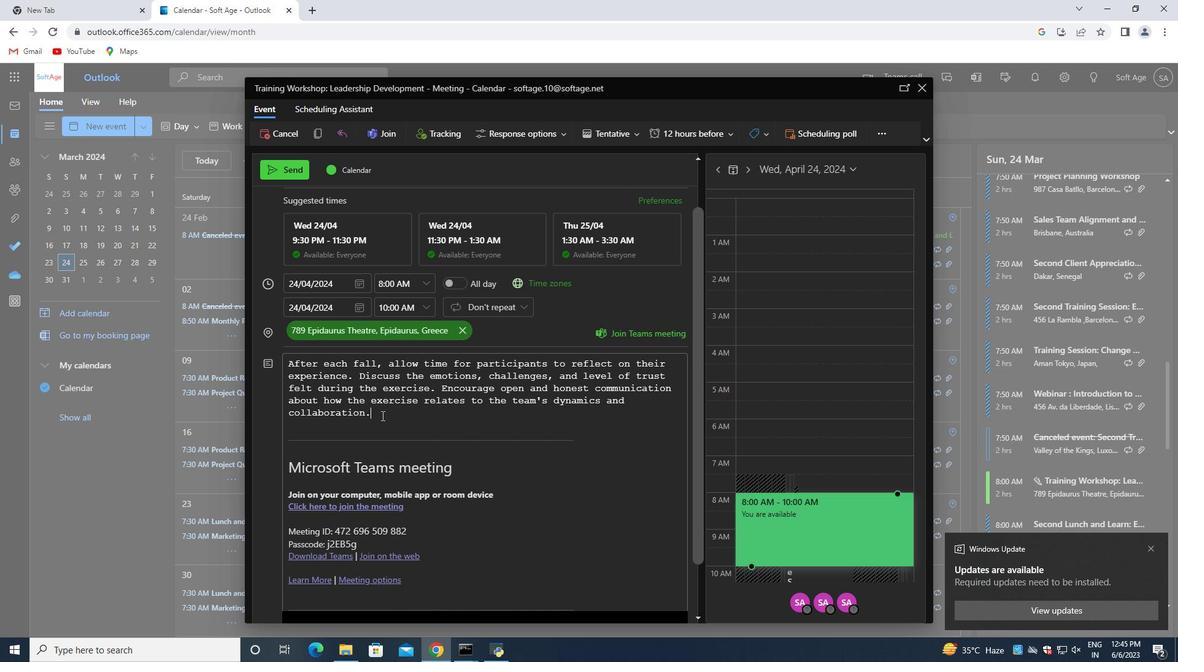 
Action: Mouse moved to (382, 427)
Screenshot: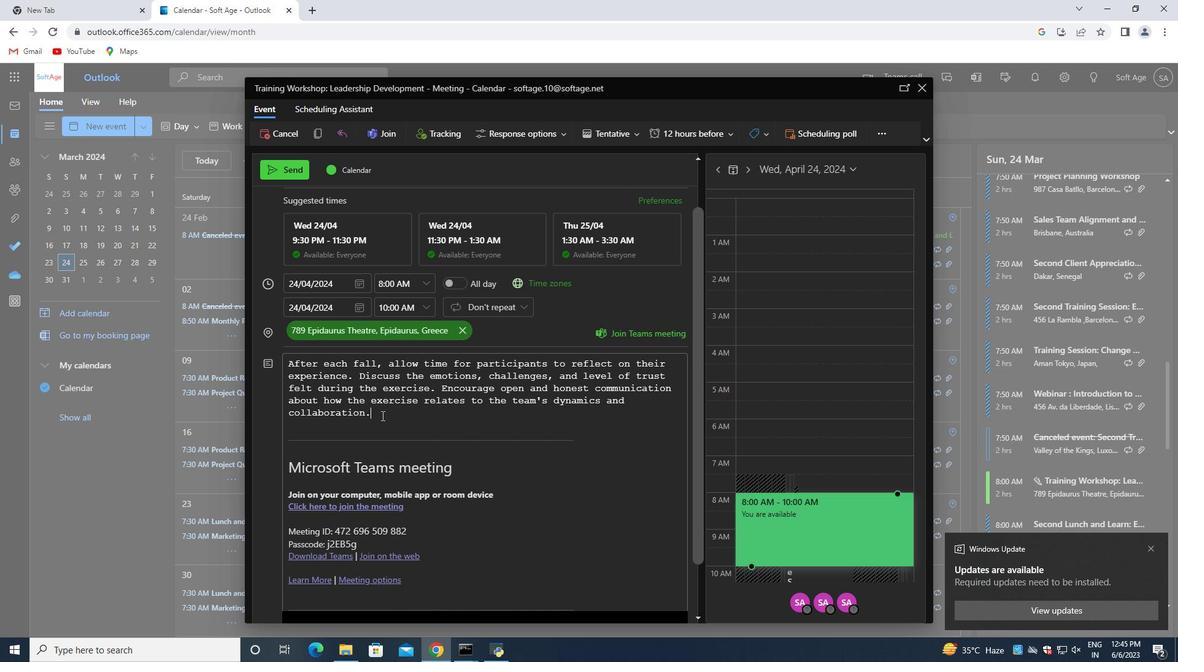 
Action: Mouse scrolled (382, 425) with delta (0, 0)
Screenshot: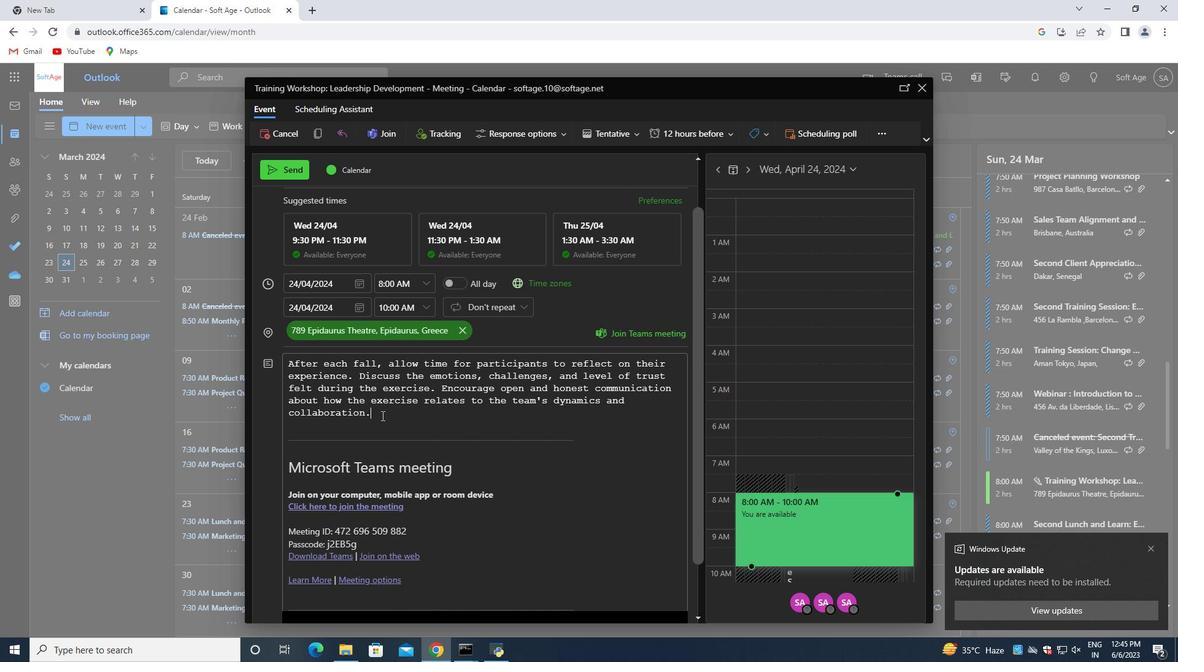 
Action: Mouse moved to (382, 428)
Screenshot: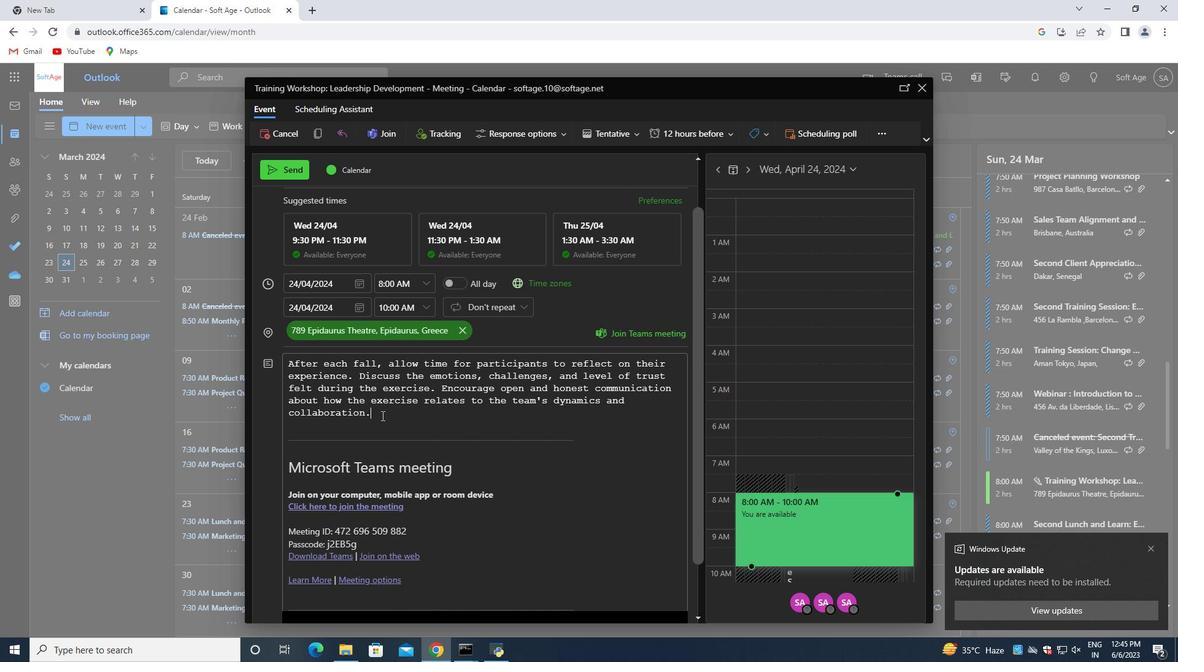 
Action: Mouse scrolled (382, 427) with delta (0, 0)
Screenshot: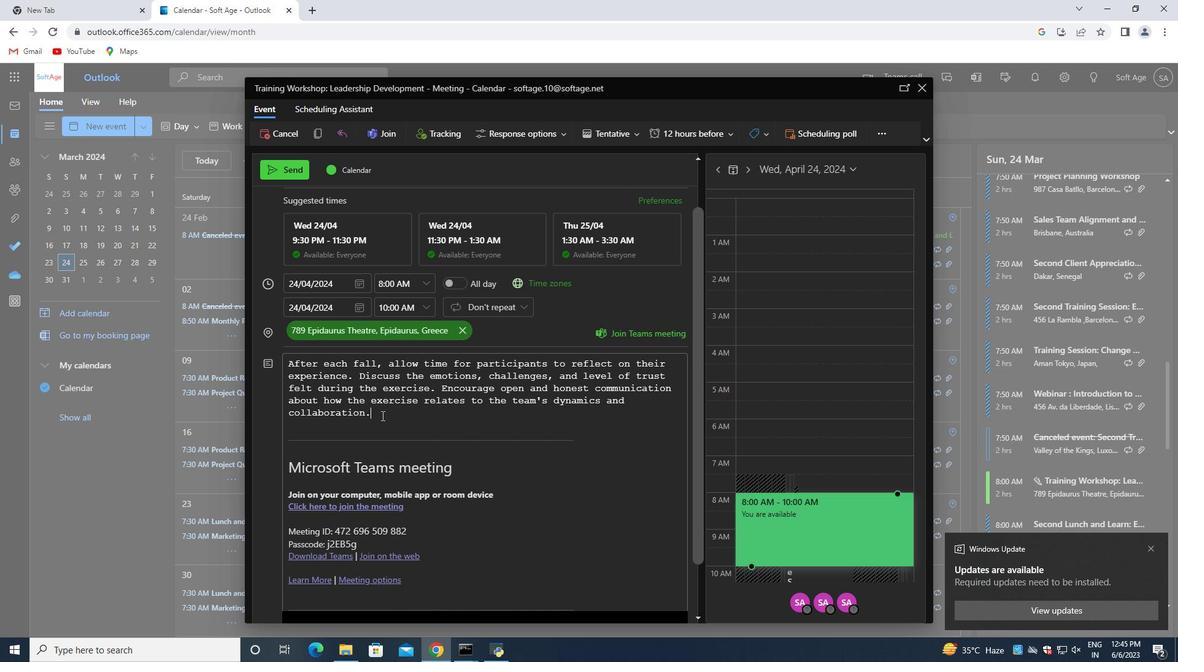 
Action: Mouse moved to (381, 432)
Screenshot: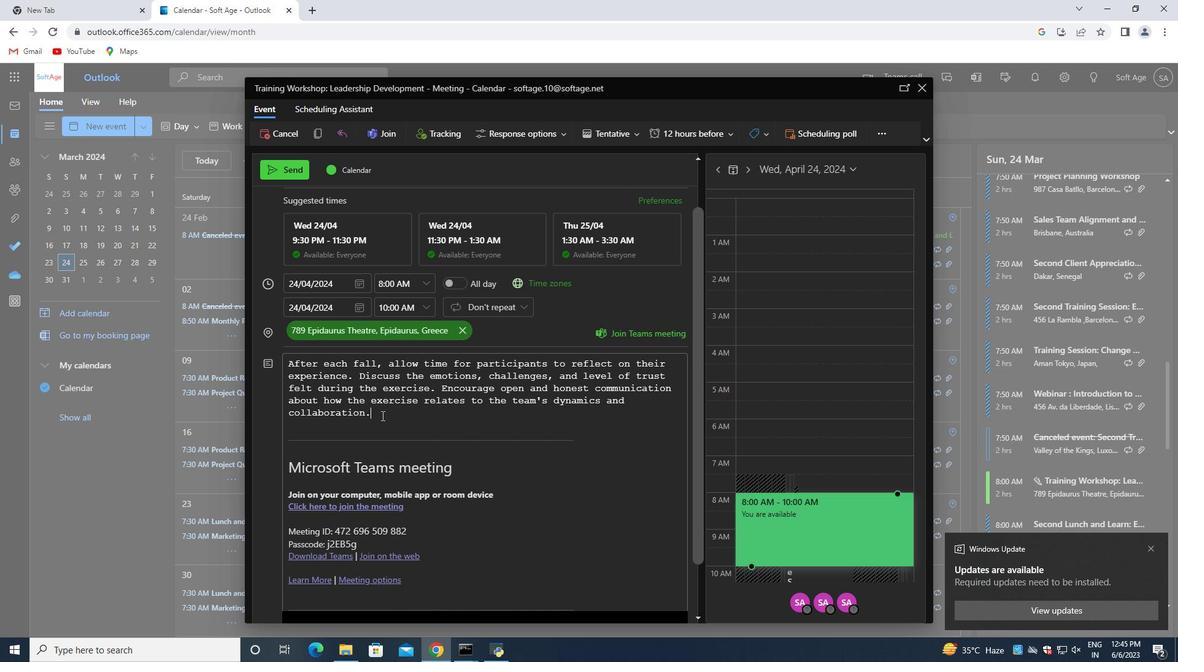 
Action: Mouse scrolled (381, 432) with delta (0, 0)
Screenshot: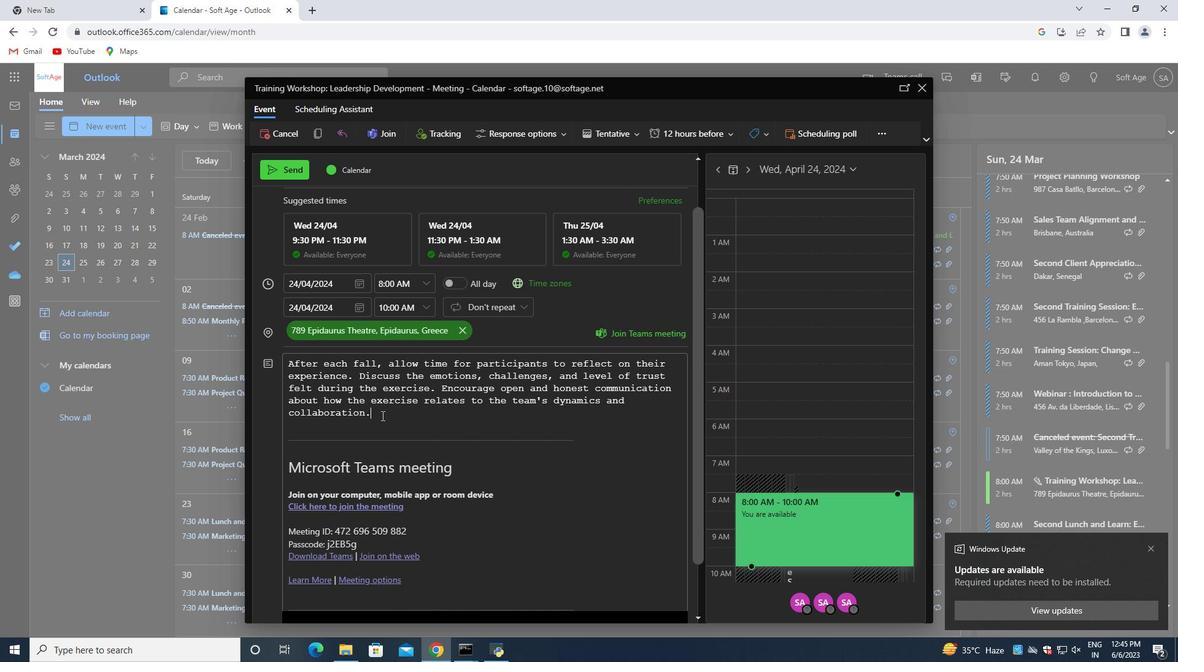 
Action: Mouse moved to (347, 601)
Screenshot: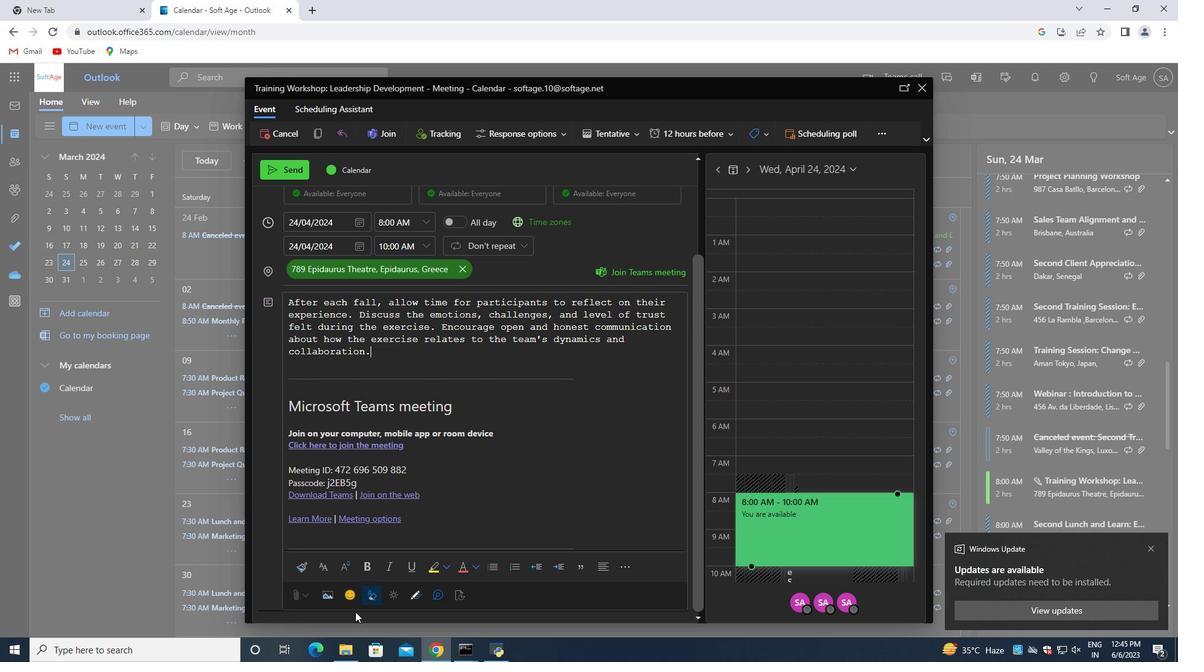 
Action: Mouse pressed left at (347, 601)
Screenshot: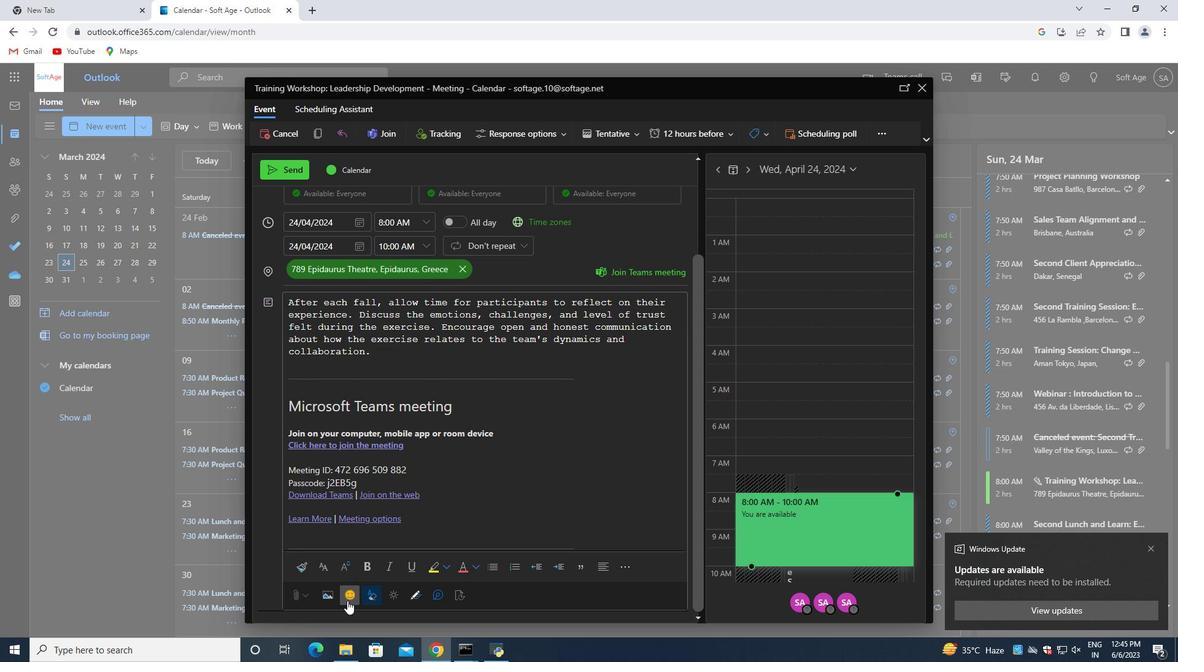
Action: Mouse moved to (898, 270)
Screenshot: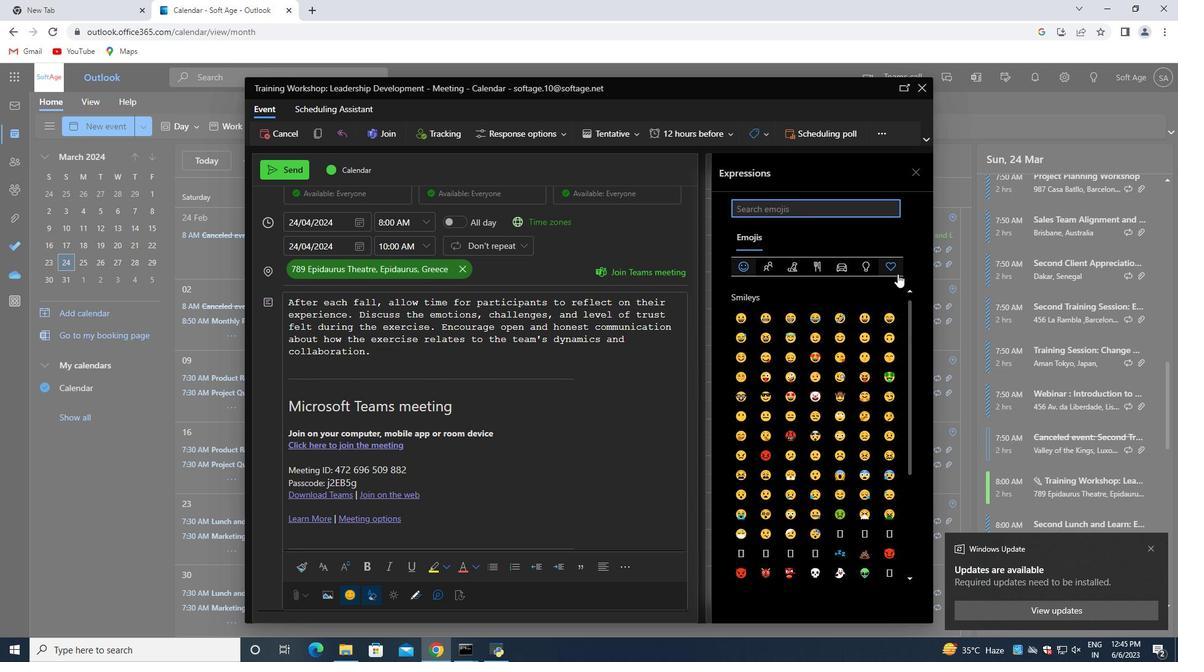 
Action: Mouse pressed left at (898, 270)
Screenshot: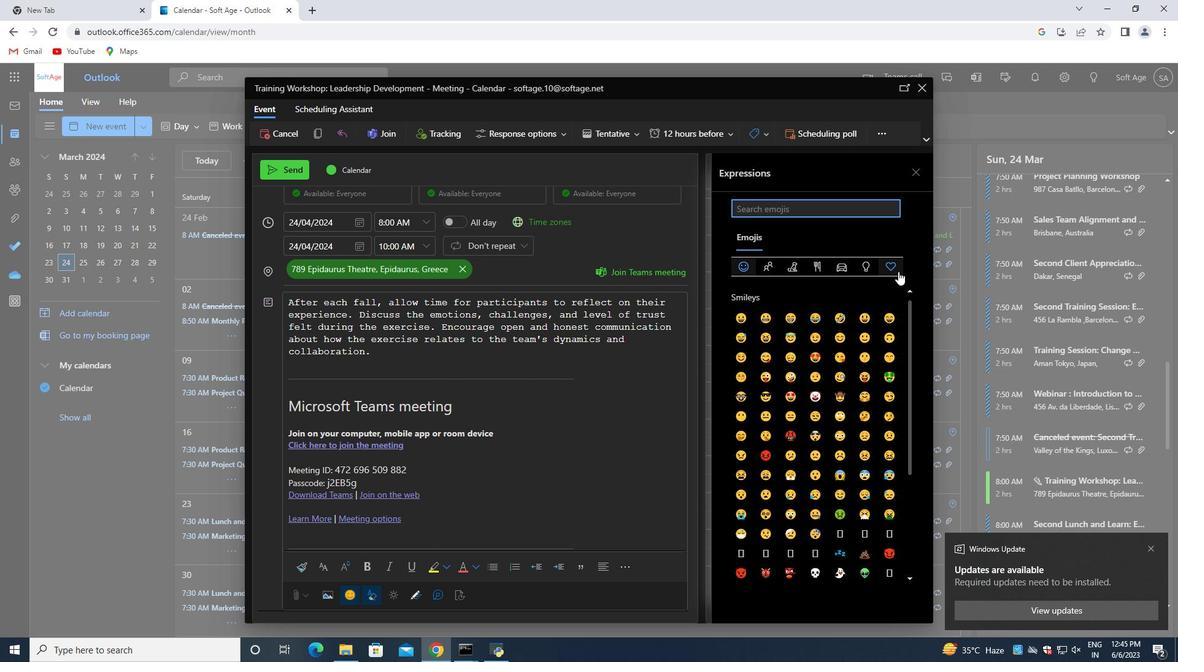 
Action: Mouse moved to (888, 312)
Screenshot: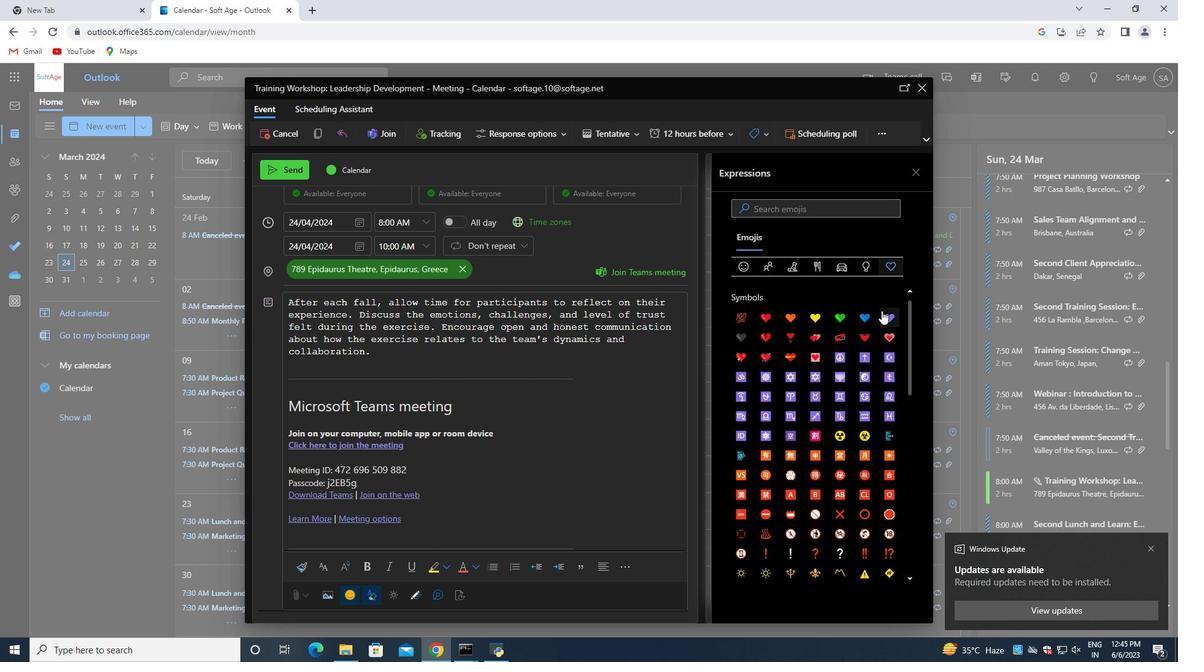 
Action: Mouse pressed left at (888, 312)
Screenshot: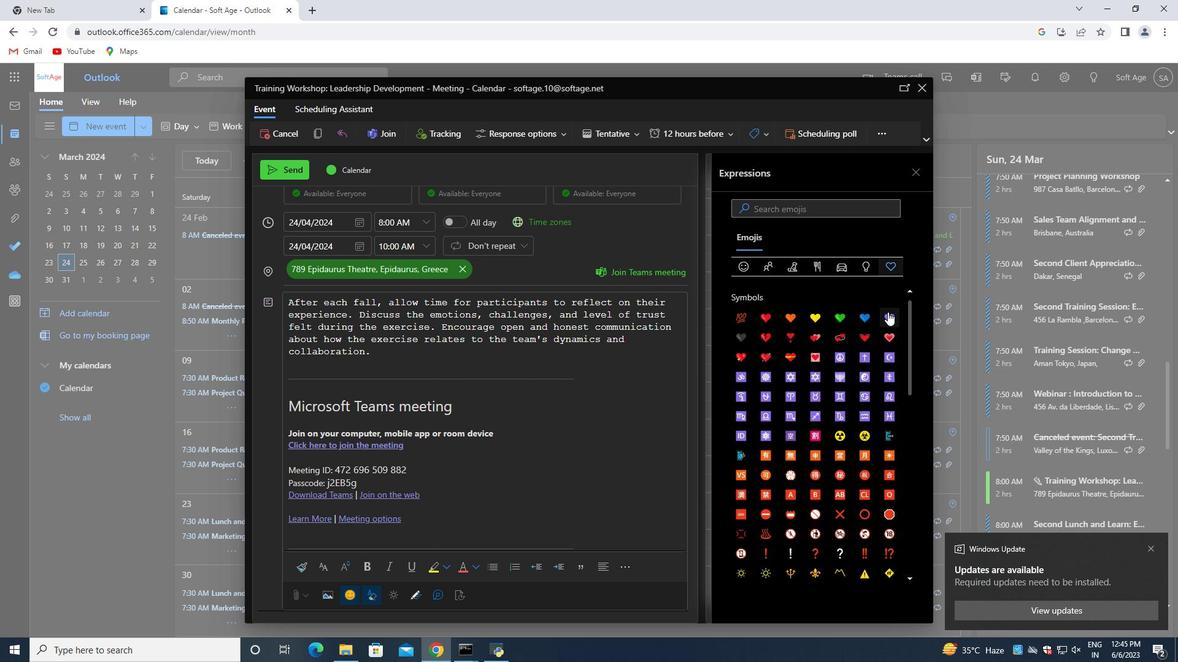 
Action: Mouse moved to (920, 176)
Screenshot: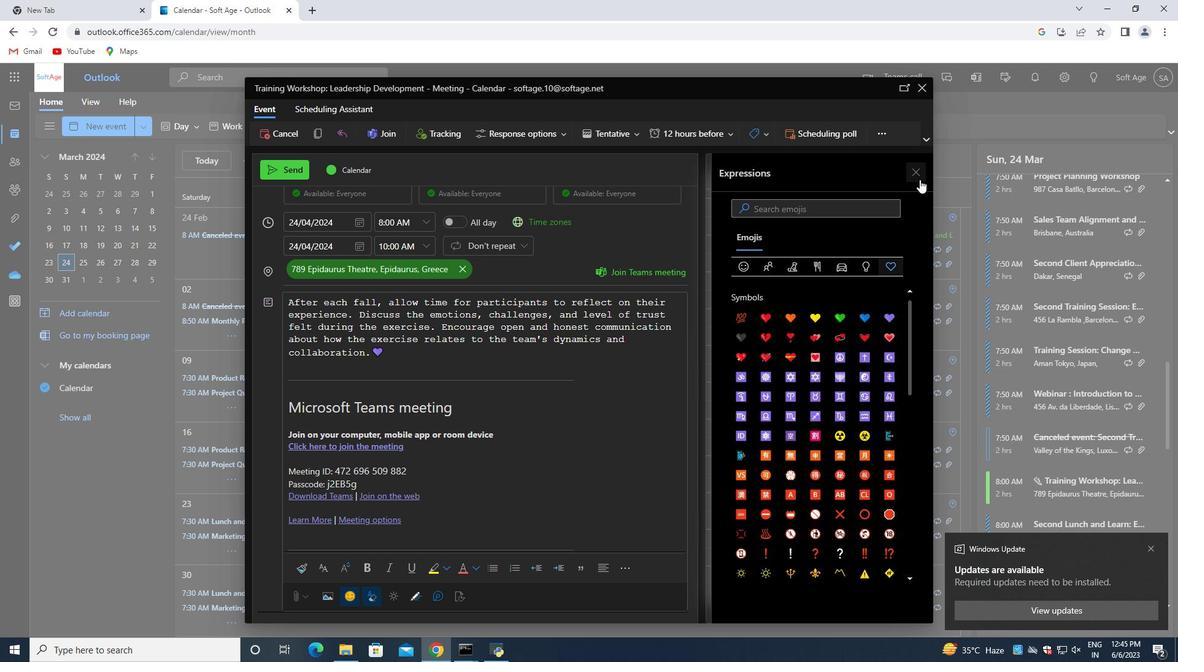 
Action: Mouse pressed left at (920, 176)
Screenshot: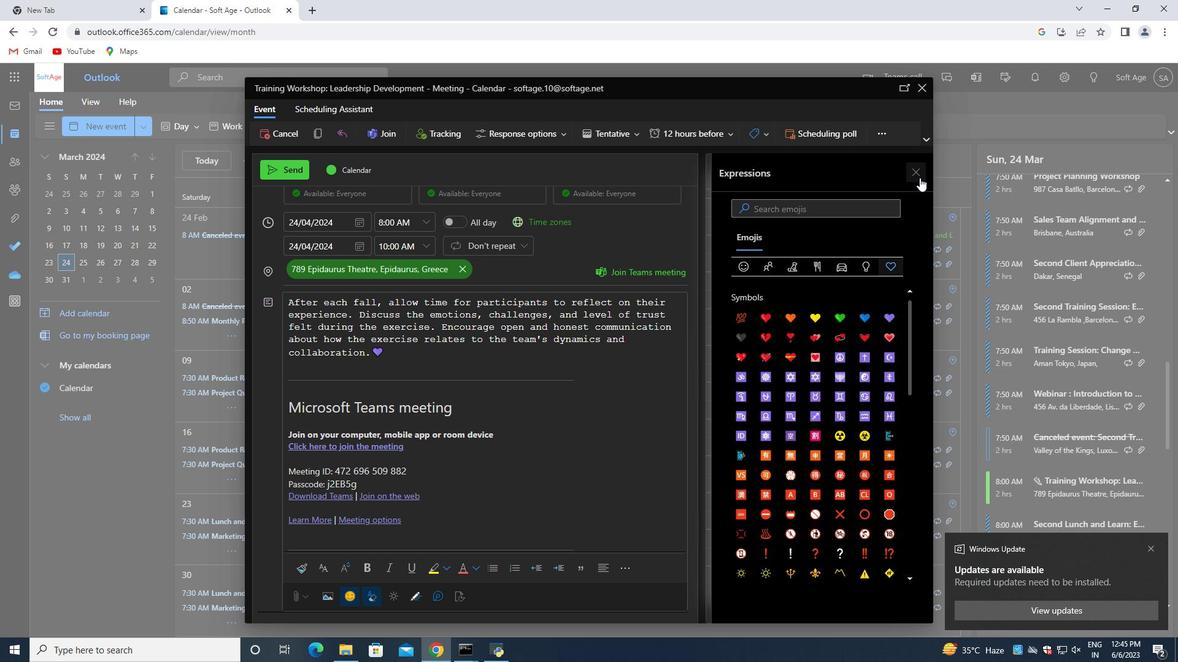 
Action: Mouse moved to (597, 337)
Screenshot: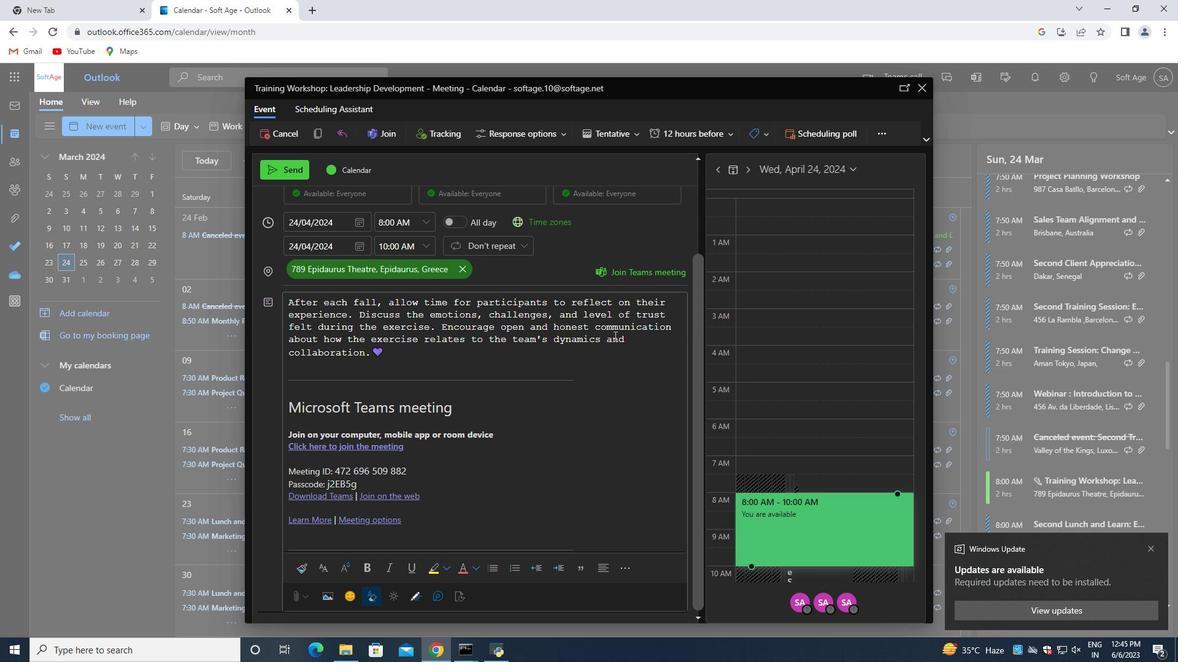 
Action: Mouse scrolled (597, 338) with delta (0, 0)
Screenshot: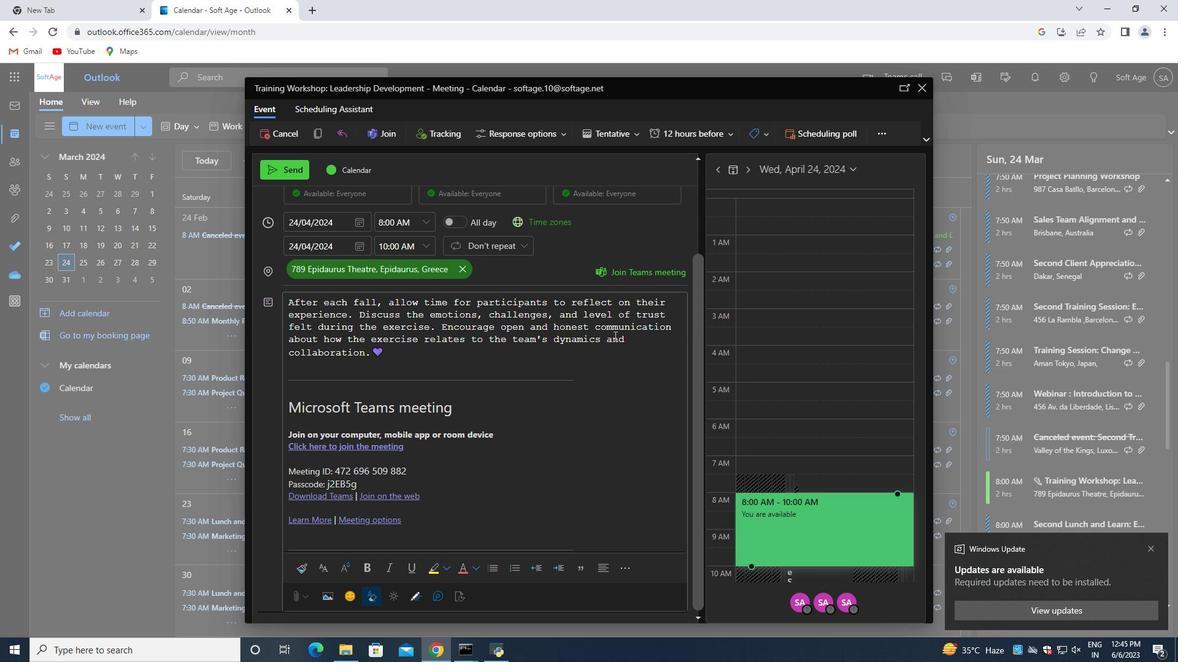 
Action: Mouse scrolled (597, 338) with delta (0, 0)
Screenshot: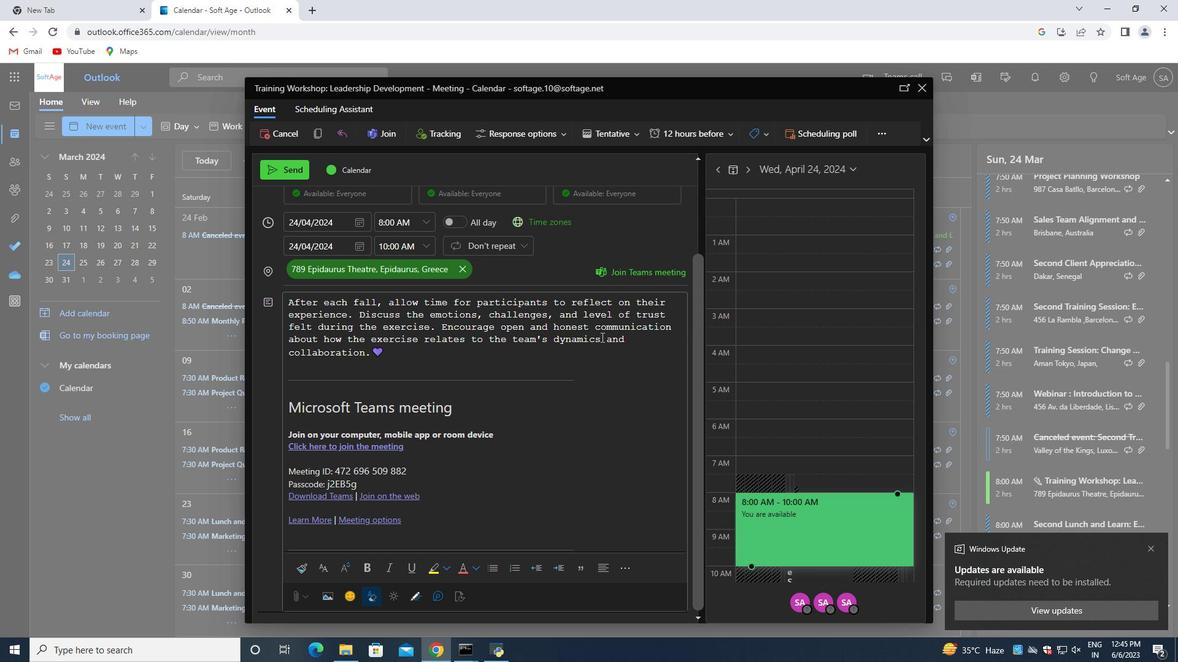 
Action: Mouse scrolled (597, 338) with delta (0, 0)
Screenshot: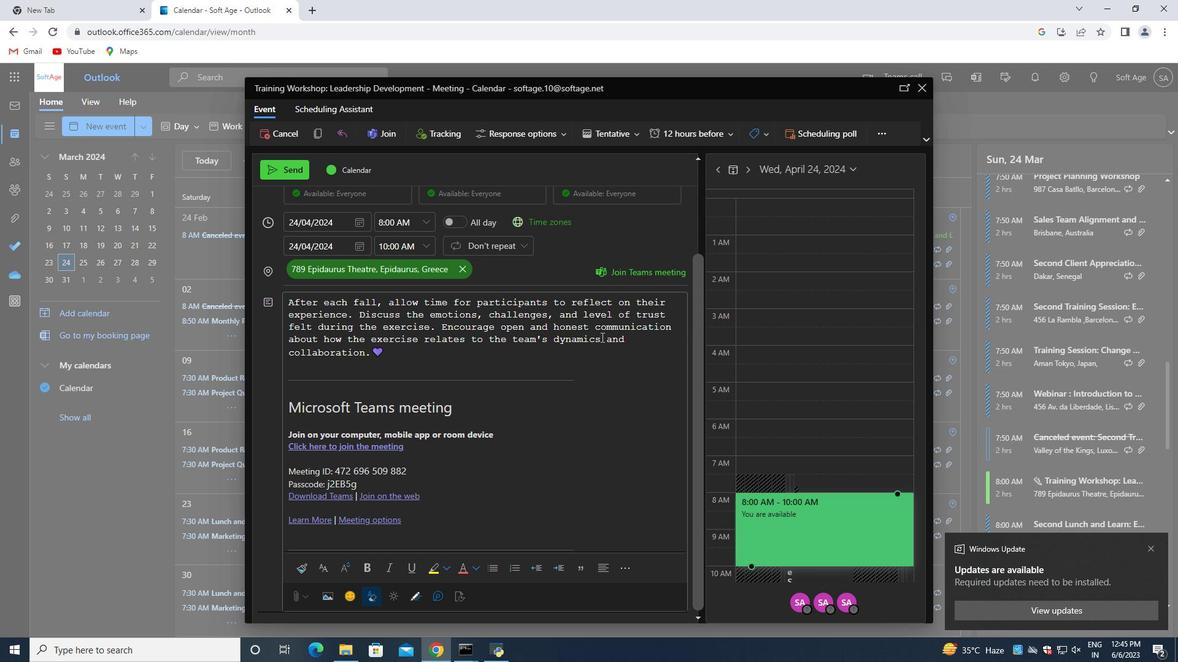 
Action: Mouse scrolled (597, 338) with delta (0, 0)
Screenshot: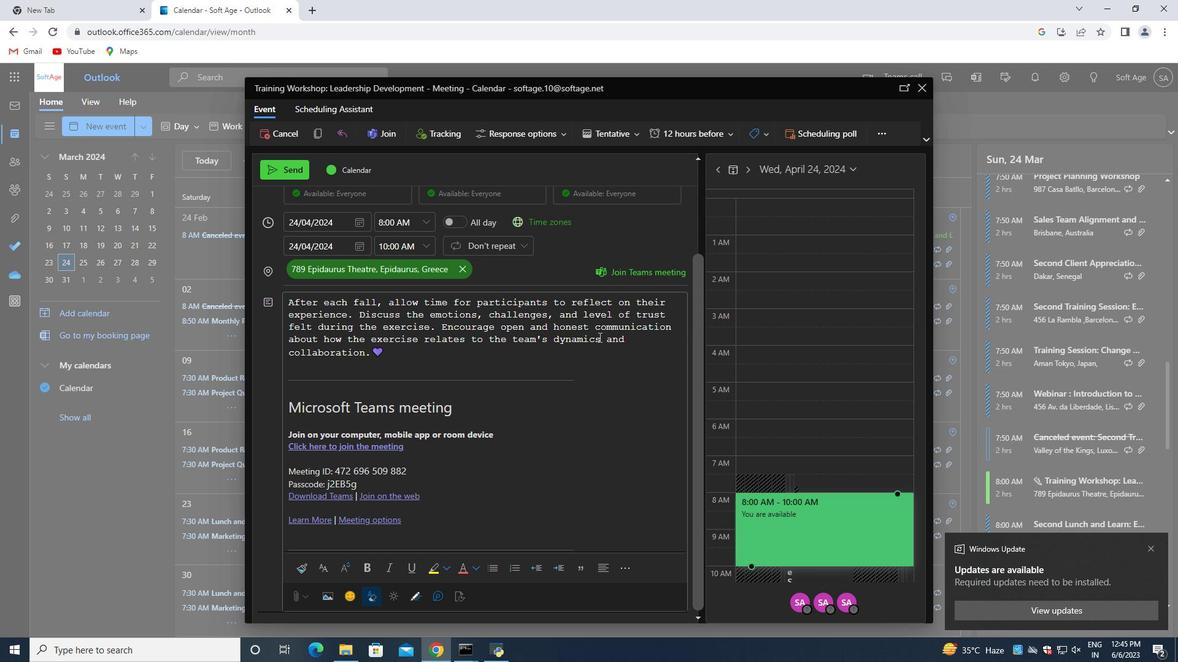 
Action: Mouse scrolled (597, 338) with delta (0, 0)
Screenshot: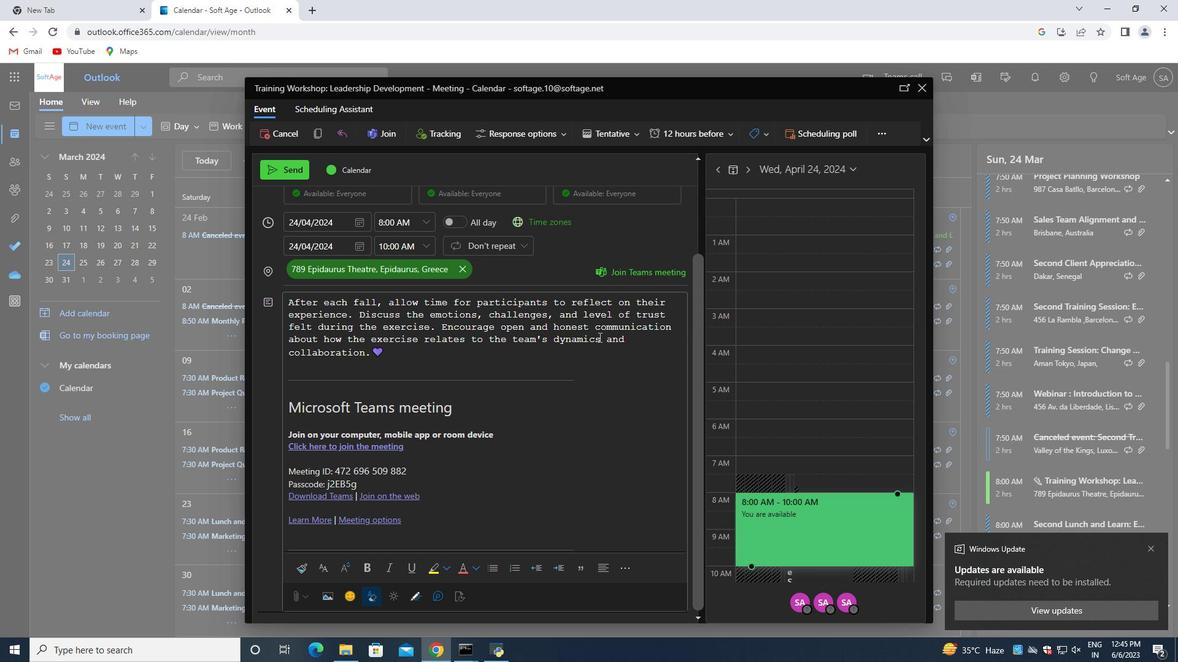 
Action: Mouse moved to (408, 227)
Screenshot: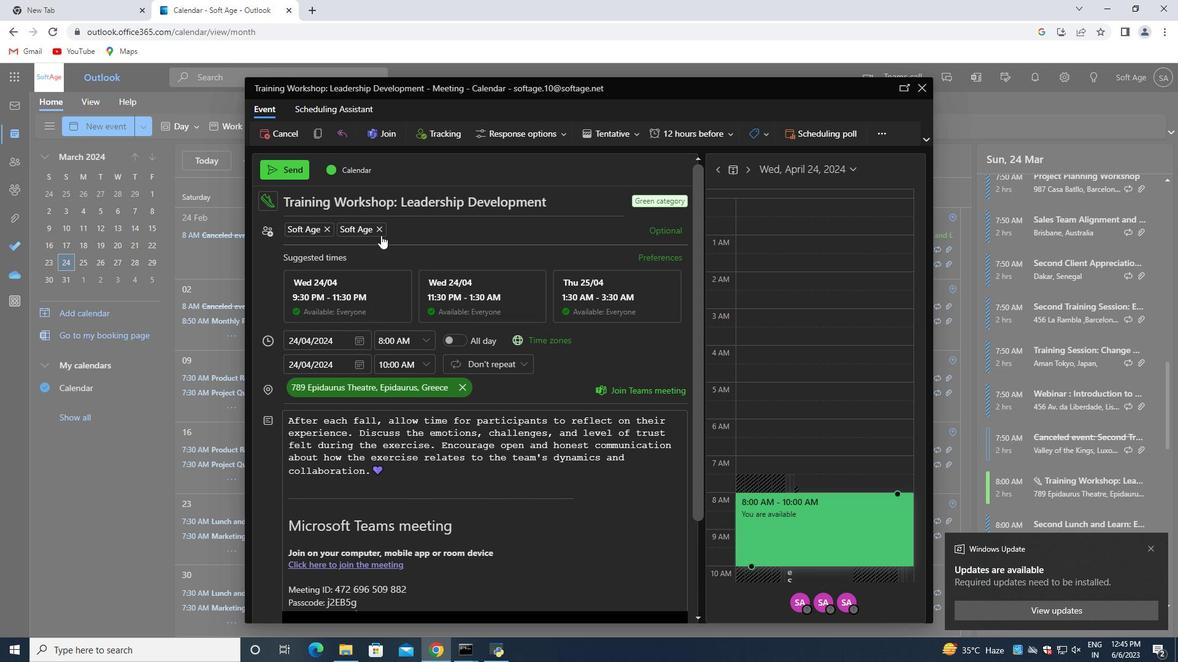 
Action: Mouse pressed left at (408, 227)
Screenshot: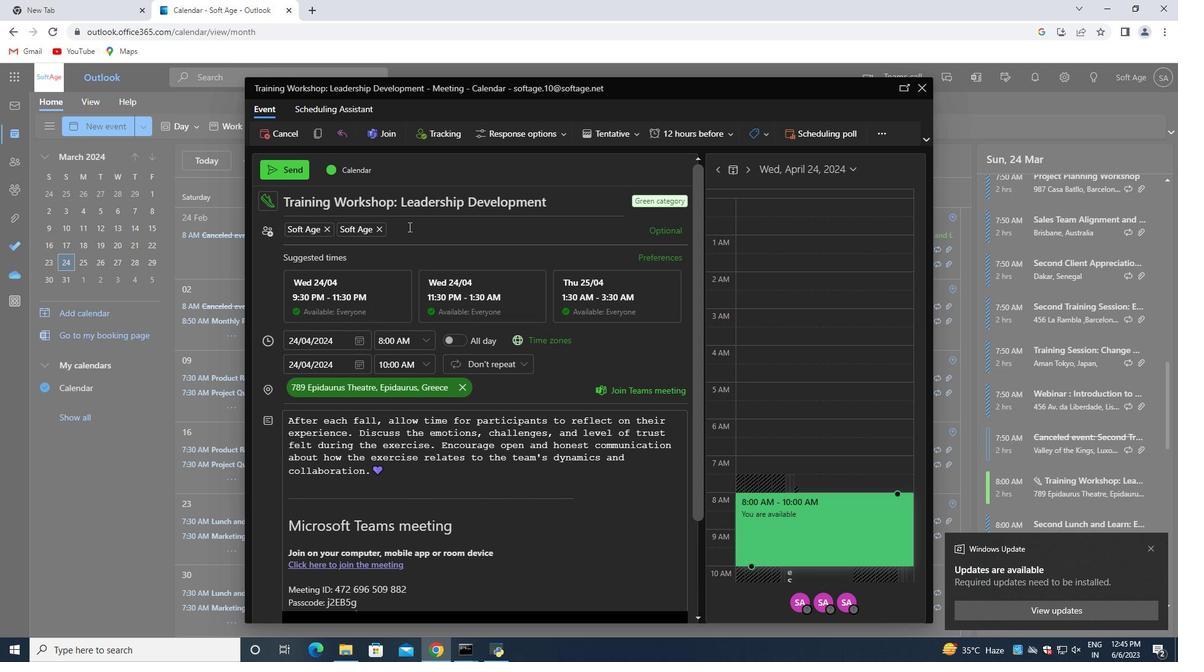
Action: Mouse moved to (408, 227)
Screenshot: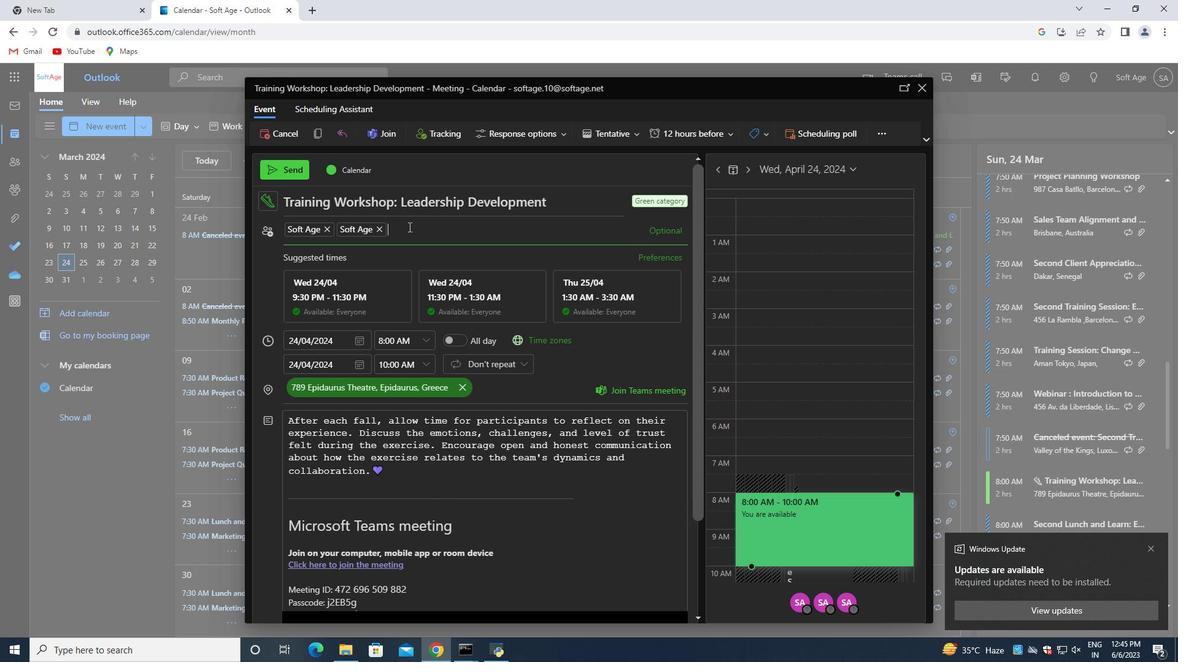 
Action: Key pressed softage.2<Key.shift>@softage.net<Key.enter>
Screenshot: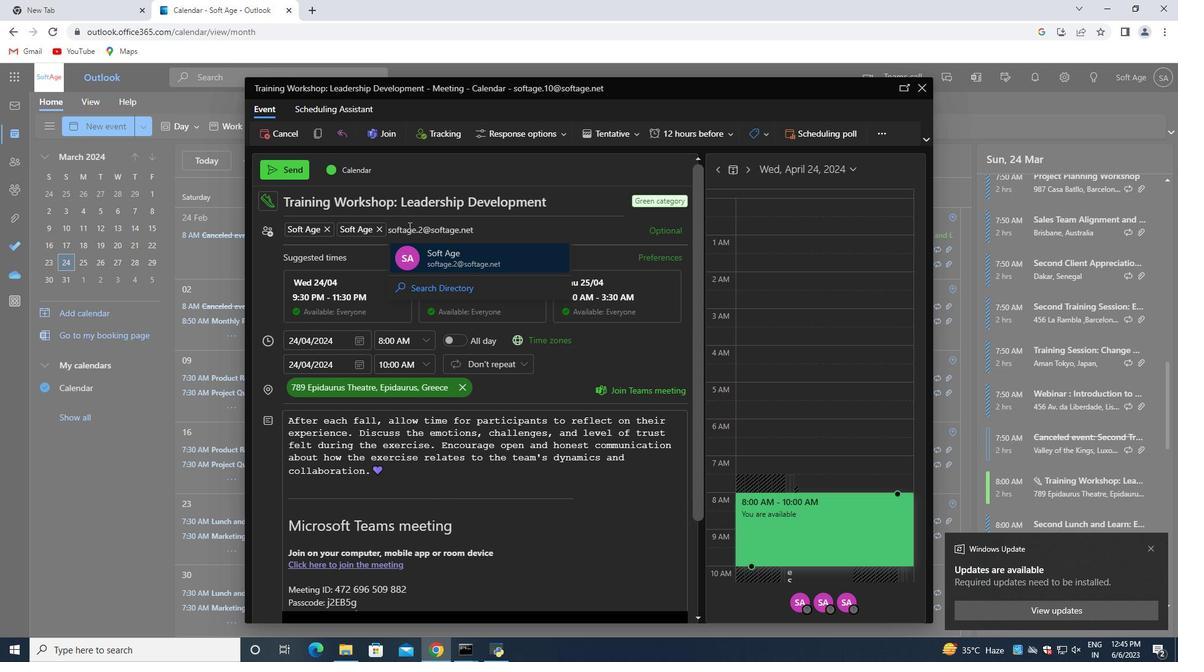 
Action: Mouse moved to (392, 470)
Screenshot: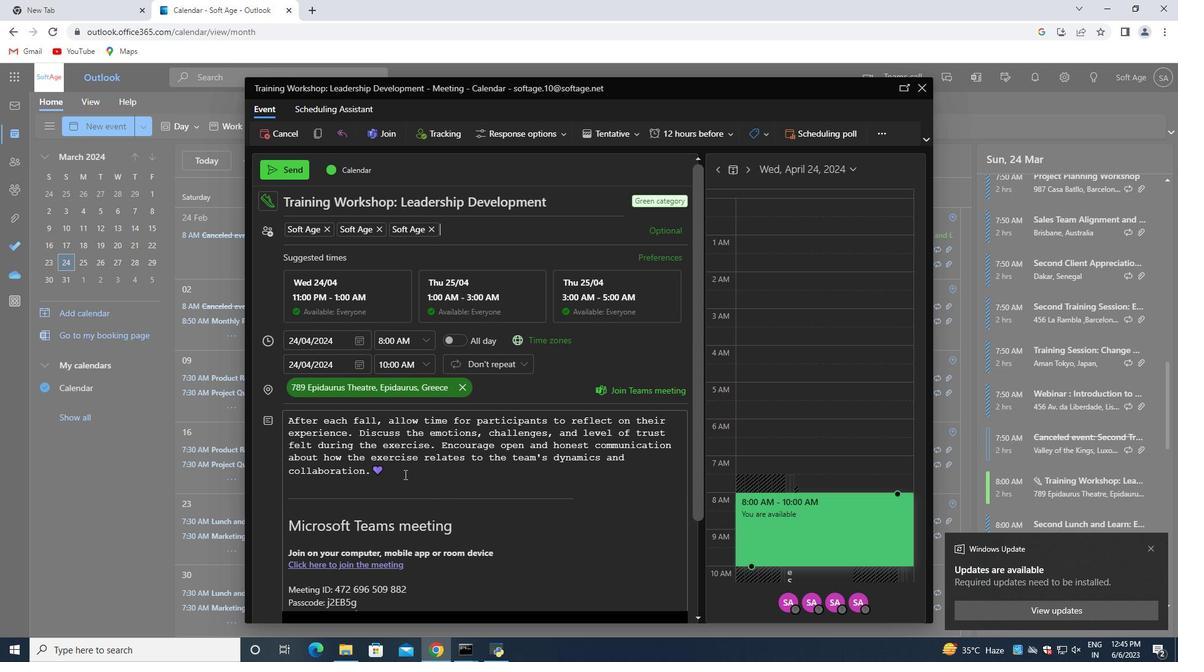 
Action: Mouse pressed left at (392, 470)
Screenshot: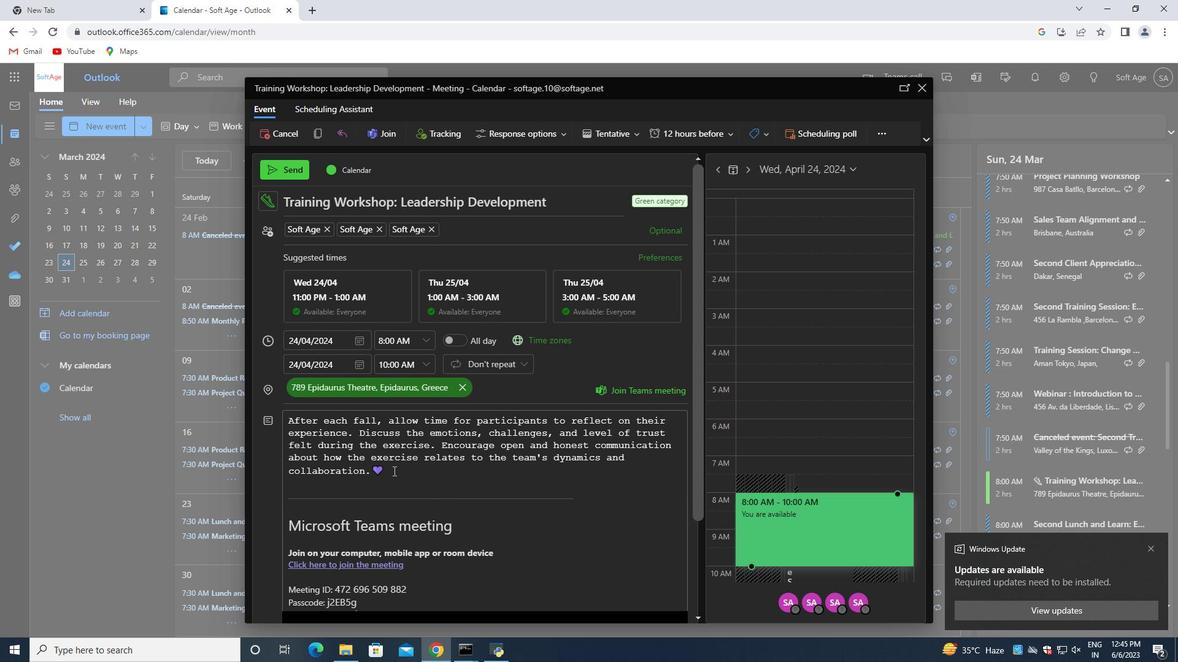 
Action: Mouse moved to (459, 474)
Screenshot: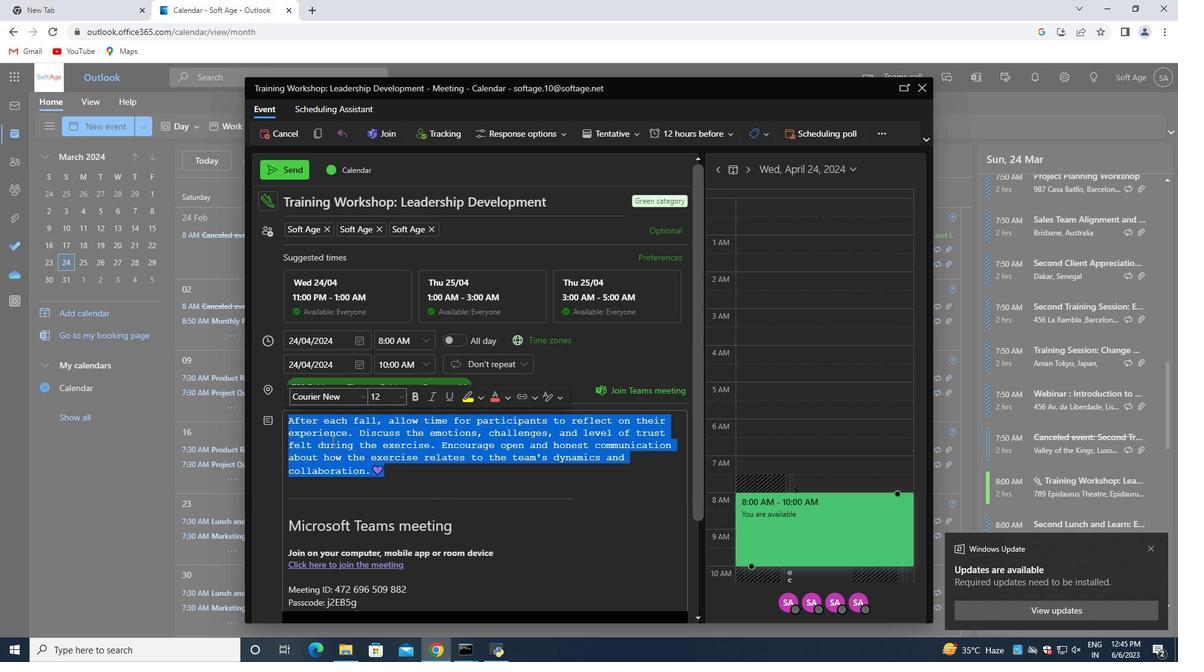 
Action: Mouse scrolled (459, 473) with delta (0, 0)
Screenshot: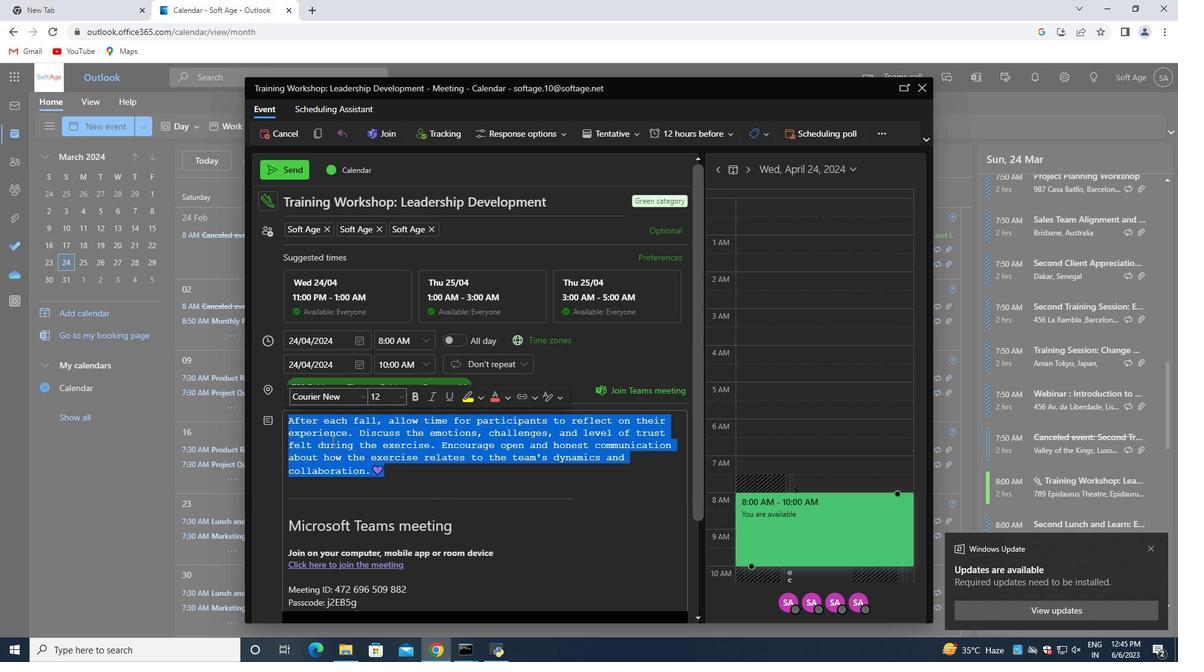 
Action: Mouse moved to (459, 475)
Screenshot: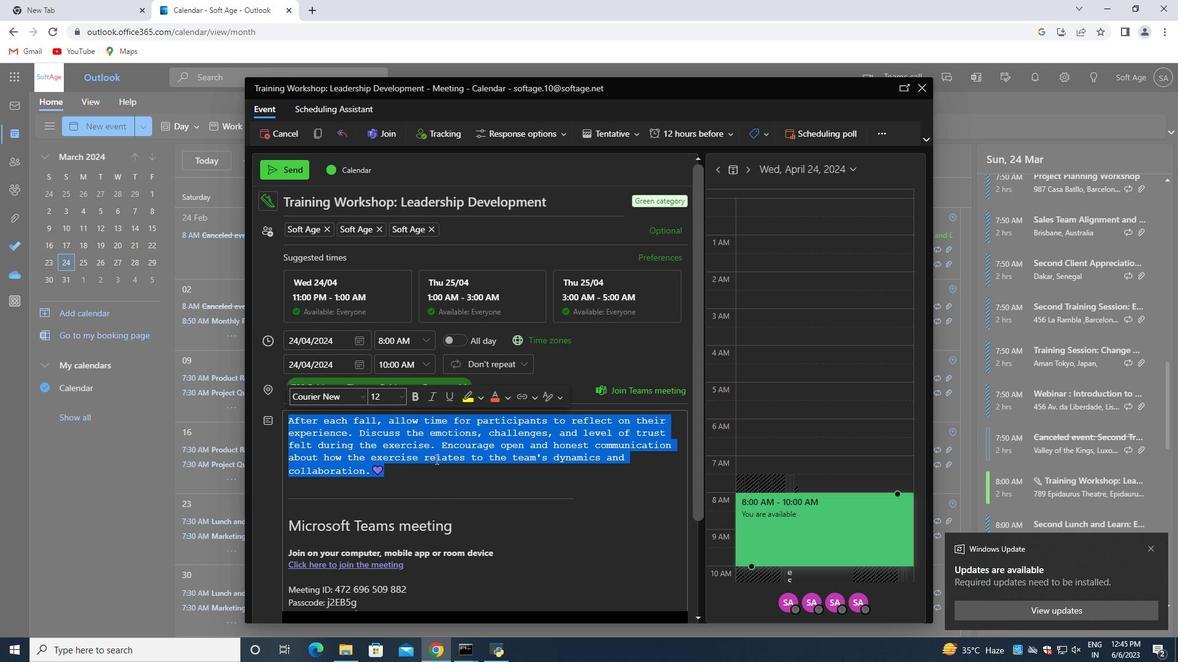 
Action: Mouse scrolled (459, 475) with delta (0, 0)
Screenshot: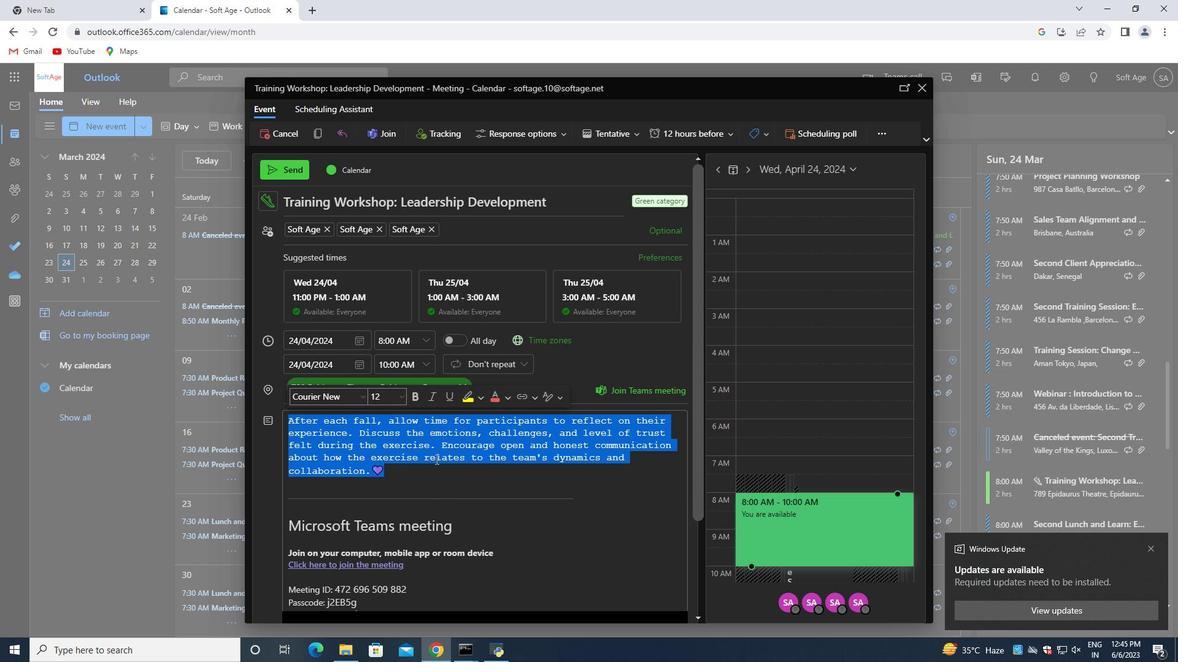 
Action: Mouse scrolled (459, 475) with delta (0, 0)
Screenshot: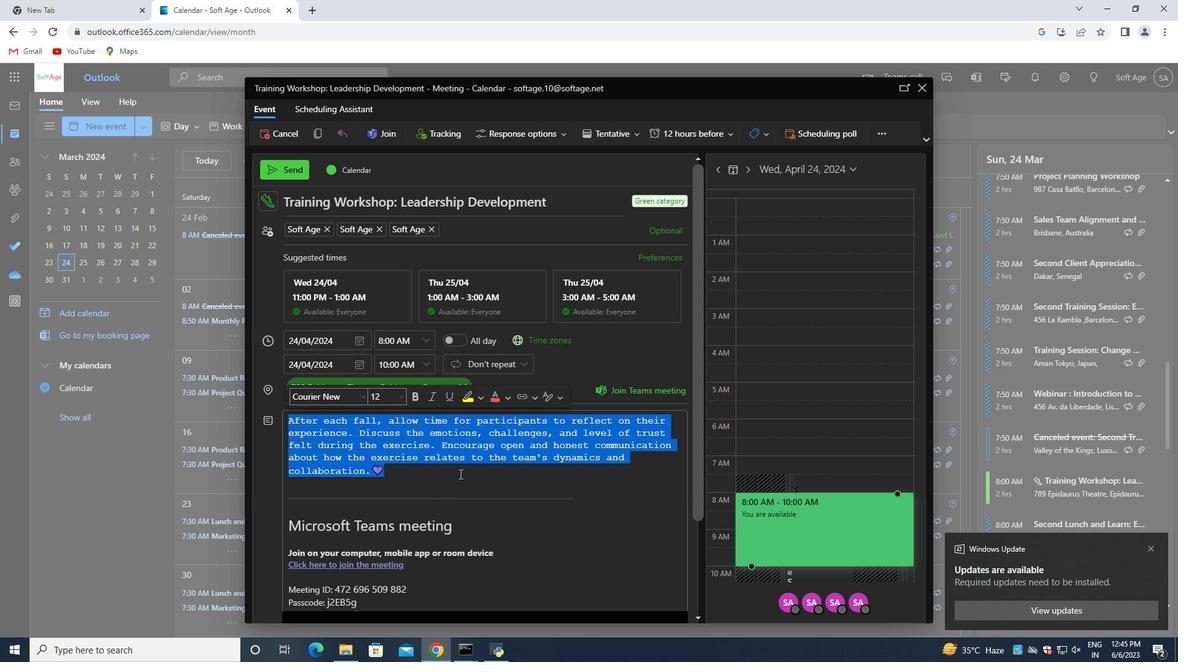 
Action: Mouse moved to (625, 571)
Screenshot: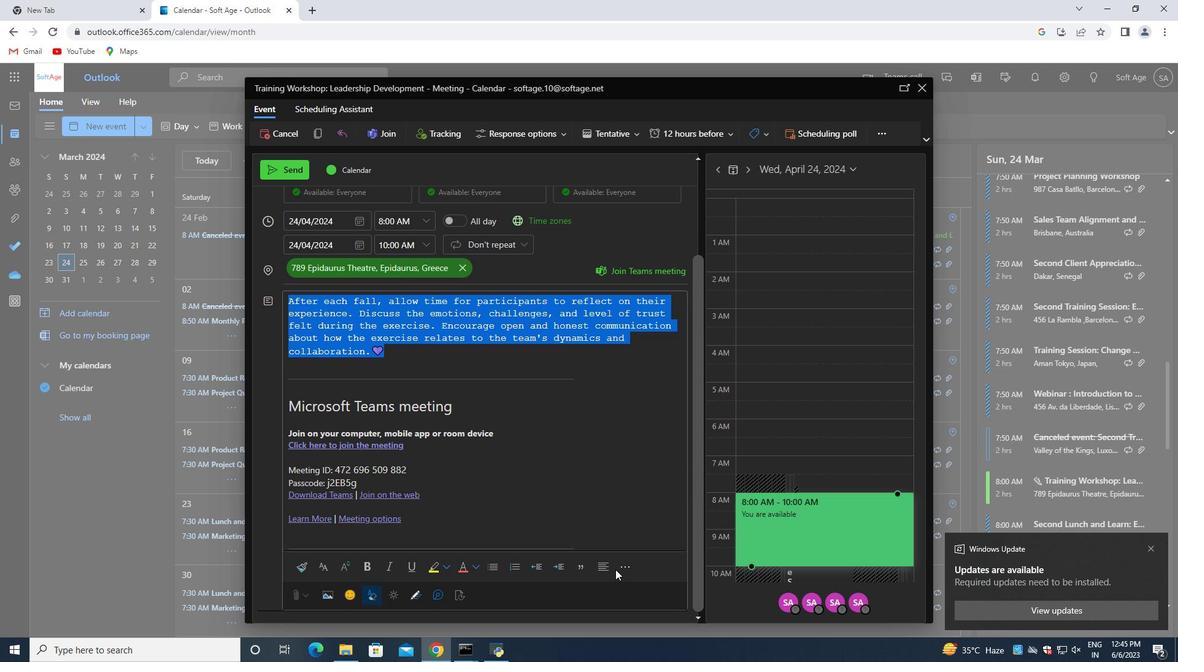 
Action: Mouse pressed left at (625, 571)
Screenshot: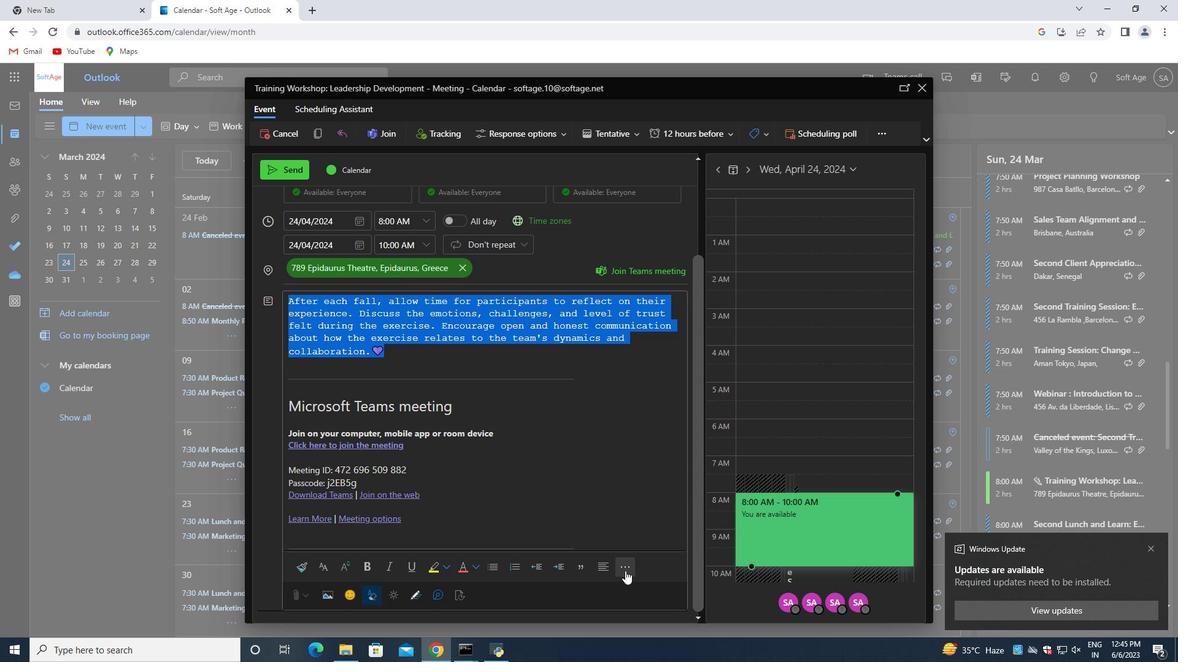 
Action: Mouse moved to (603, 502)
Screenshot: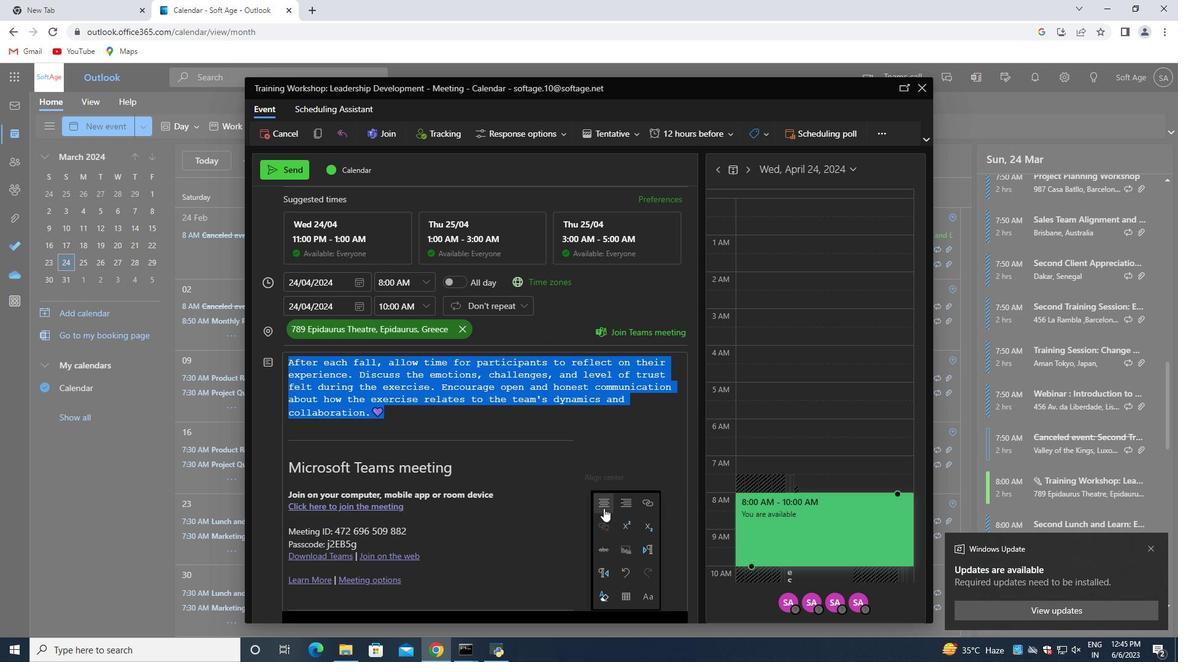 
Action: Mouse pressed left at (603, 502)
Screenshot: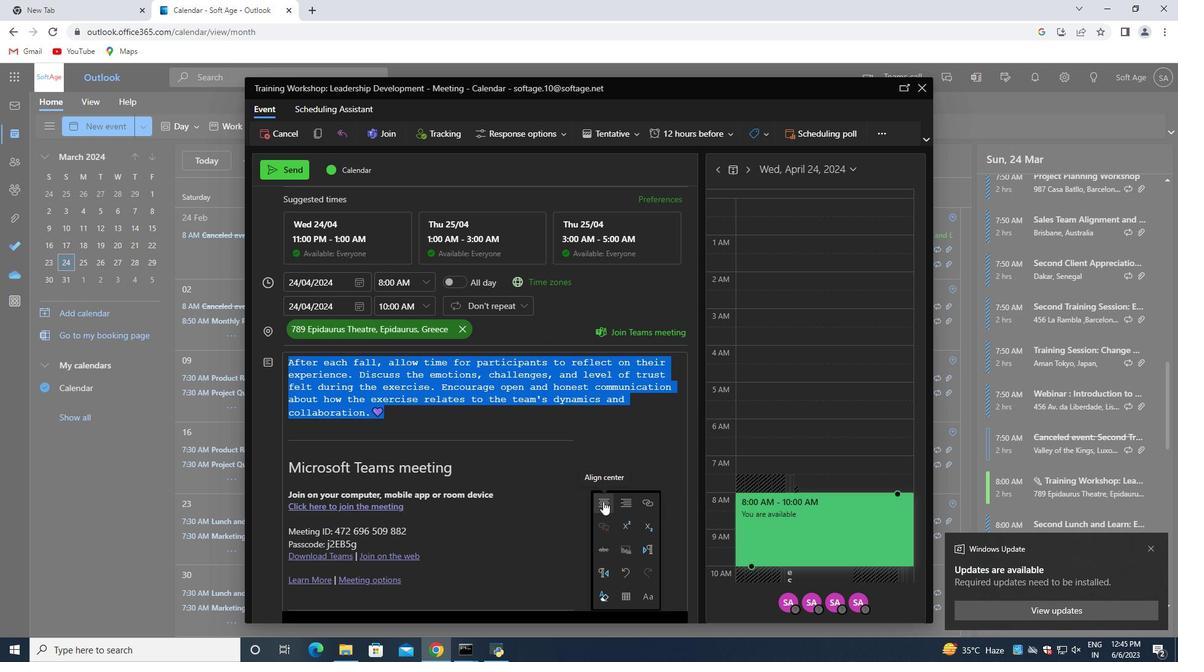 
Action: Mouse moved to (486, 480)
Screenshot: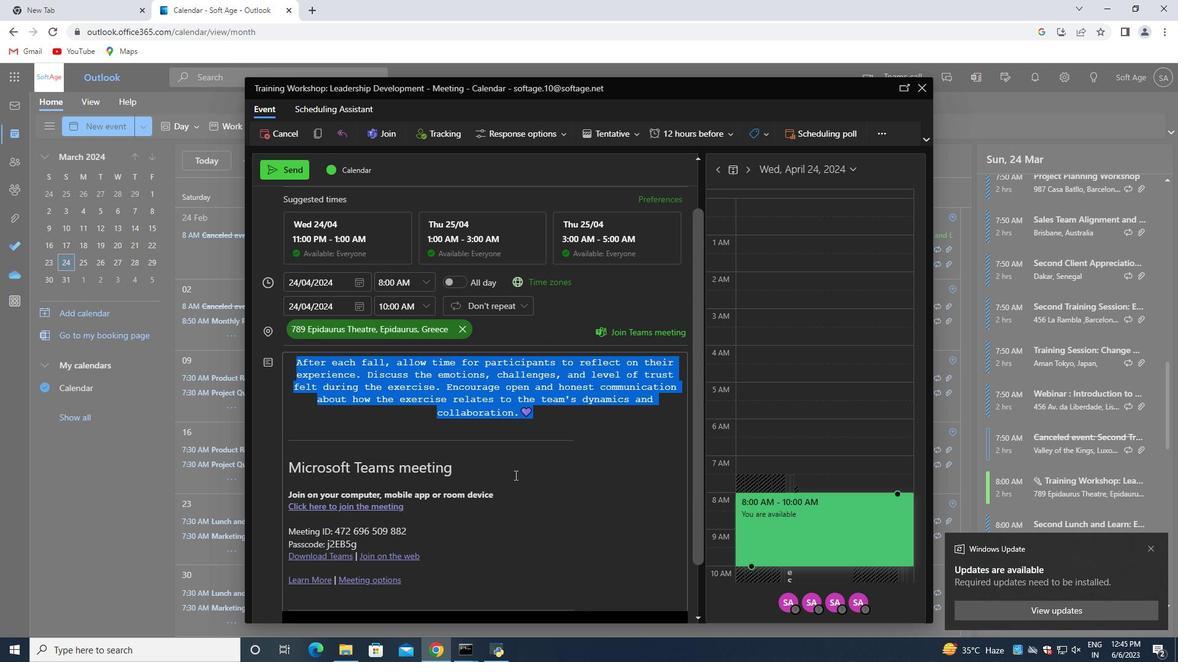 
Action: Mouse scrolled (502, 475) with delta (0, 0)
Screenshot: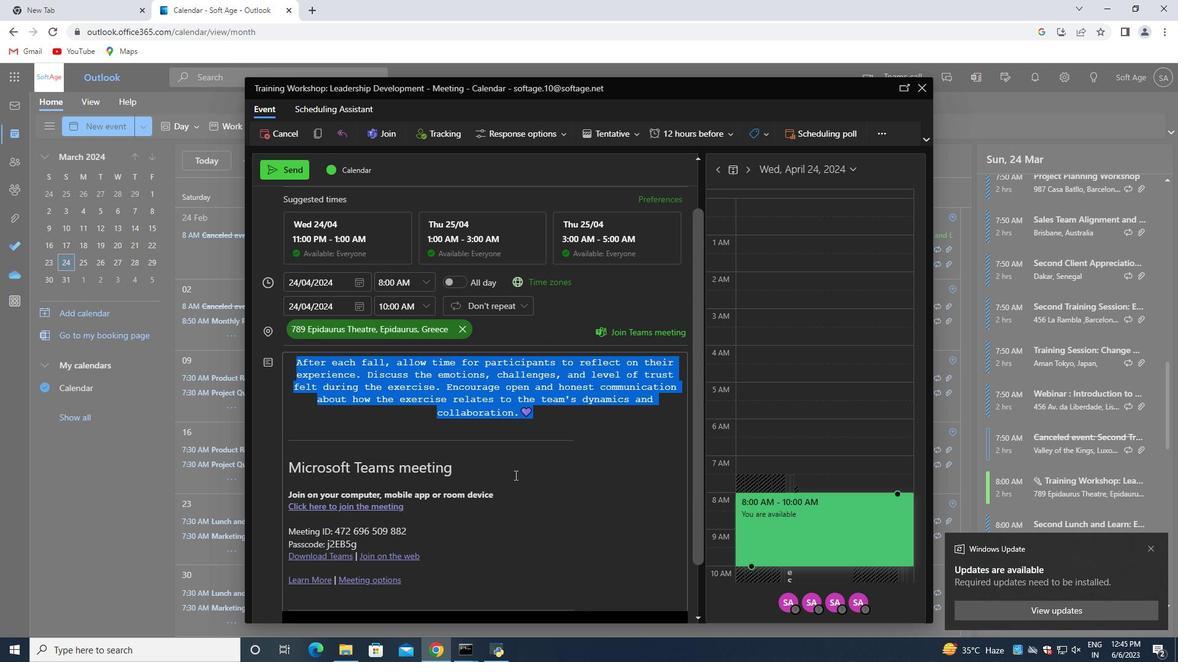 
Action: Mouse moved to (475, 567)
Screenshot: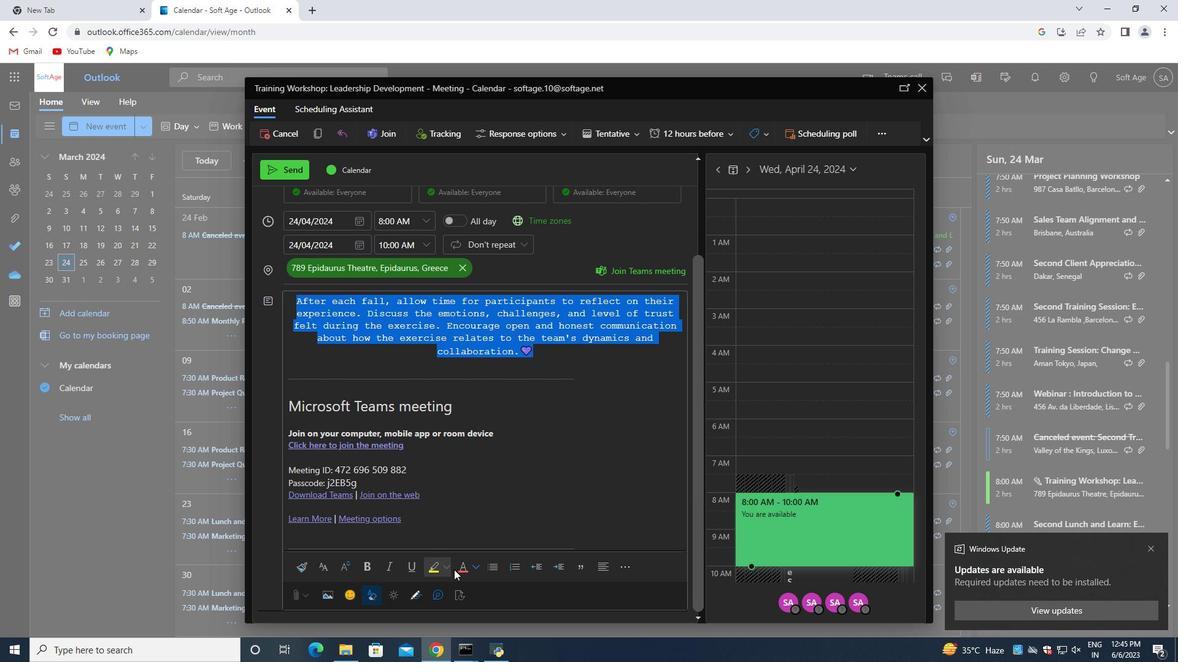
Action: Mouse pressed left at (475, 567)
Screenshot: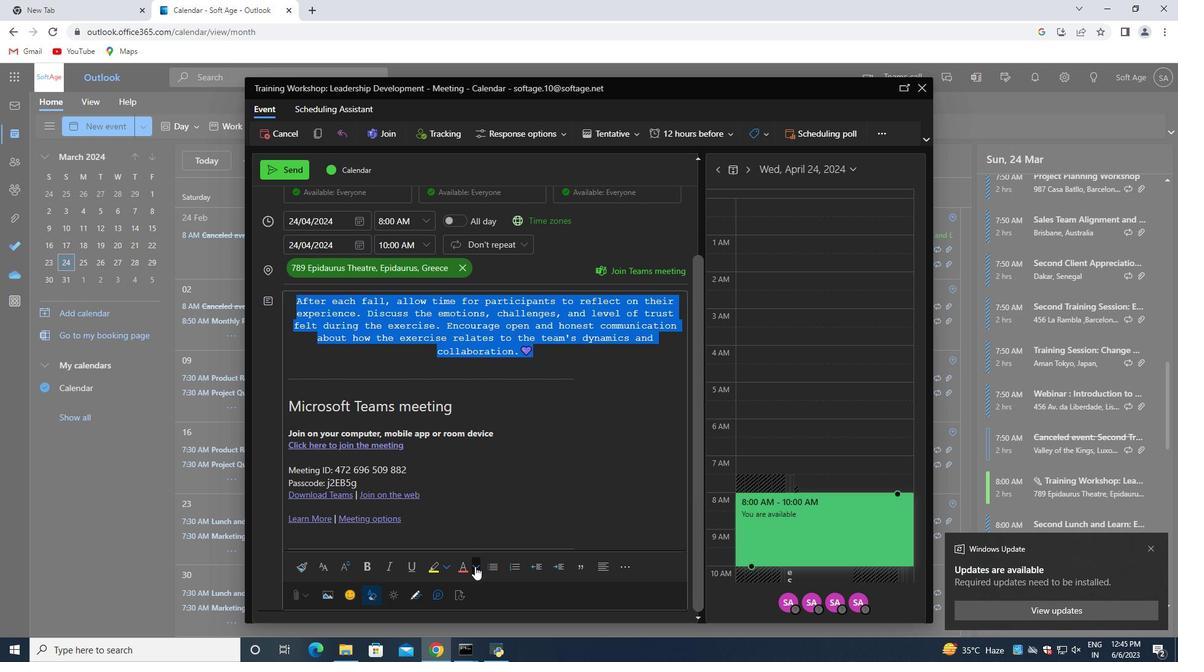 
Action: Mouse moved to (525, 534)
Screenshot: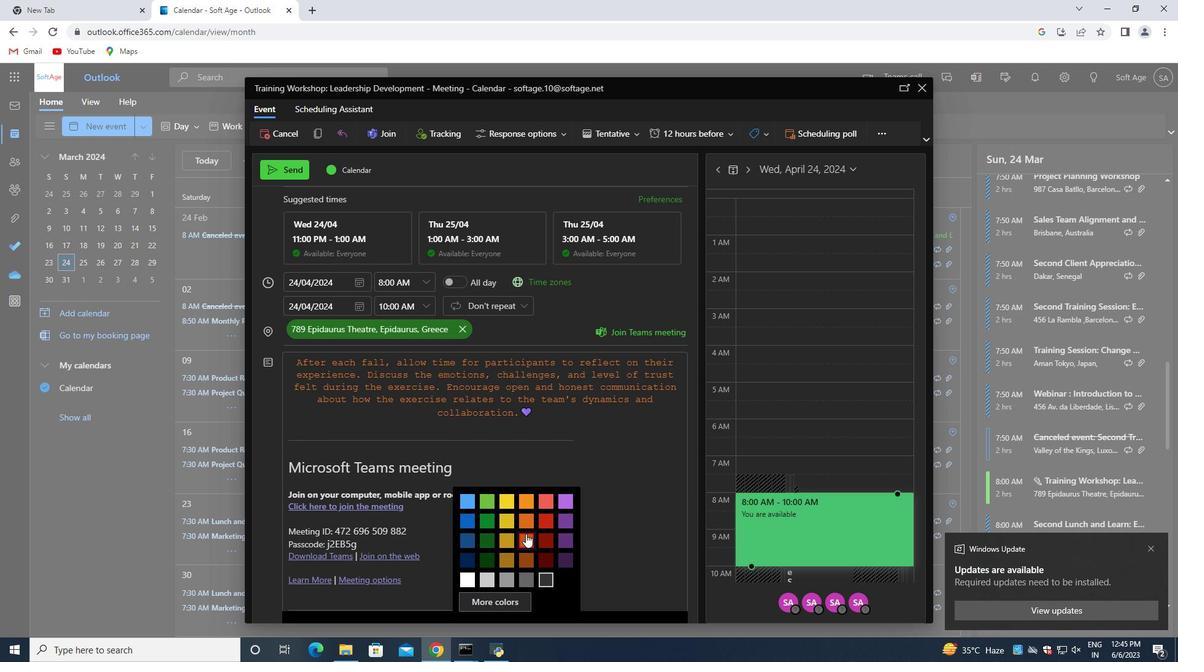 
Action: Mouse pressed left at (525, 534)
Screenshot: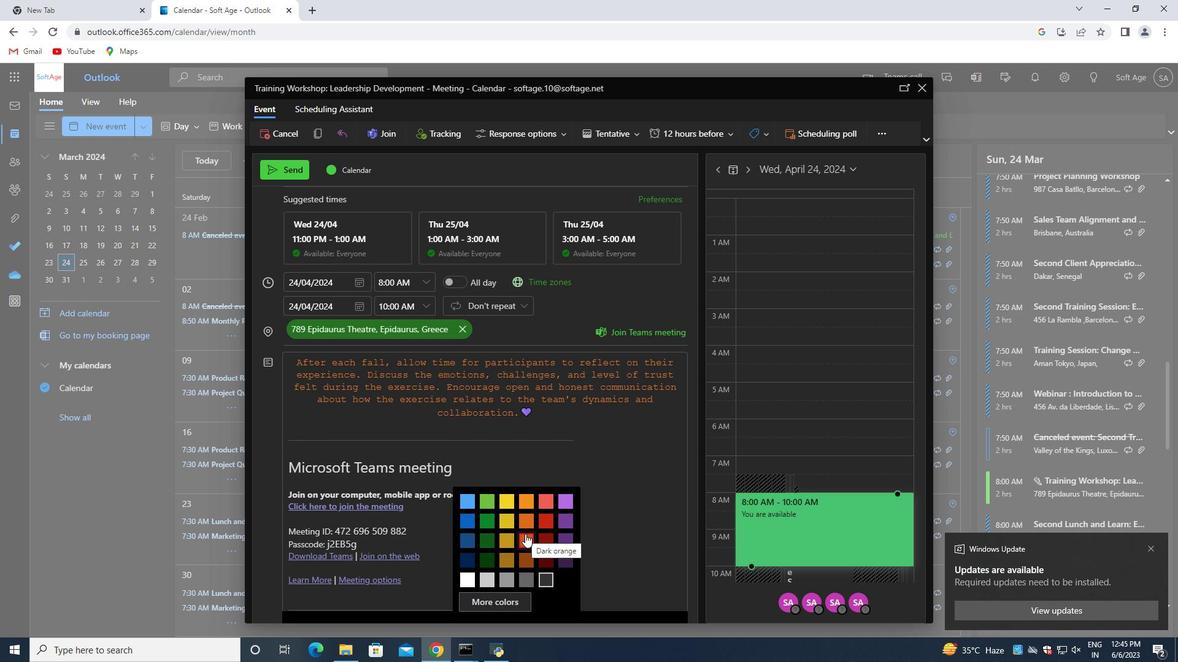 
Action: Mouse moved to (544, 419)
Screenshot: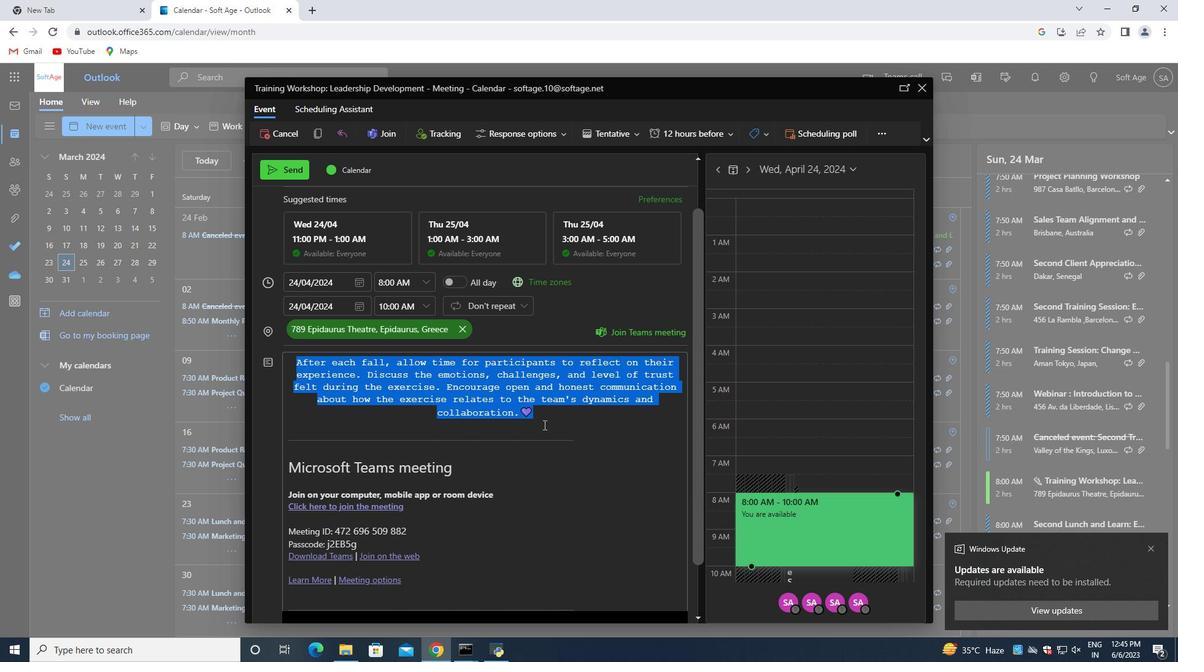 
Action: Mouse pressed left at (544, 419)
Screenshot: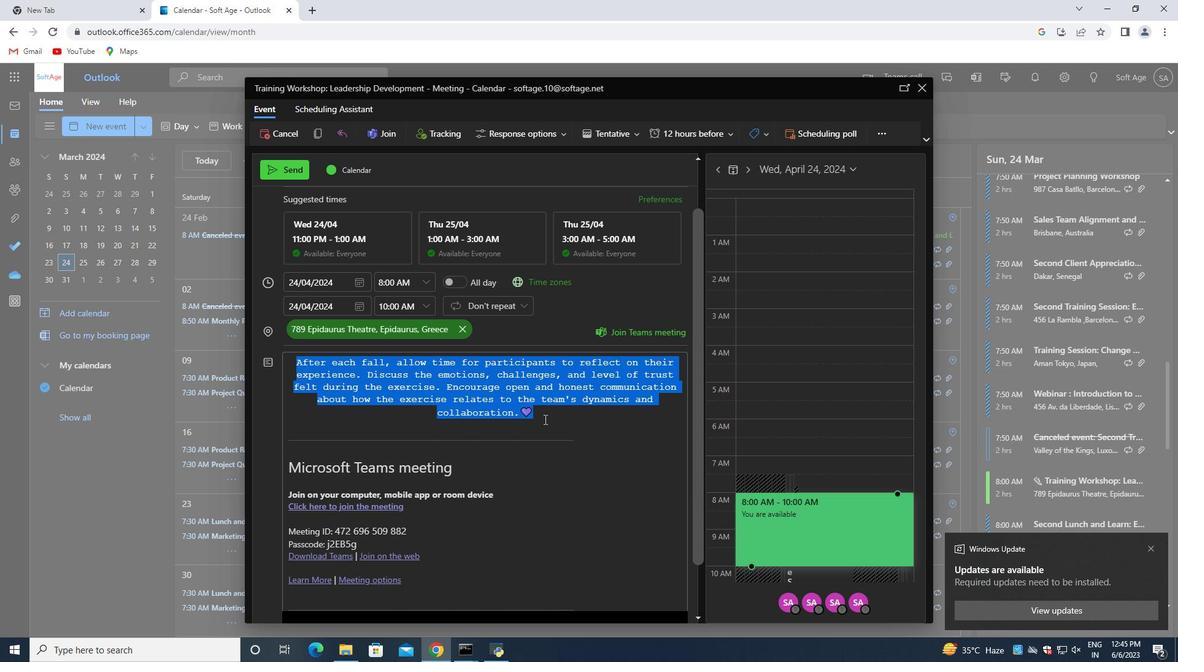 
Action: Mouse scrolled (544, 420) with delta (0, 0)
Screenshot: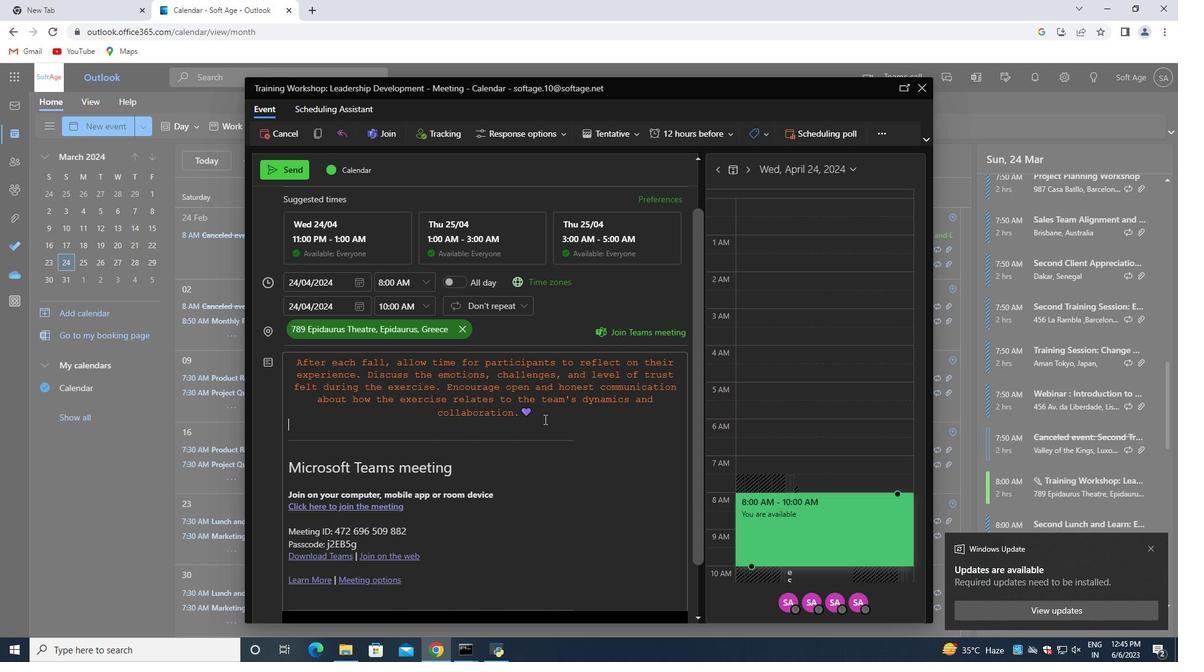 
Action: Mouse scrolled (544, 420) with delta (0, 0)
Screenshot: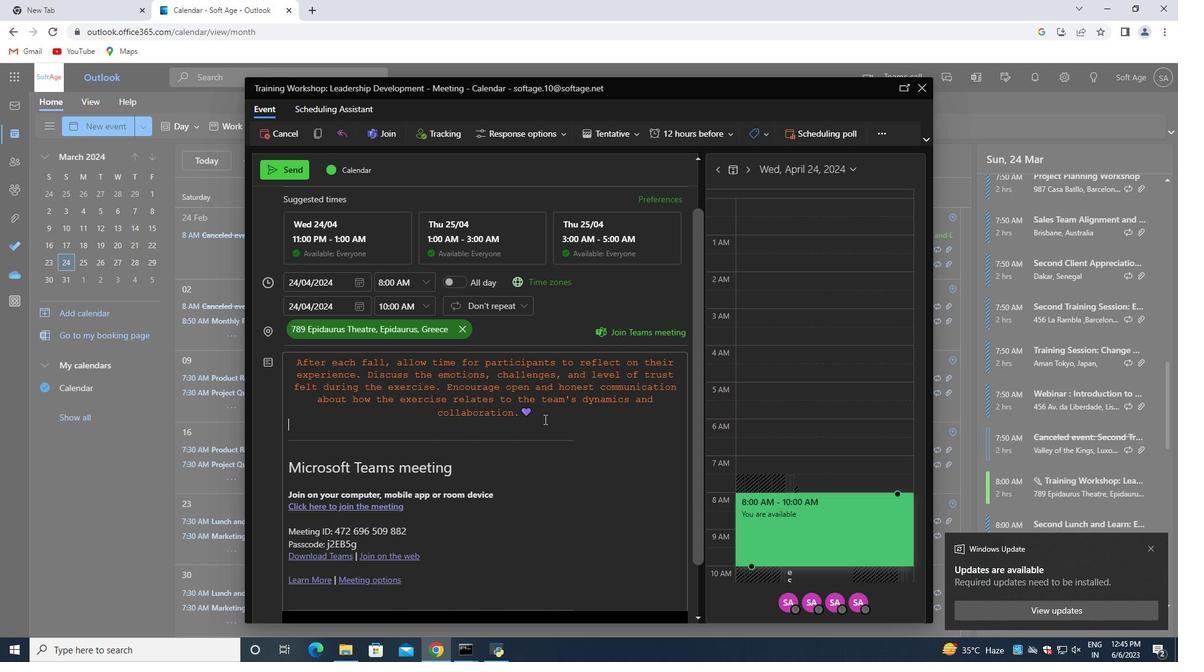 
Action: Mouse scrolled (544, 420) with delta (0, 0)
Screenshot: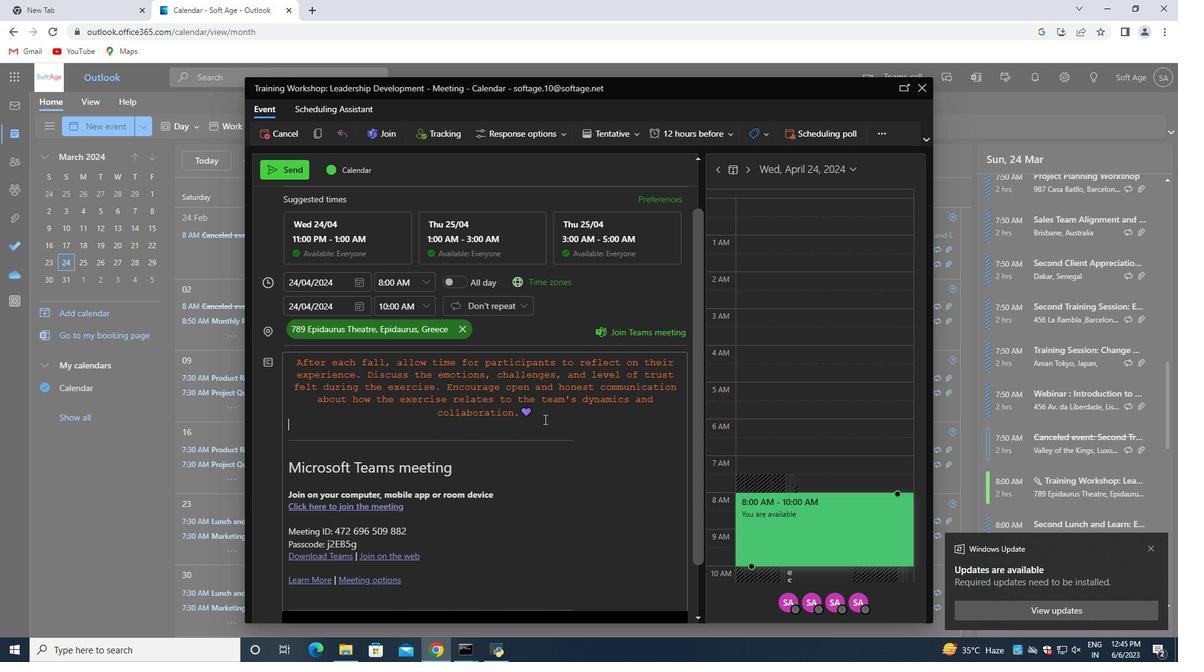 
Action: Mouse scrolled (544, 420) with delta (0, 0)
Screenshot: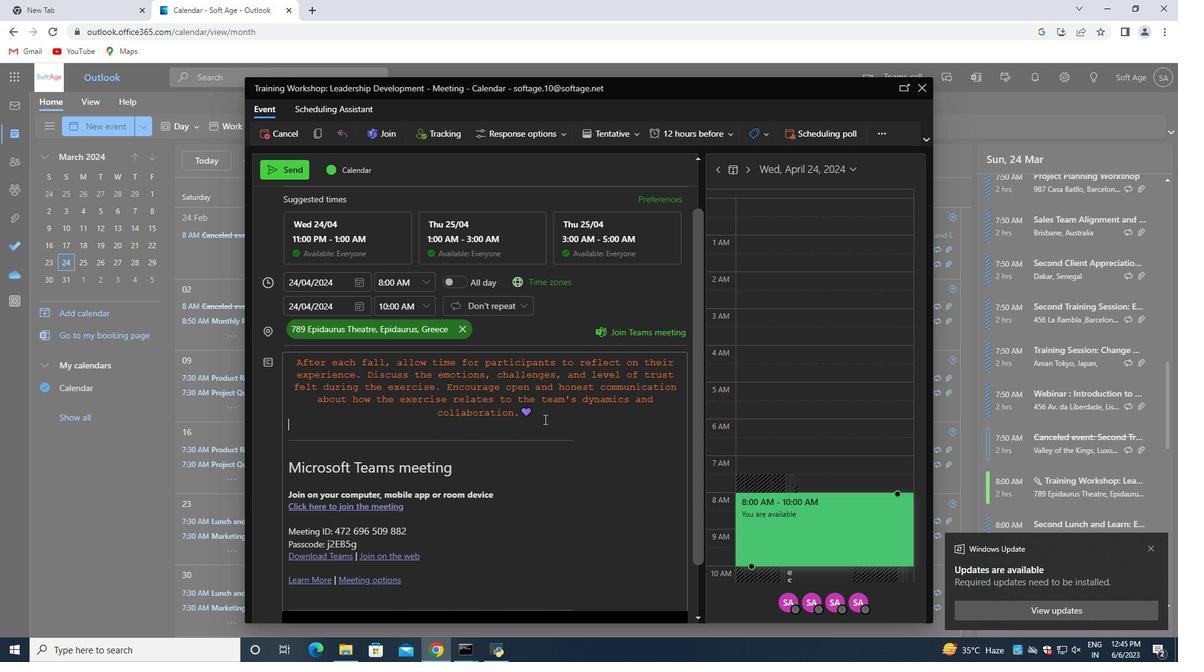 
Action: Mouse scrolled (544, 420) with delta (0, 0)
Screenshot: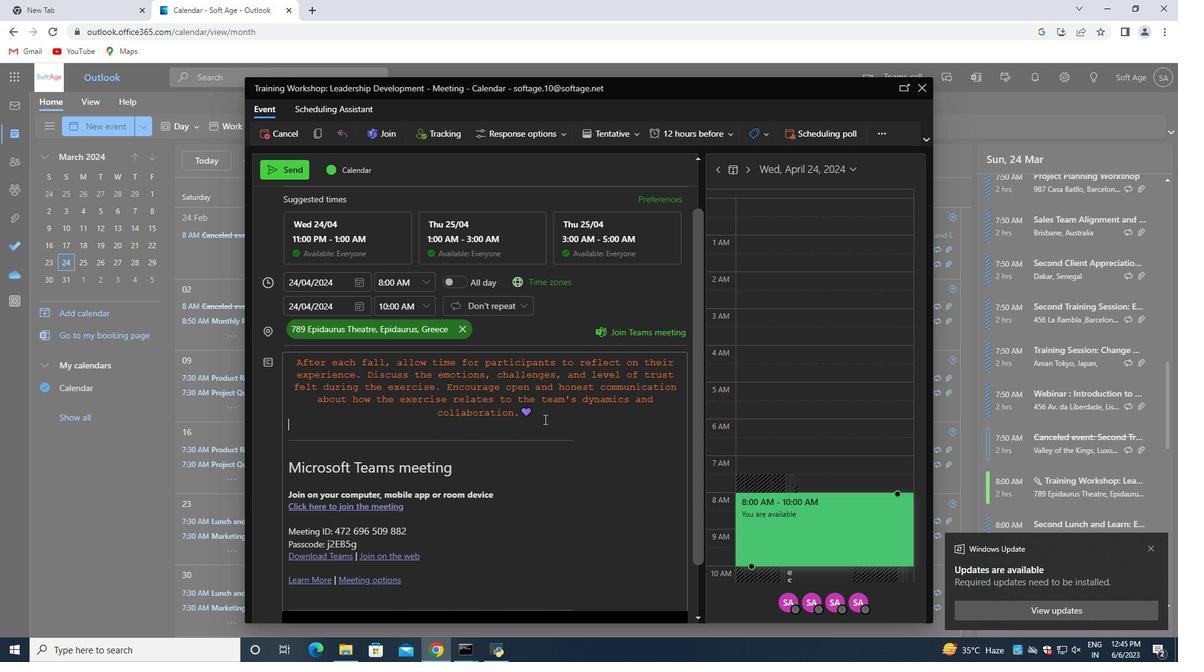 
Action: Mouse moved to (268, 196)
Screenshot: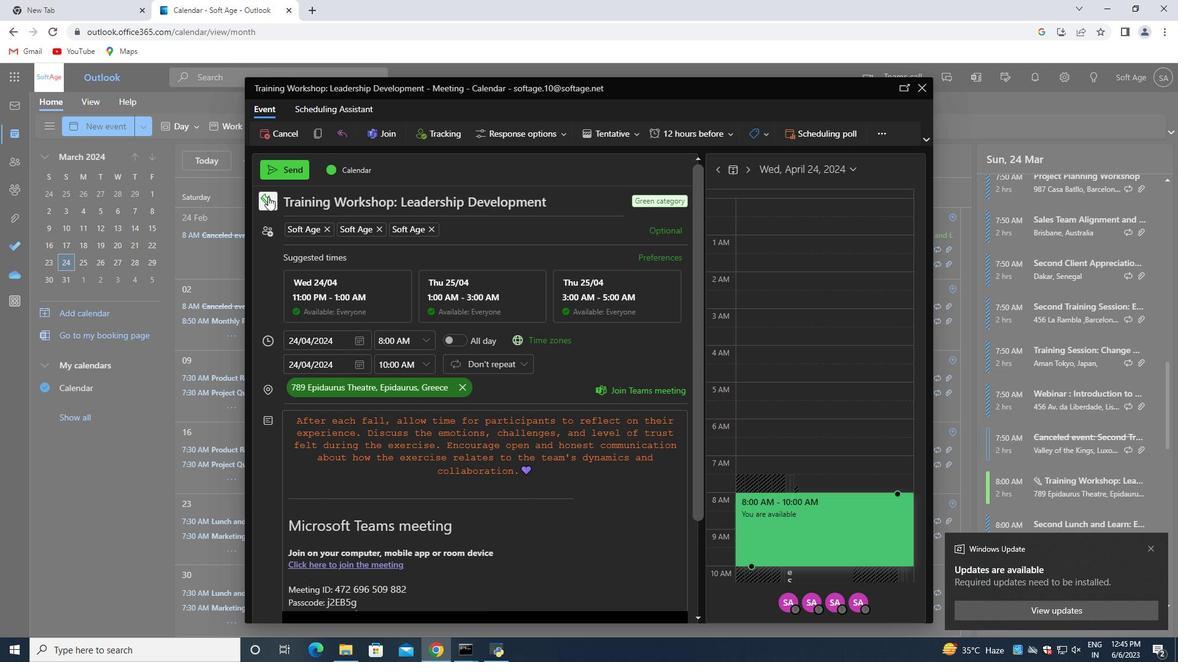 
Action: Mouse pressed left at (268, 196)
Screenshot: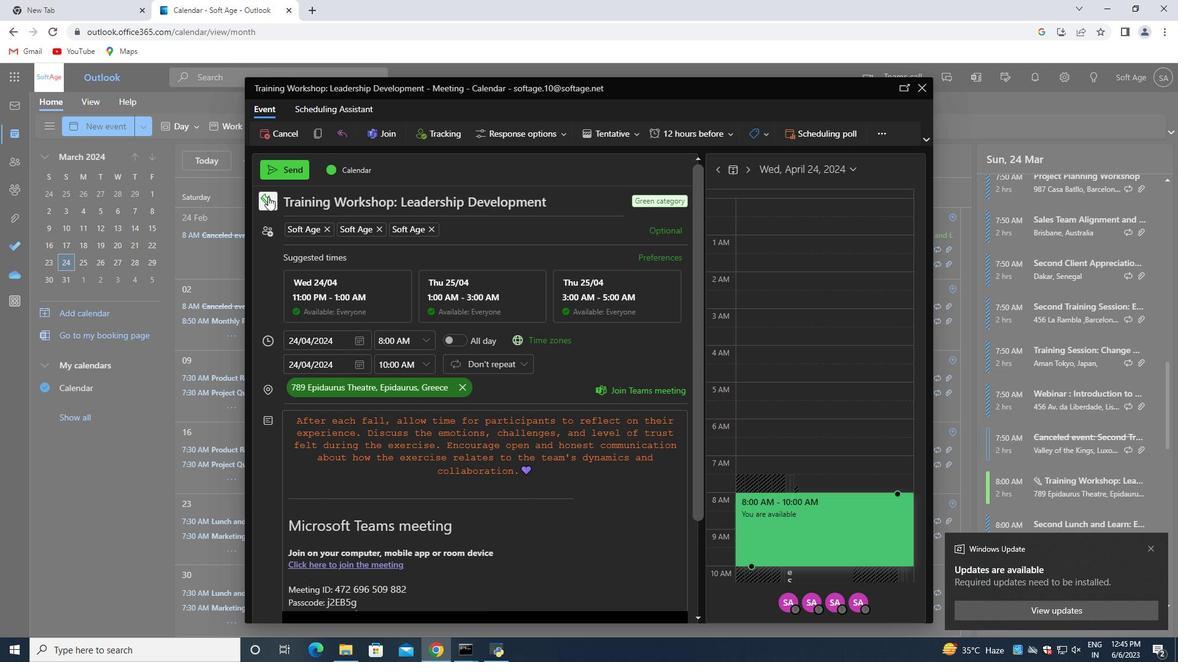 
Action: Mouse moved to (444, 268)
Screenshot: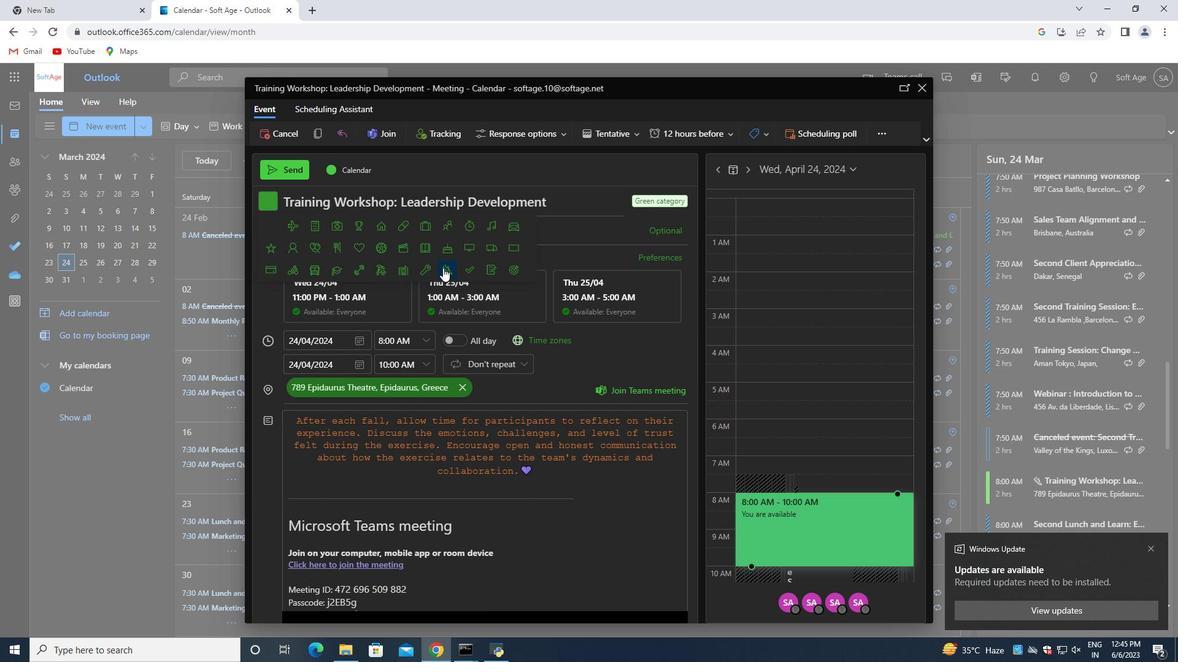 
Action: Mouse pressed left at (444, 268)
Screenshot: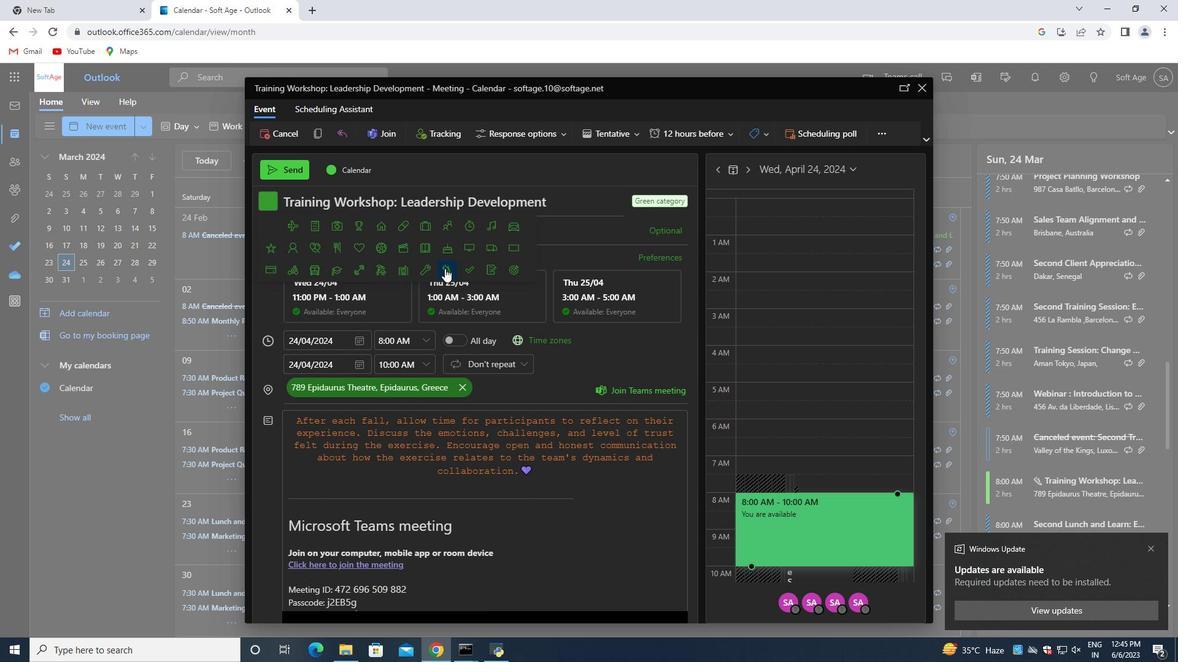 
Action: Mouse moved to (293, 175)
Screenshot: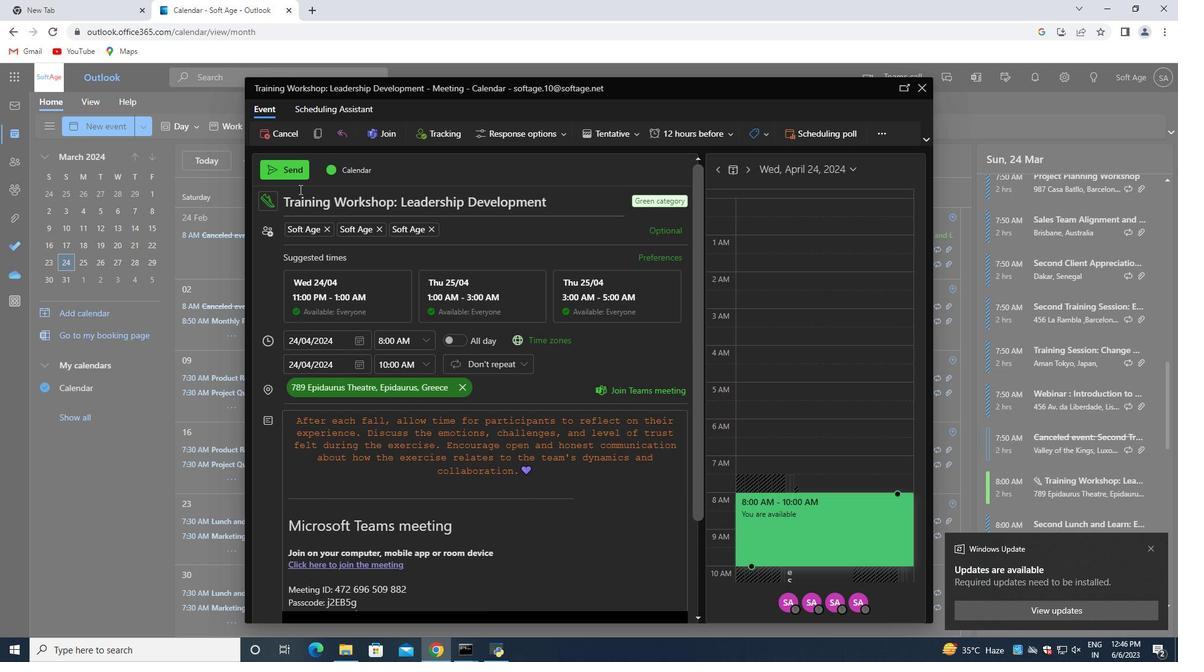 
Action: Mouse pressed left at (293, 175)
Screenshot: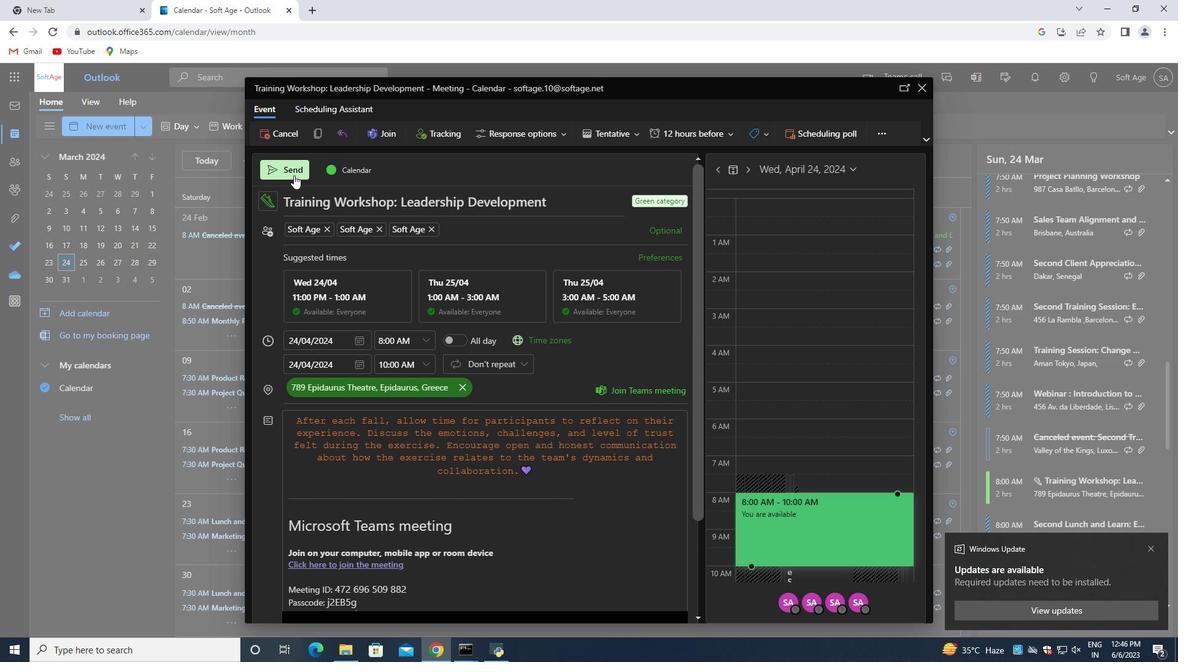 
